 Task: Look for space in Jeypore, India from 6th September, 2023 to 18th September, 2023 for 3 adults in price range Rs.6000 to Rs.12000. Place can be entire place with 2 bedrooms having 2 beds and 2 bathrooms. Property type can be house, flat, guest house, hotel. Booking option can be shelf check-in. Required host language is English.
Action: Mouse moved to (514, 131)
Screenshot: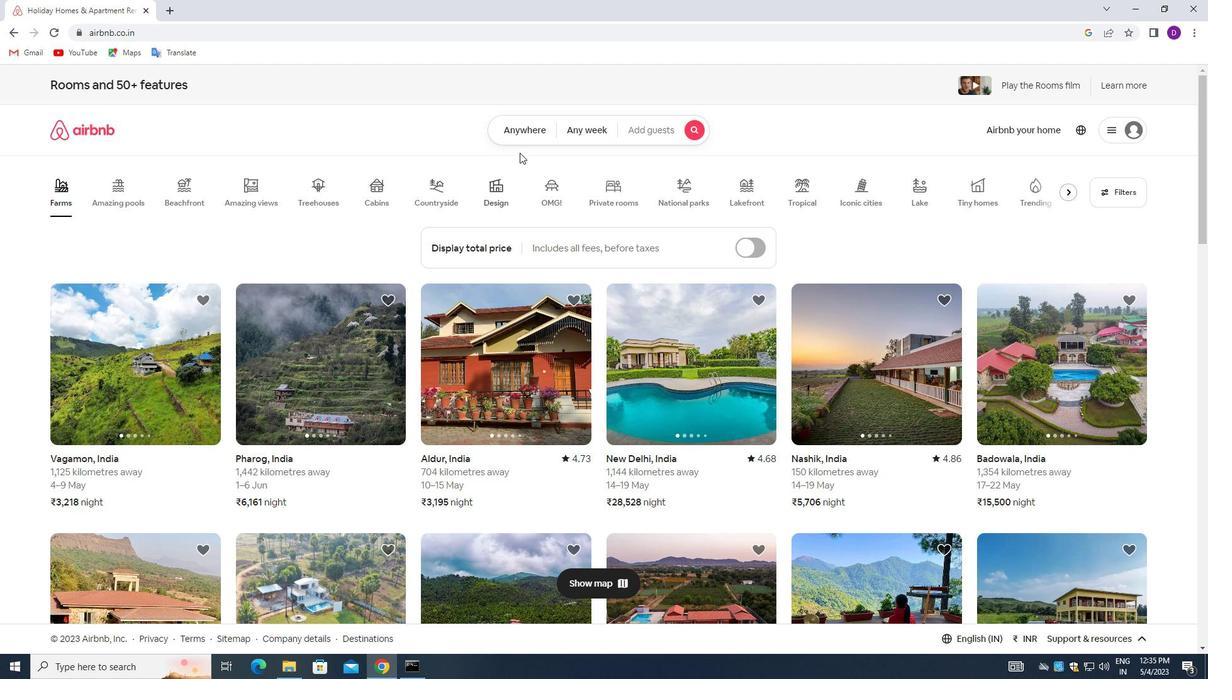 
Action: Mouse pressed left at (514, 131)
Screenshot: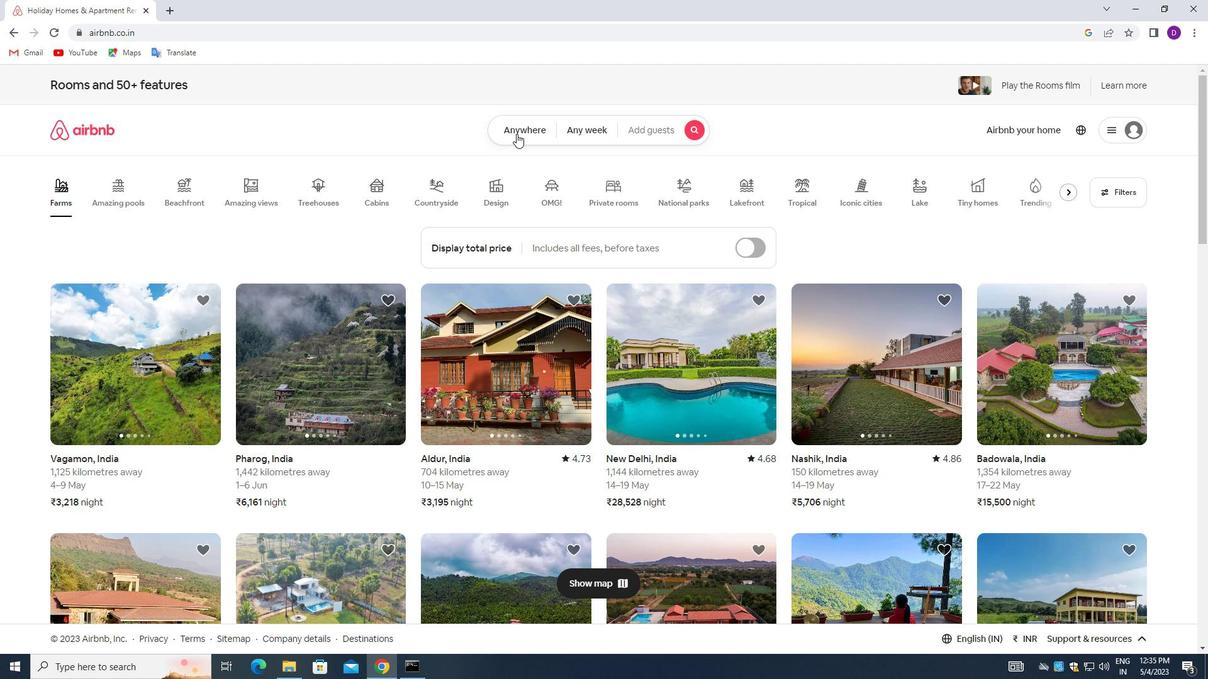 
Action: Mouse moved to (523, 171)
Screenshot: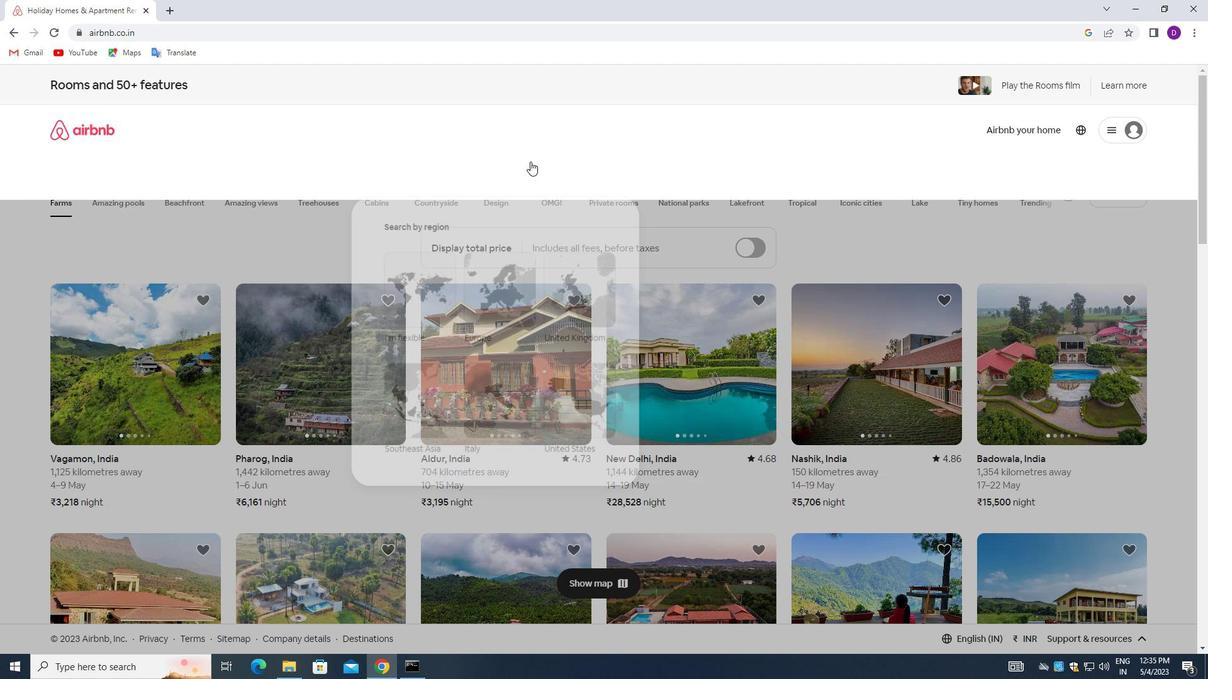 
Action: Mouse pressed left at (523, 171)
Screenshot: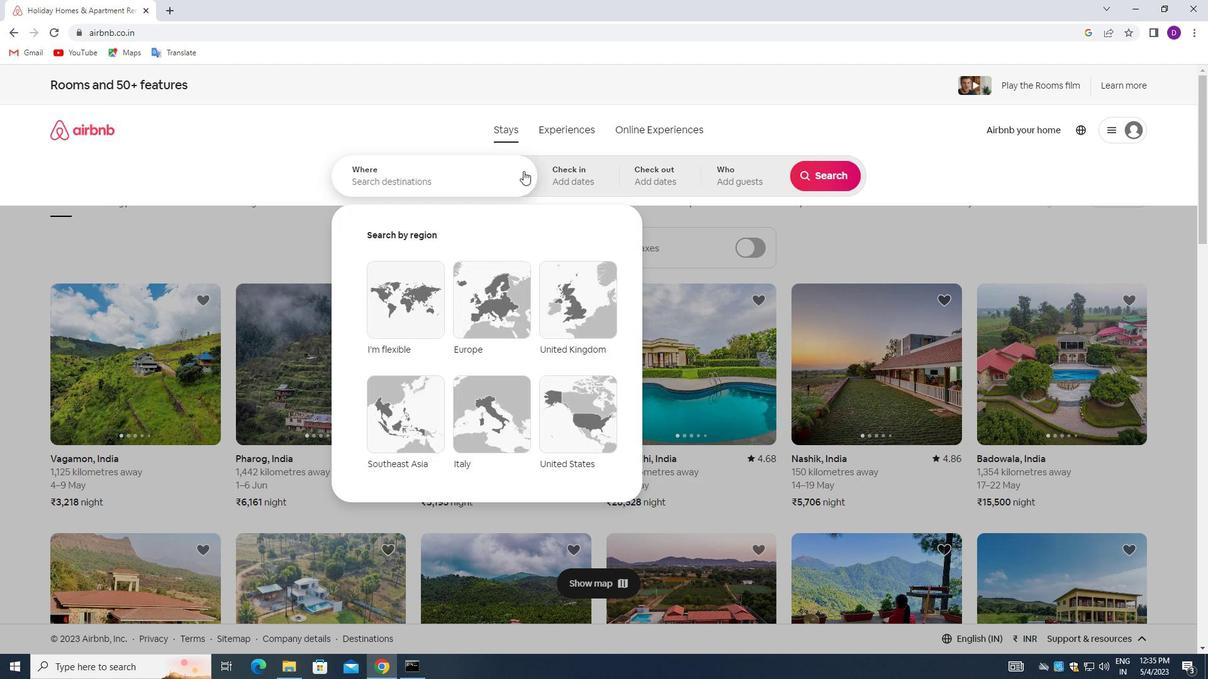 
Action: Mouse moved to (196, 170)
Screenshot: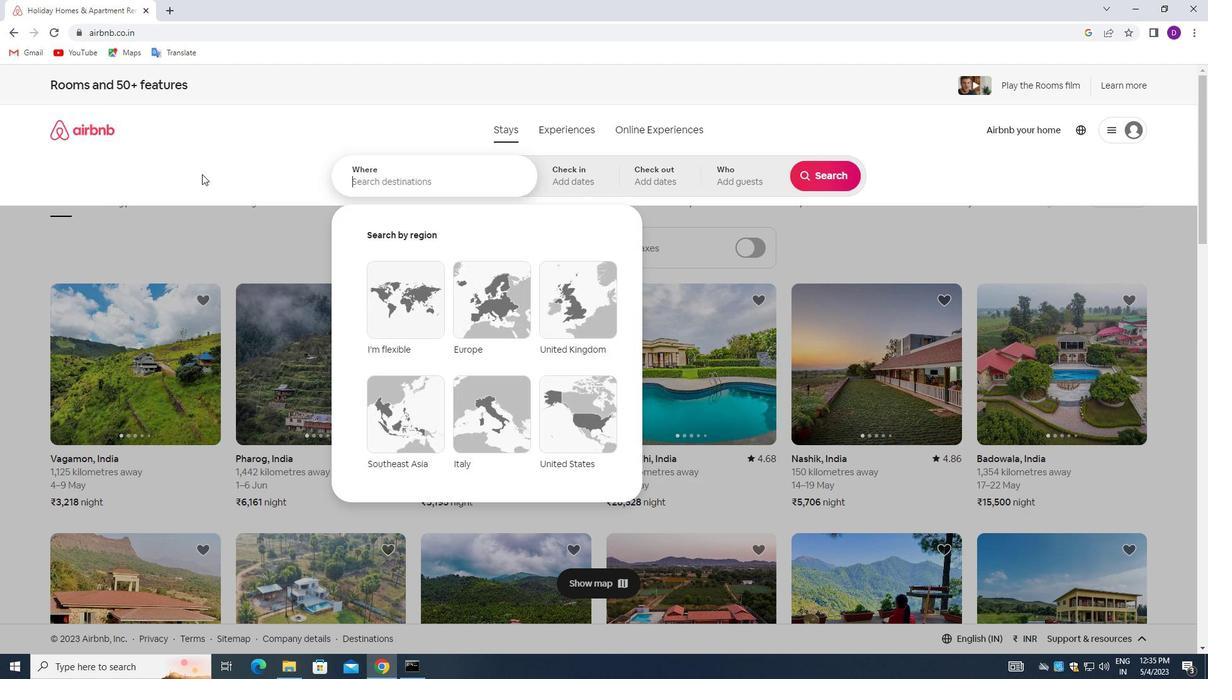 
Action: Key pressed <Key.shift>JEYPORE,<Key.space><Key.shift>INDIA<Key.enter>
Screenshot: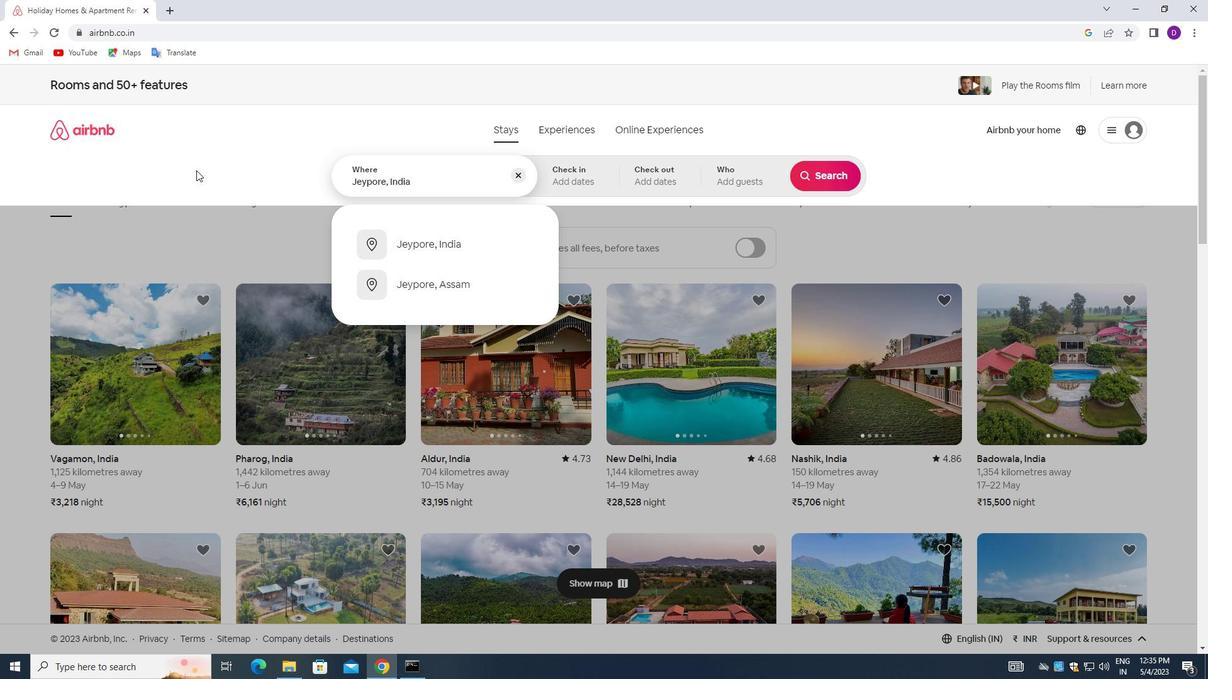 
Action: Mouse moved to (816, 277)
Screenshot: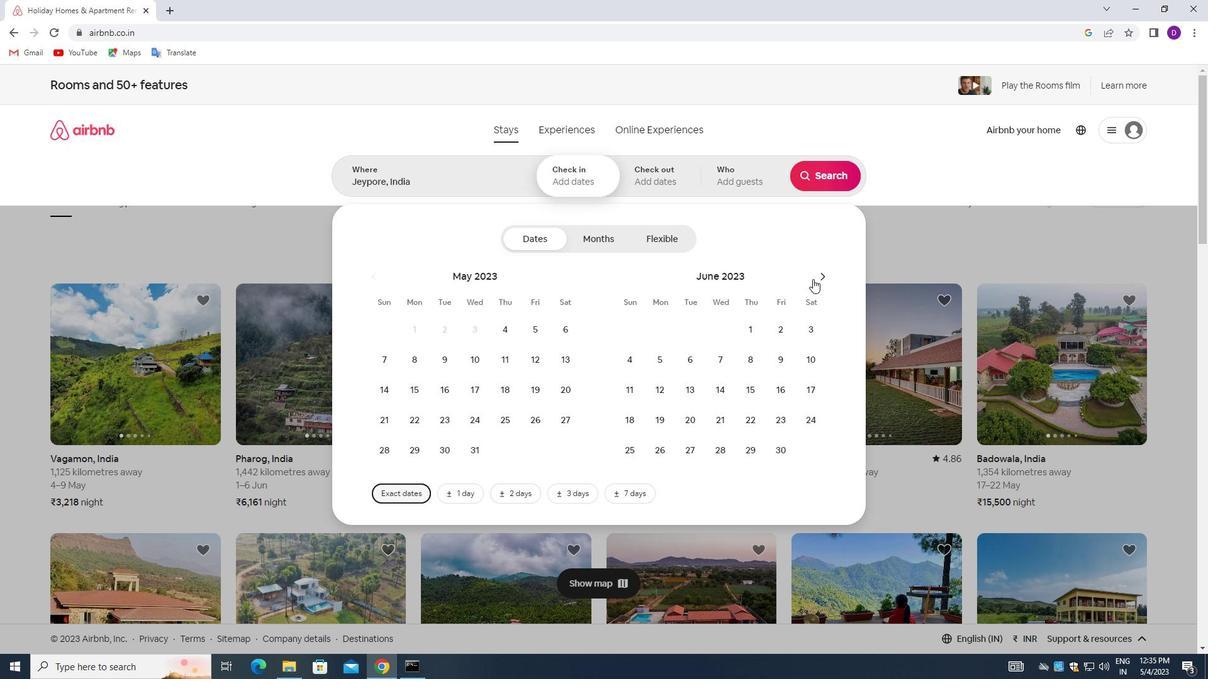 
Action: Mouse pressed left at (816, 277)
Screenshot: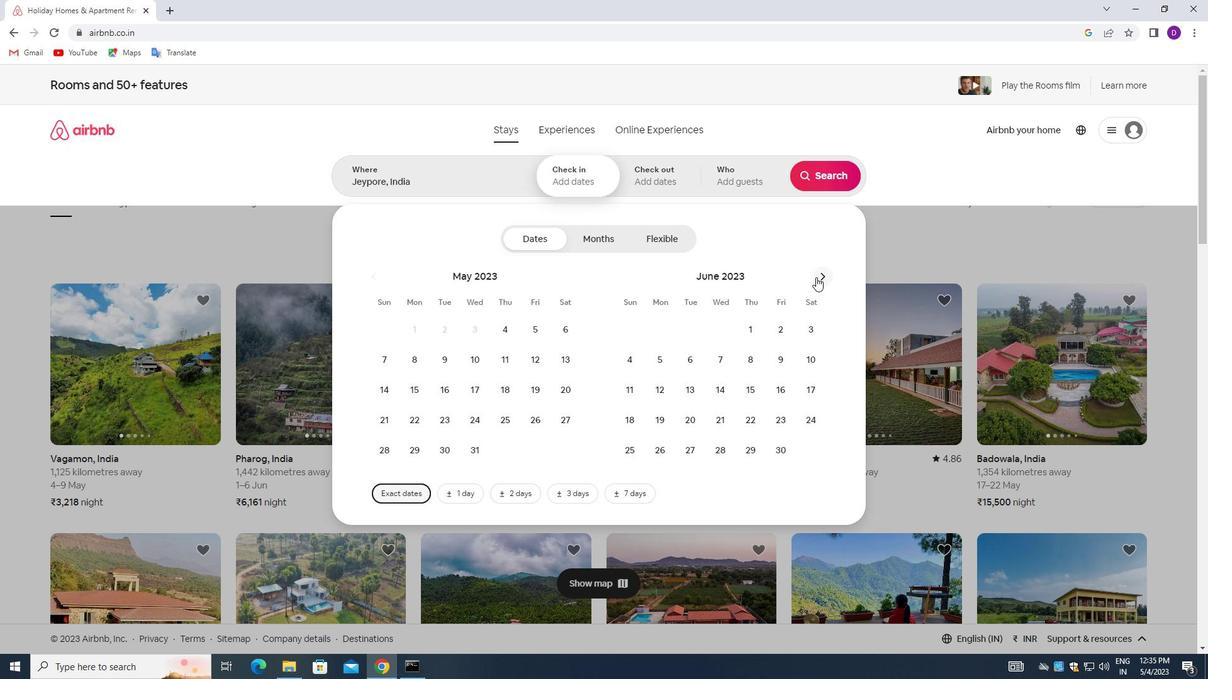 
Action: Mouse pressed left at (816, 277)
Screenshot: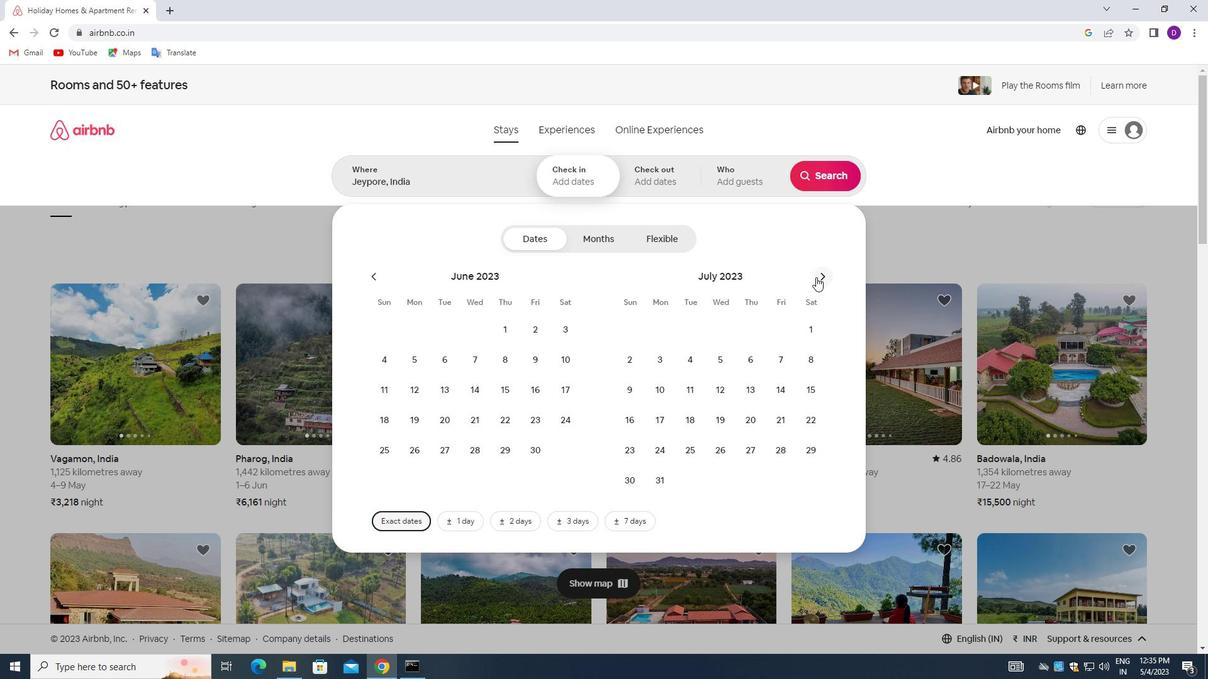 
Action: Mouse pressed left at (816, 277)
Screenshot: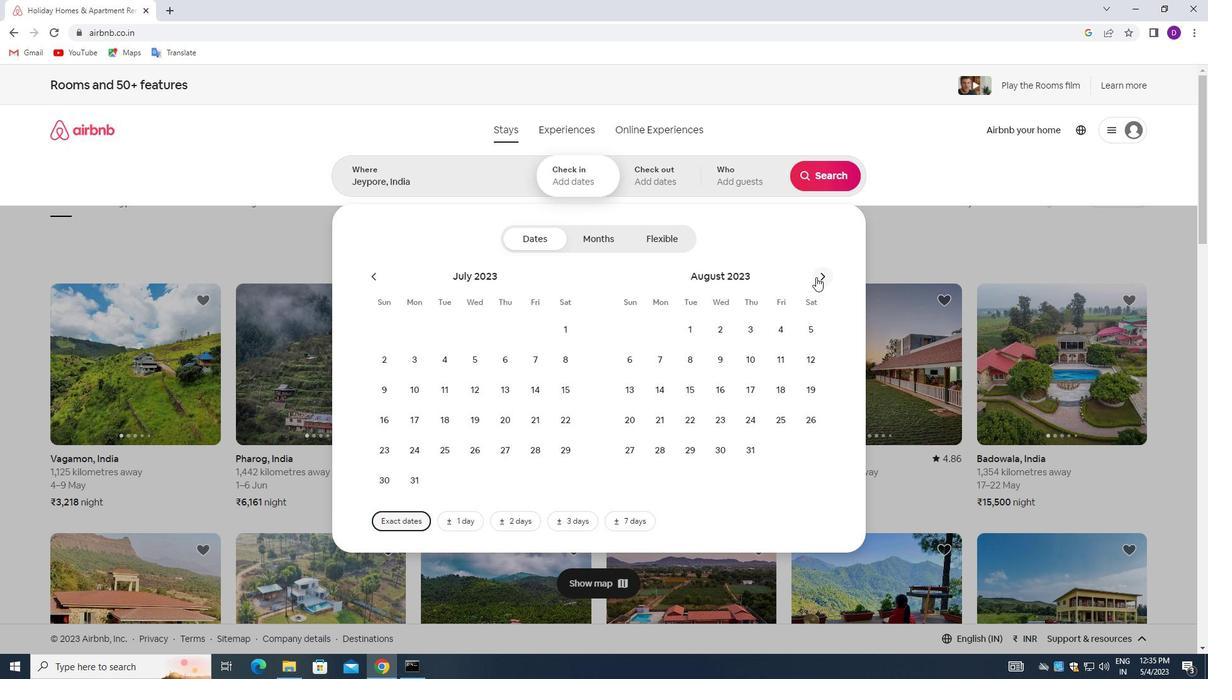 
Action: Mouse moved to (724, 363)
Screenshot: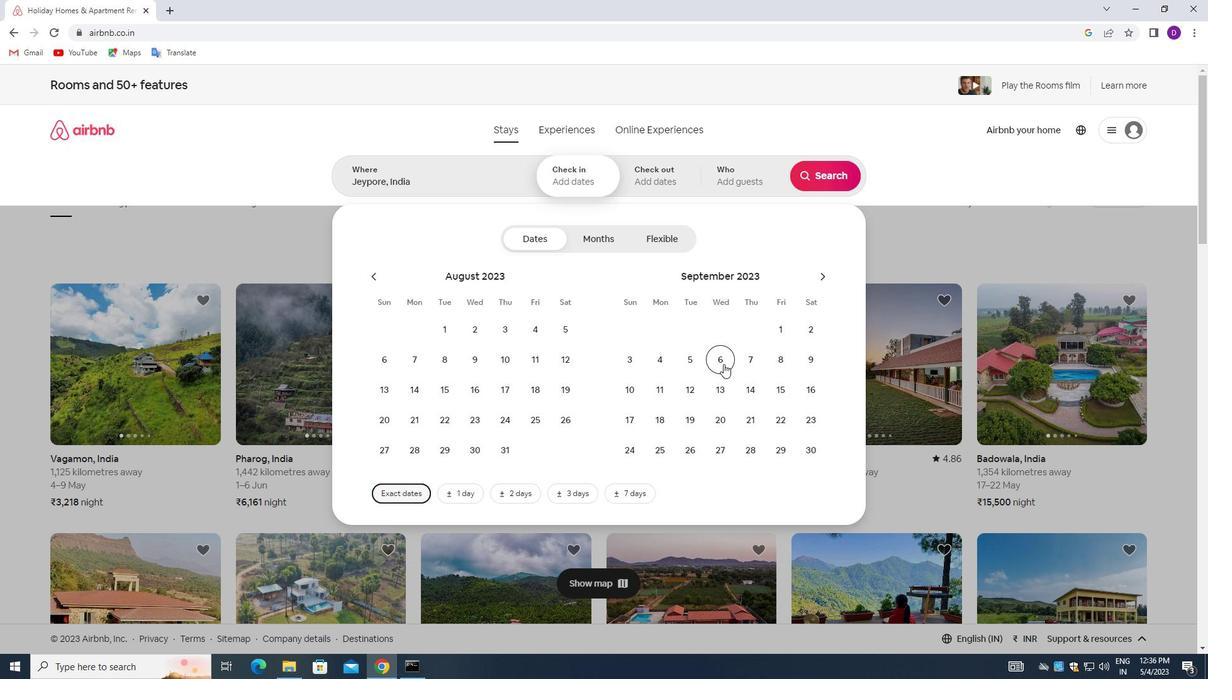 
Action: Mouse pressed left at (724, 363)
Screenshot: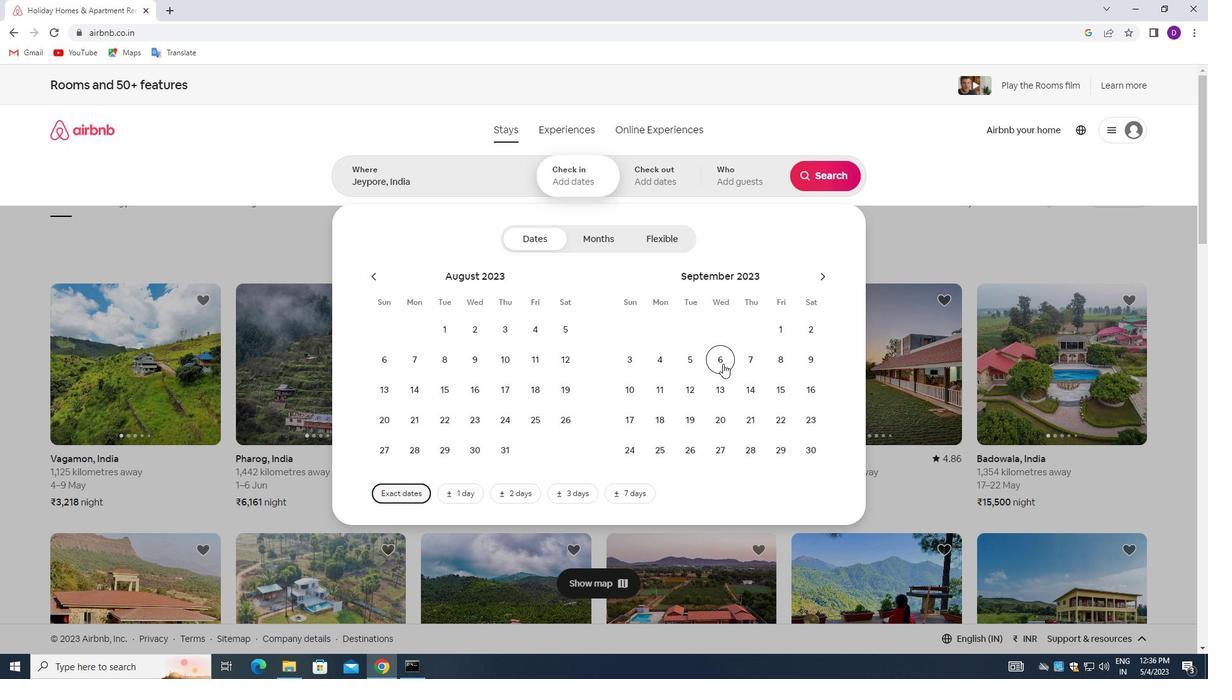 
Action: Mouse moved to (665, 410)
Screenshot: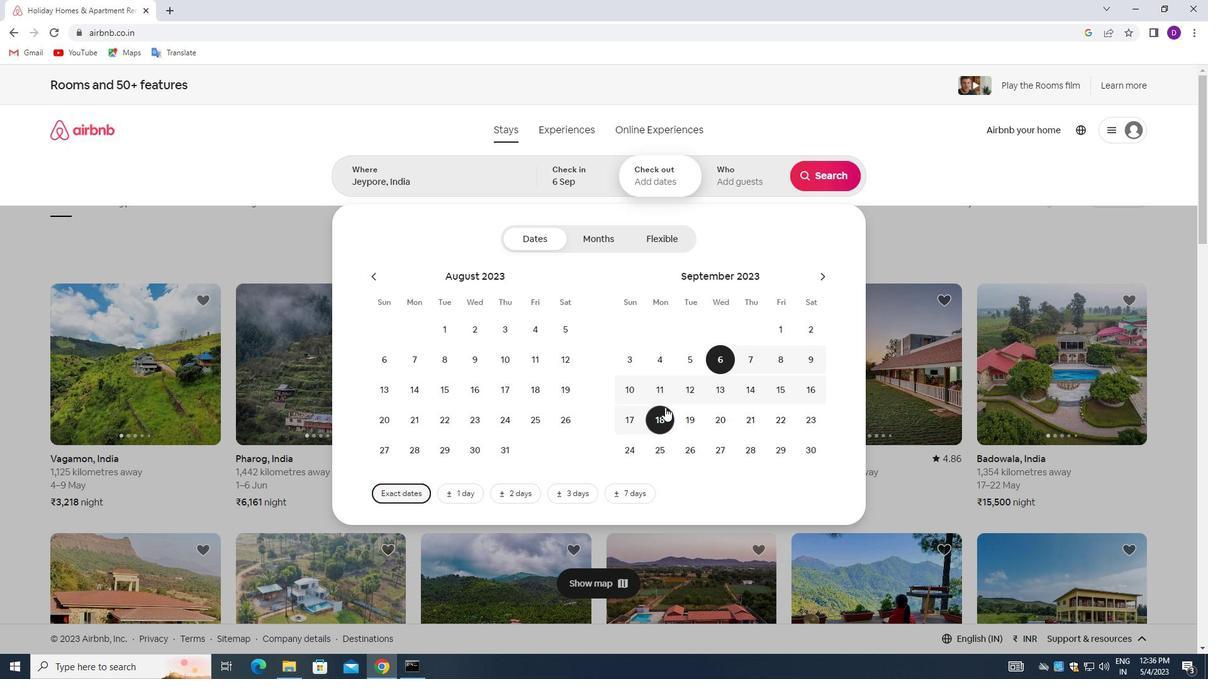 
Action: Mouse pressed left at (665, 410)
Screenshot: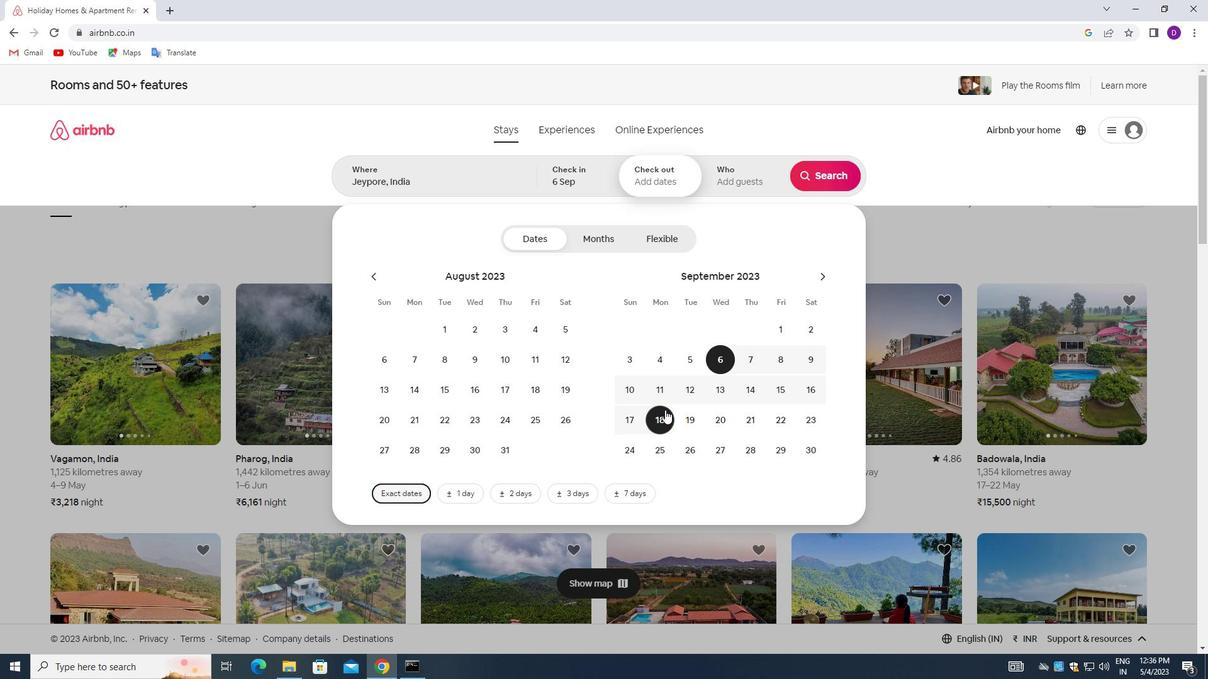 
Action: Mouse moved to (728, 178)
Screenshot: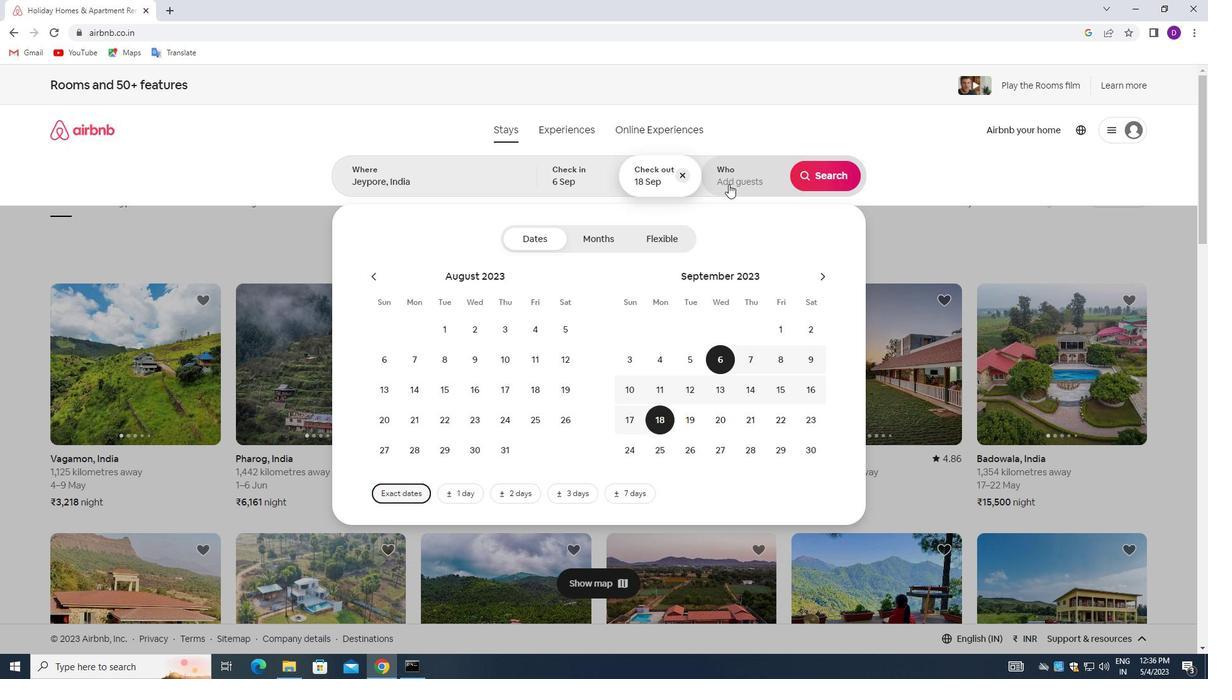 
Action: Mouse pressed left at (728, 178)
Screenshot: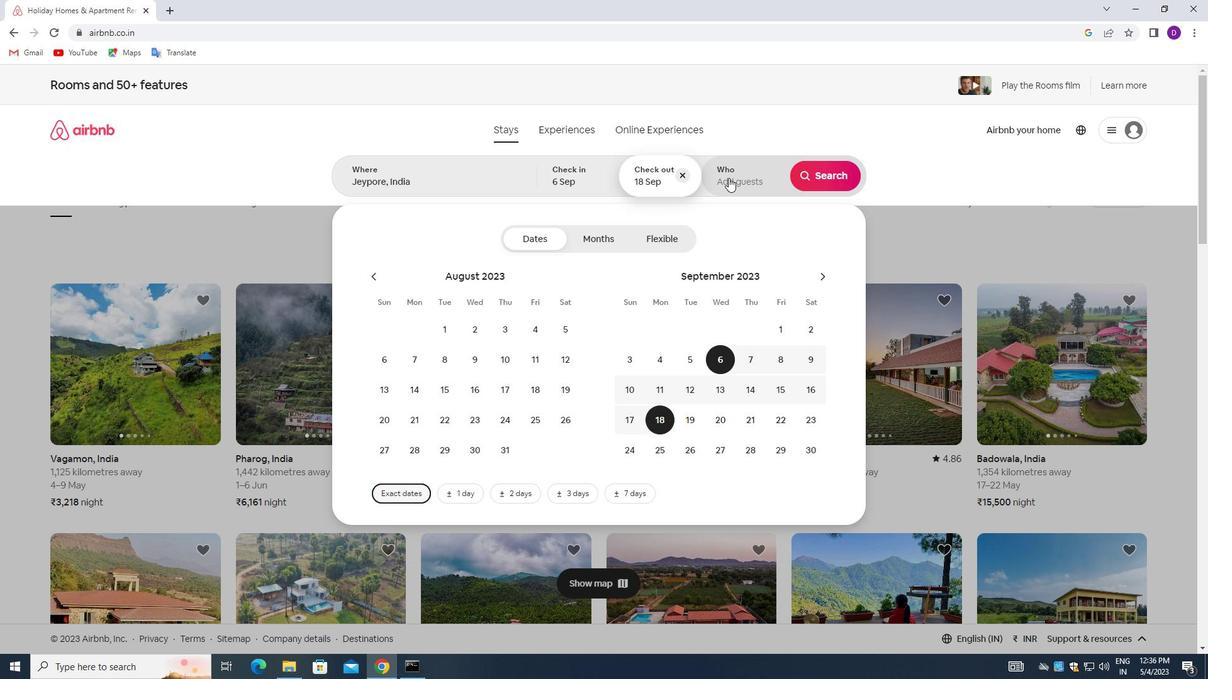 
Action: Mouse moved to (829, 244)
Screenshot: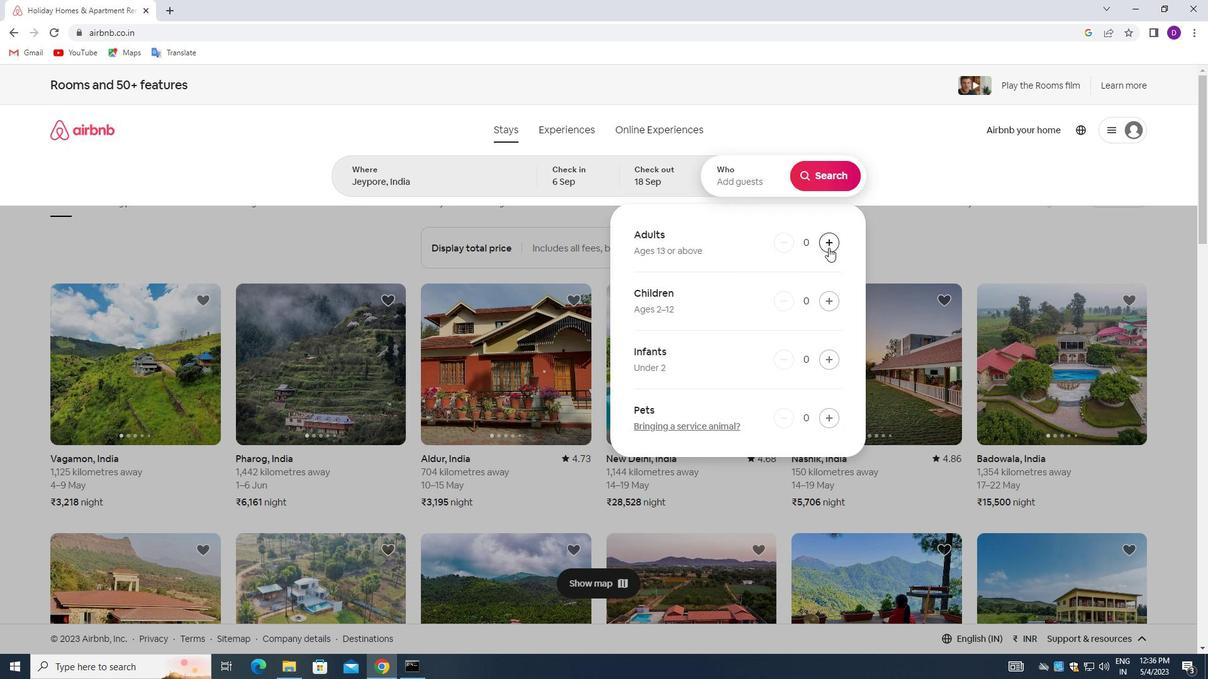
Action: Mouse pressed left at (829, 244)
Screenshot: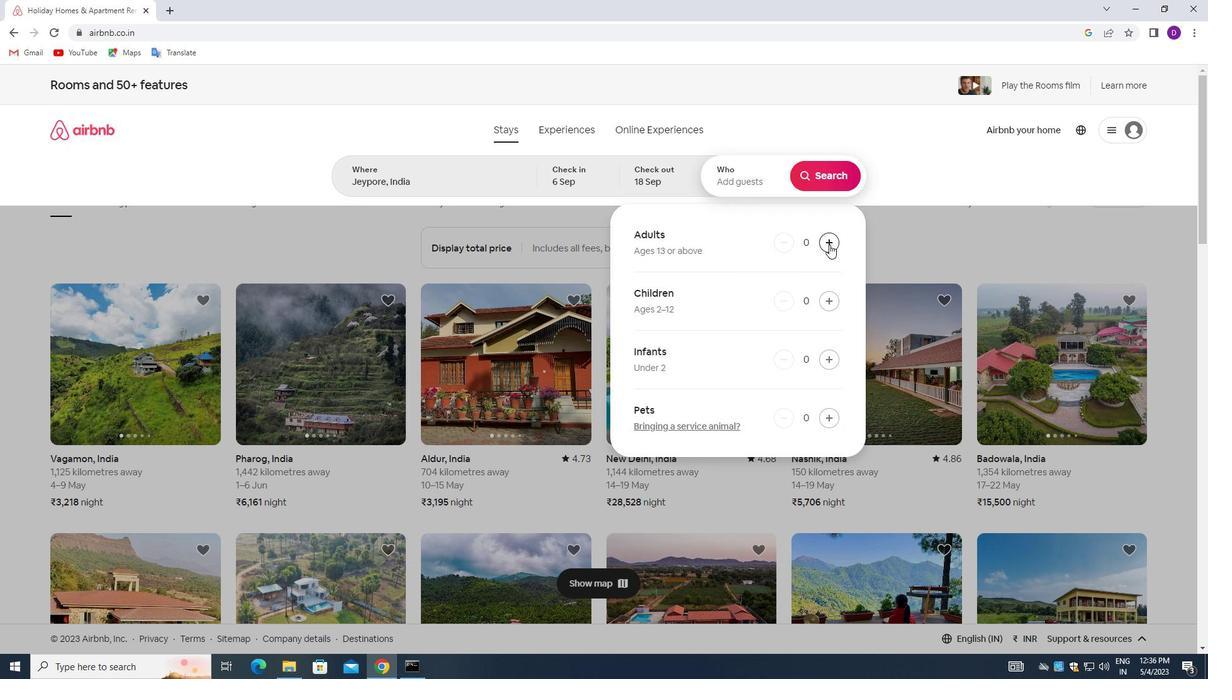 
Action: Mouse pressed left at (829, 244)
Screenshot: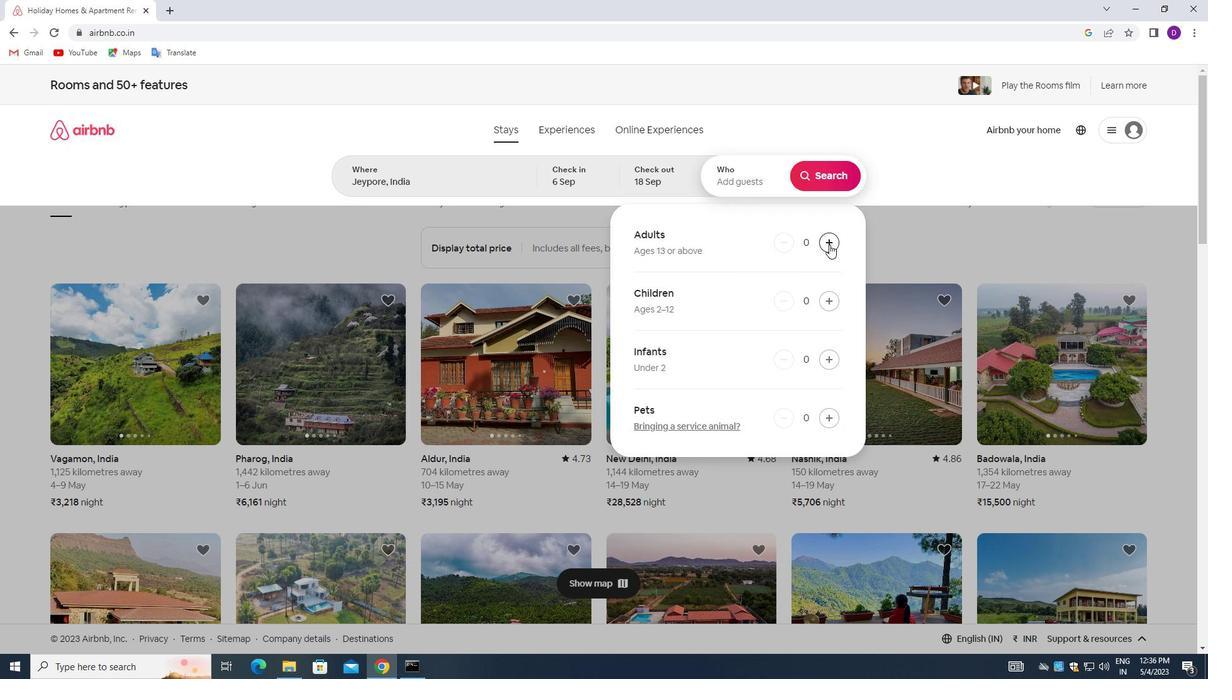 
Action: Mouse pressed left at (829, 244)
Screenshot: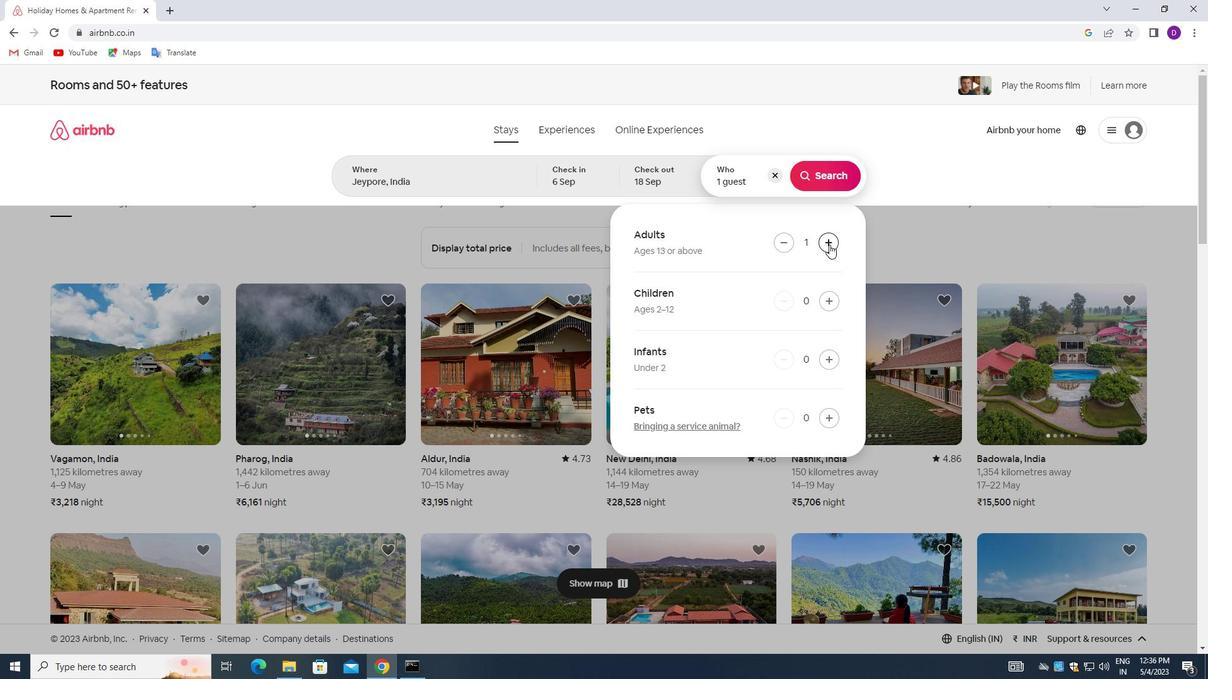 
Action: Mouse moved to (816, 176)
Screenshot: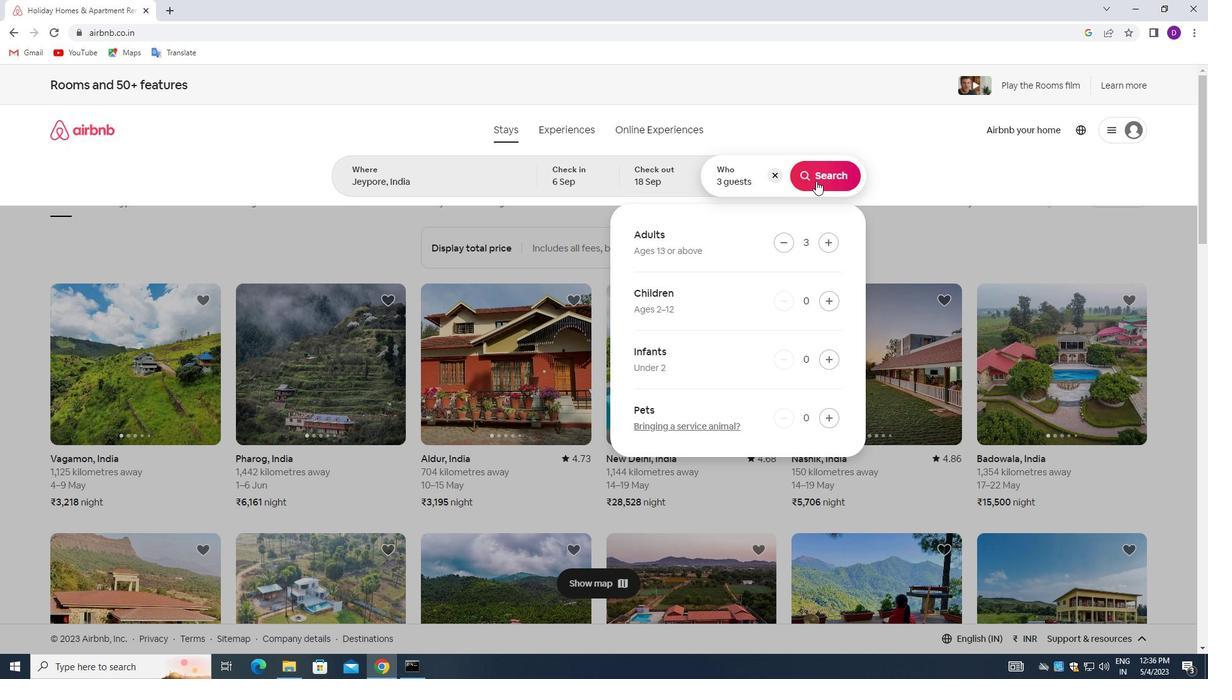 
Action: Mouse pressed left at (816, 176)
Screenshot: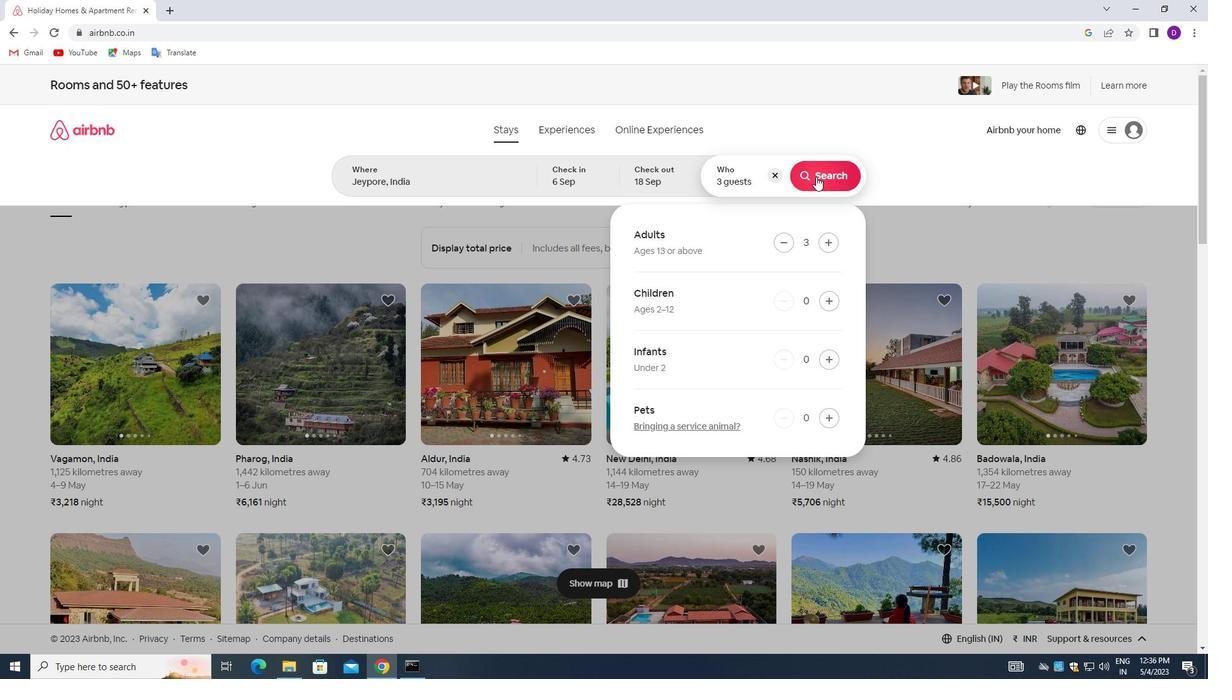 
Action: Mouse moved to (1143, 136)
Screenshot: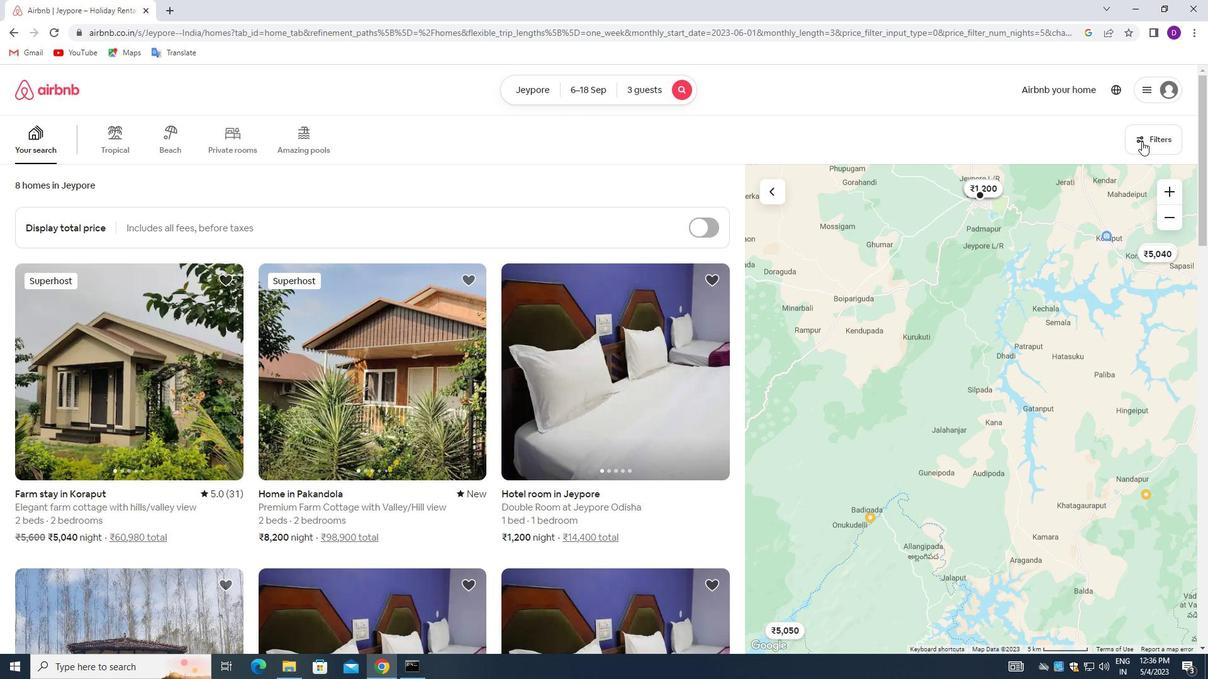 
Action: Mouse pressed left at (1143, 136)
Screenshot: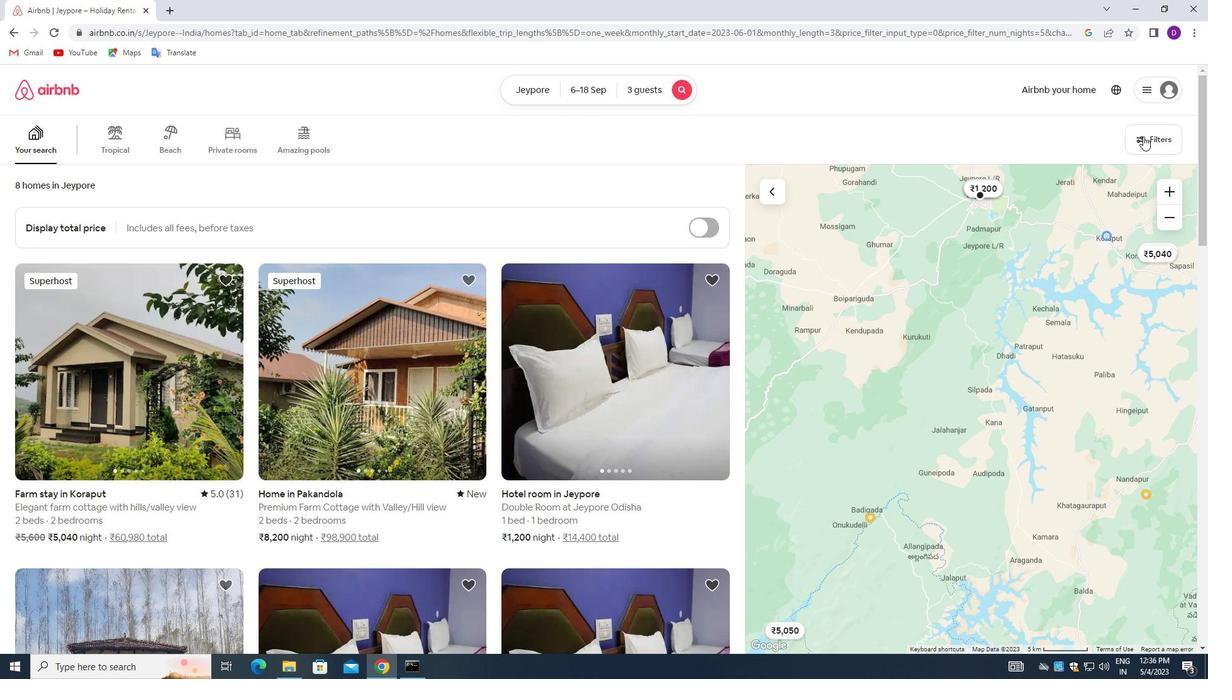 
Action: Mouse moved to (456, 302)
Screenshot: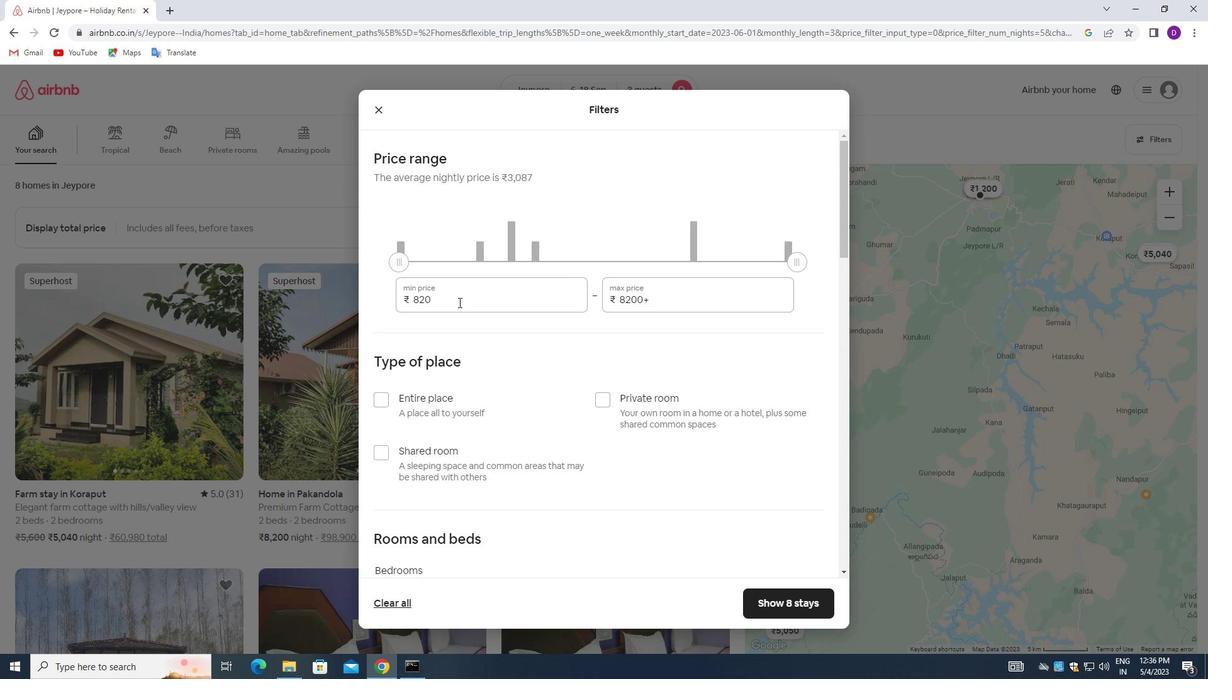 
Action: Mouse pressed left at (456, 302)
Screenshot: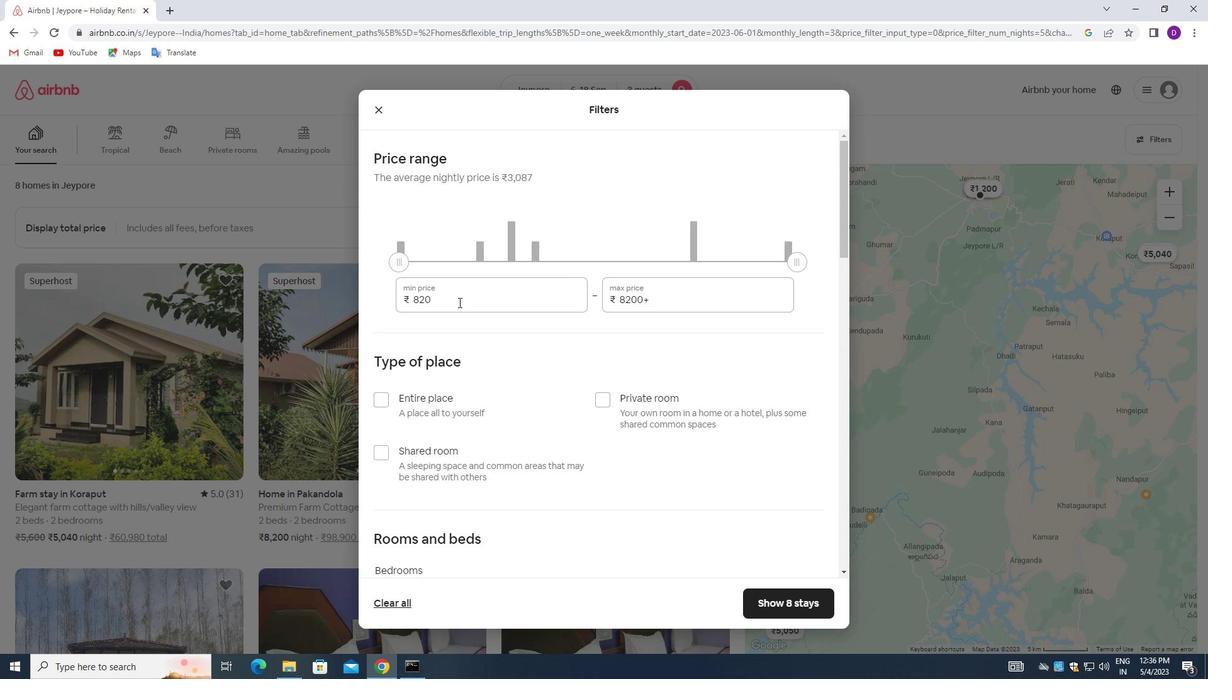 
Action: Mouse pressed left at (456, 302)
Screenshot: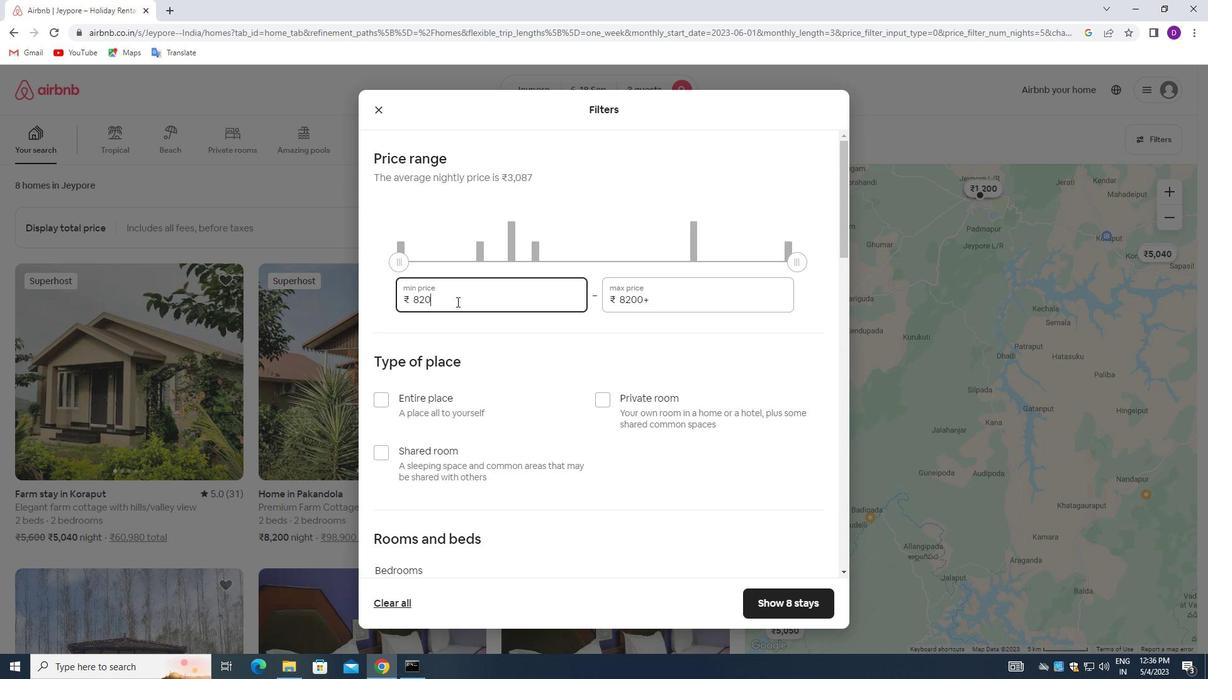 
Action: Key pressed 6000<Key.tab>1<Key.backspace><Key.backspace><Key.backspace><Key.backspace><Key.backspace><Key.backspace><Key.backspace><Key.backspace><Key.backspace>12000
Screenshot: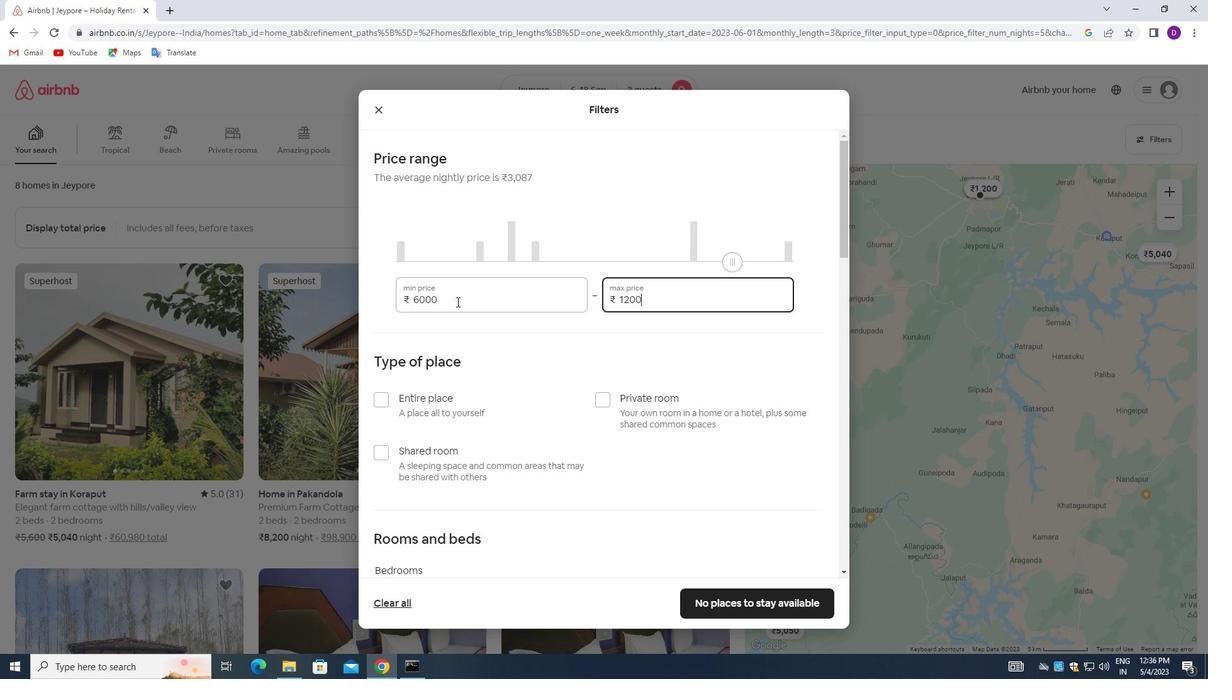 
Action: Mouse moved to (382, 399)
Screenshot: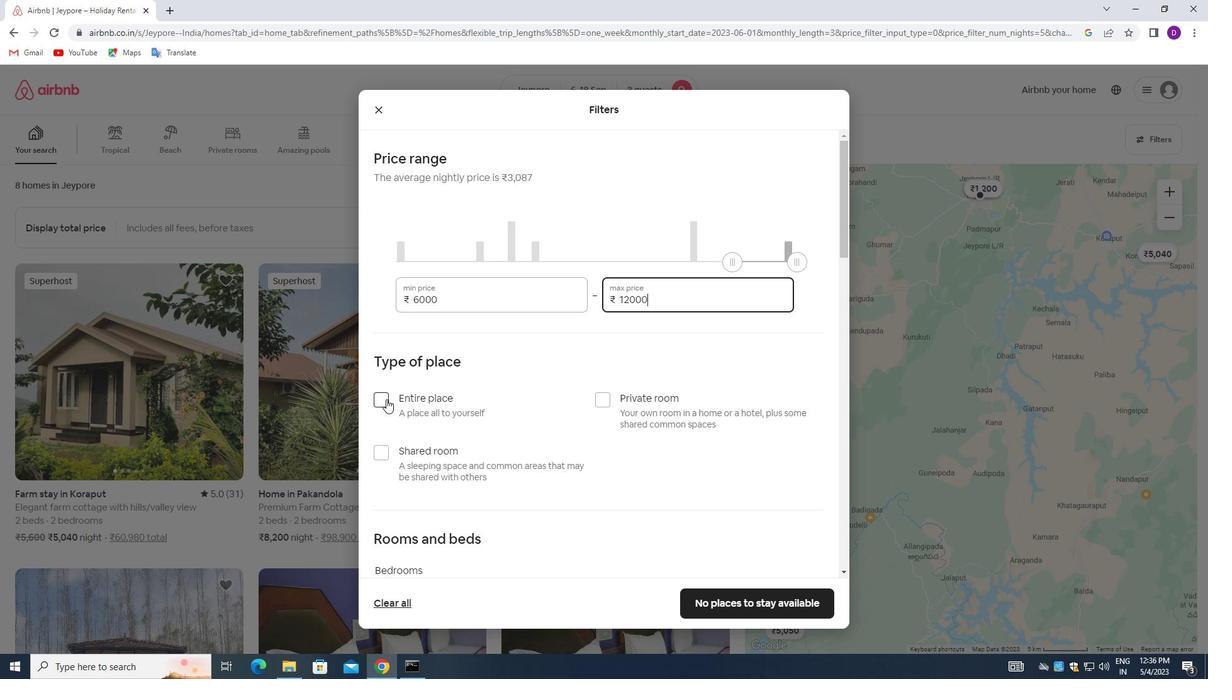 
Action: Mouse pressed left at (382, 399)
Screenshot: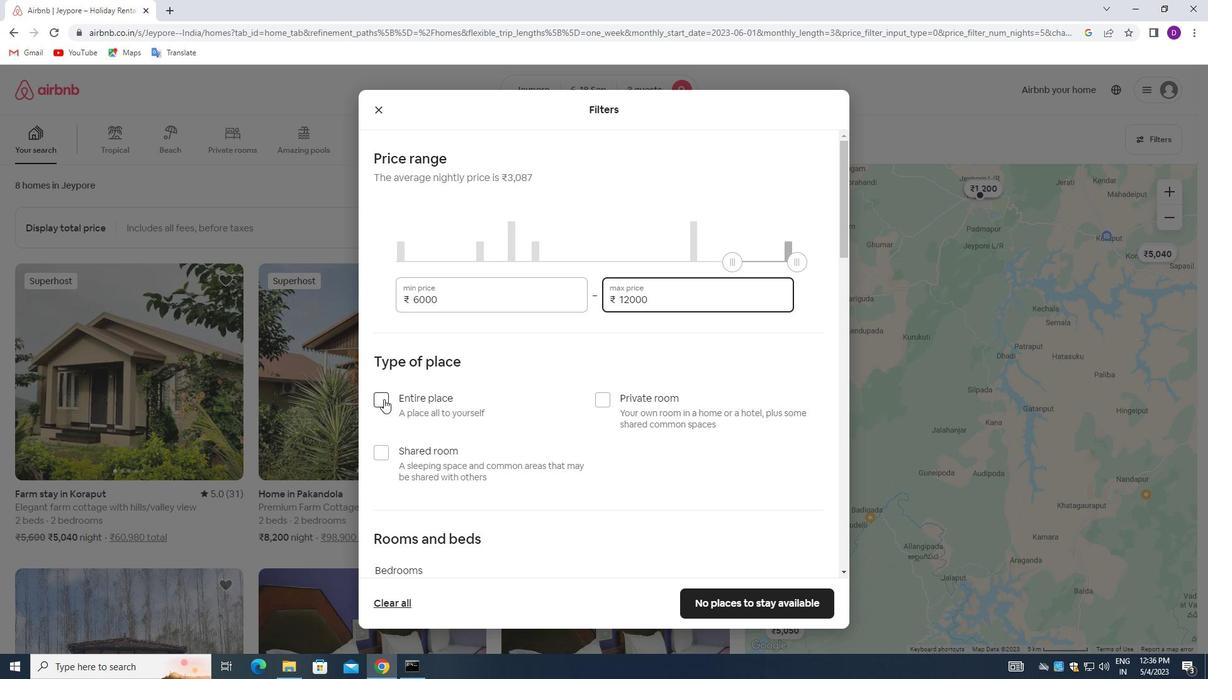 
Action: Mouse moved to (530, 410)
Screenshot: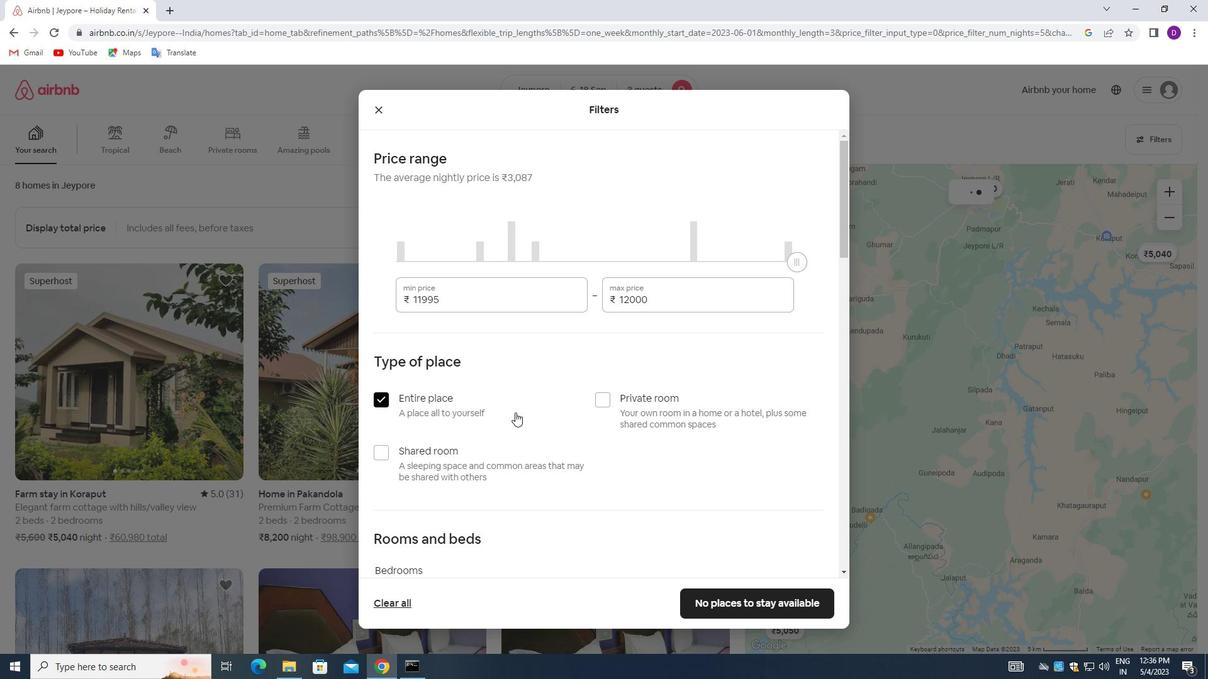 
Action: Mouse scrolled (530, 409) with delta (0, 0)
Screenshot: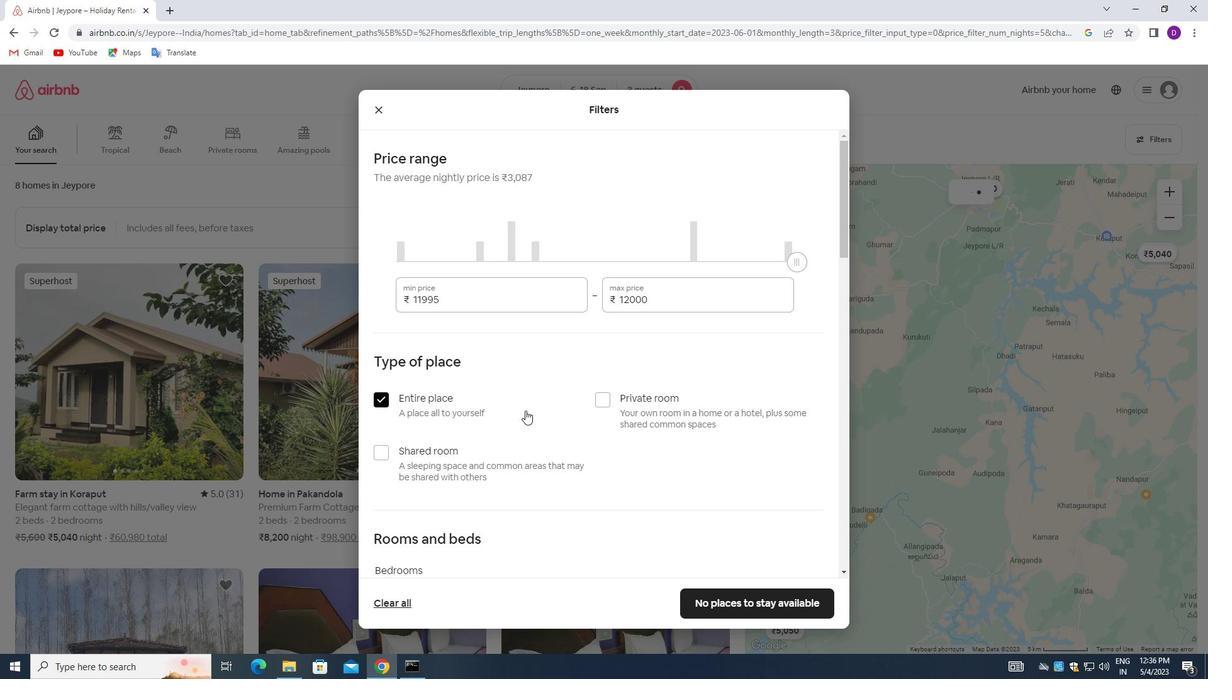 
Action: Mouse moved to (530, 410)
Screenshot: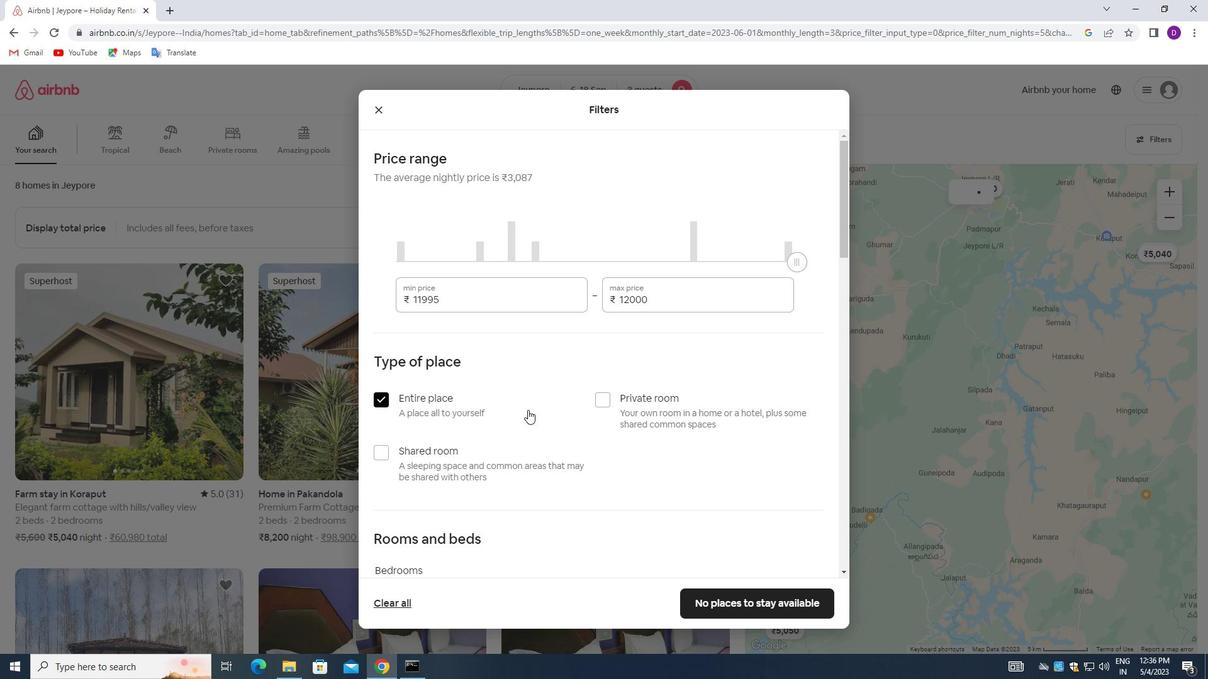
Action: Mouse scrolled (530, 409) with delta (0, 0)
Screenshot: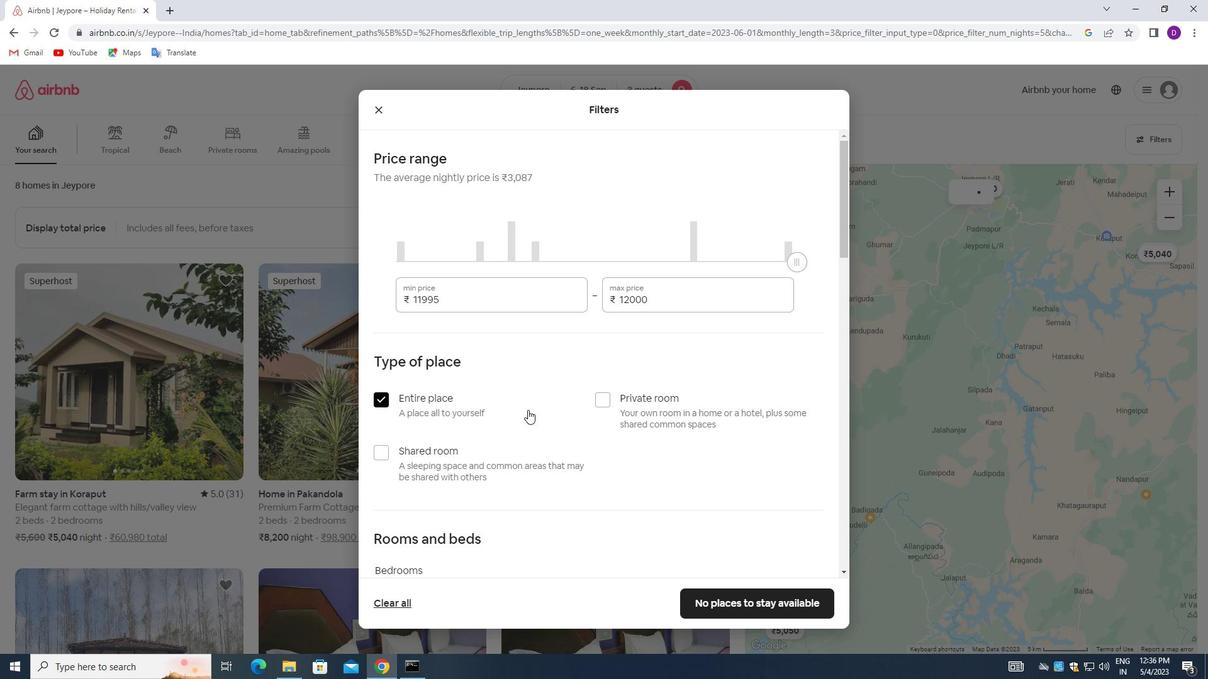
Action: Mouse moved to (532, 410)
Screenshot: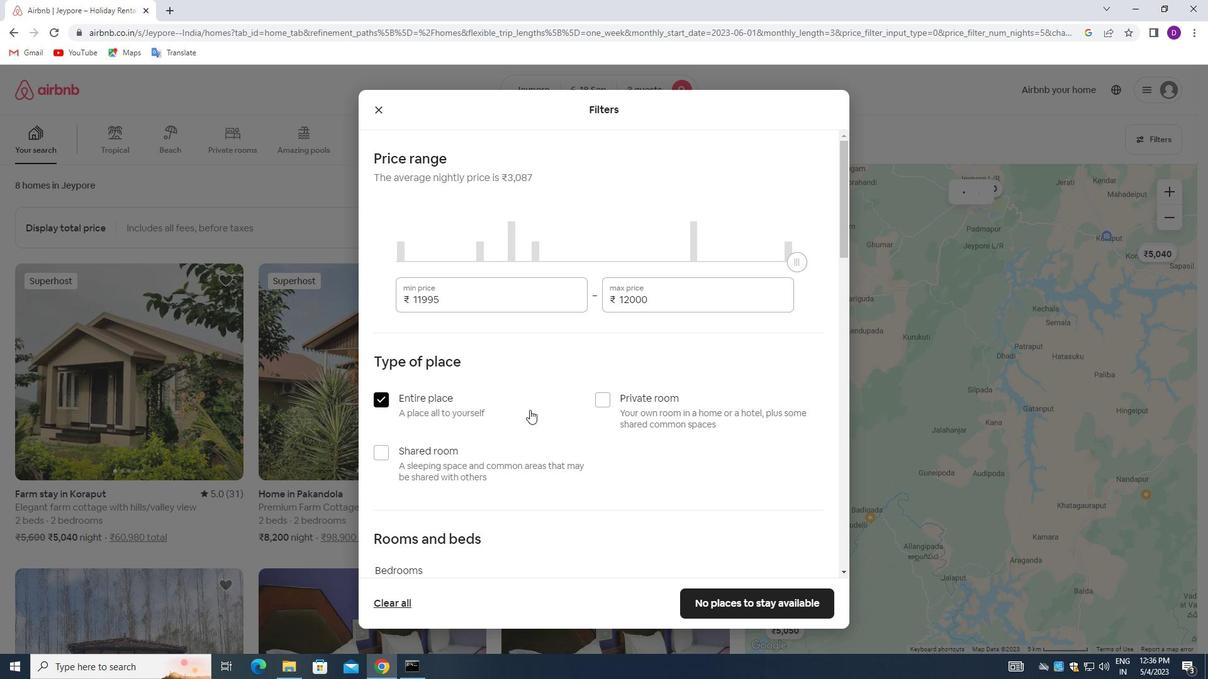 
Action: Mouse scrolled (532, 409) with delta (0, 0)
Screenshot: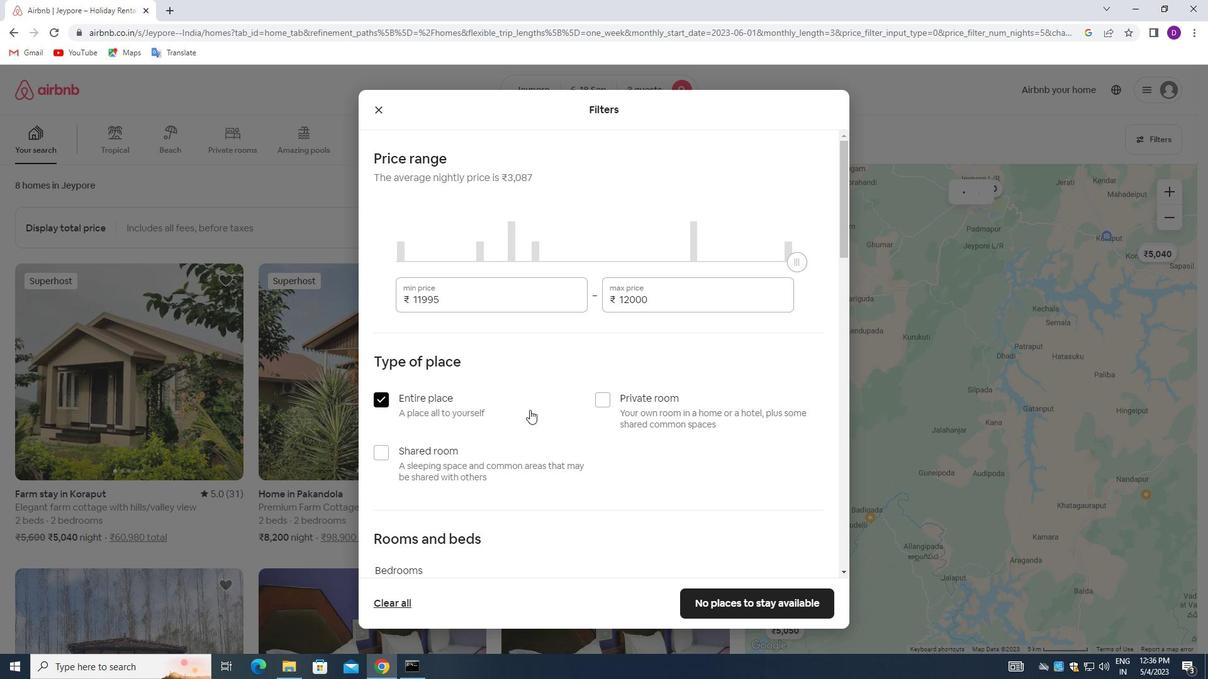 
Action: Mouse moved to (502, 416)
Screenshot: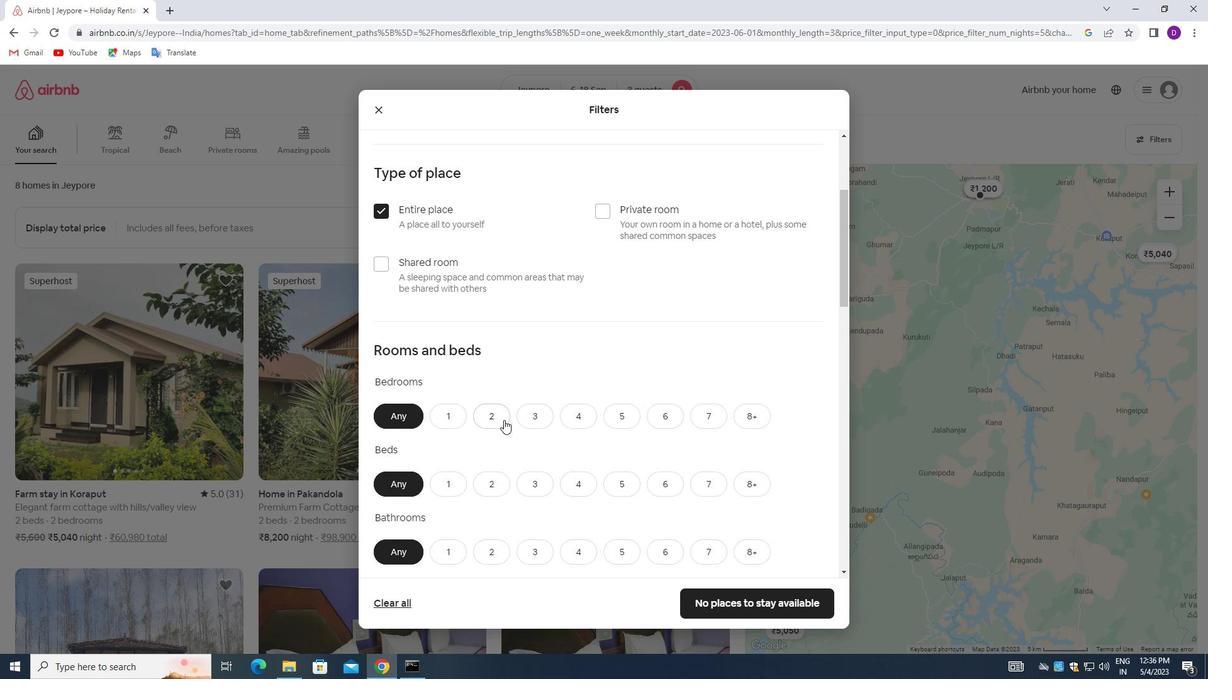 
Action: Mouse pressed left at (502, 416)
Screenshot: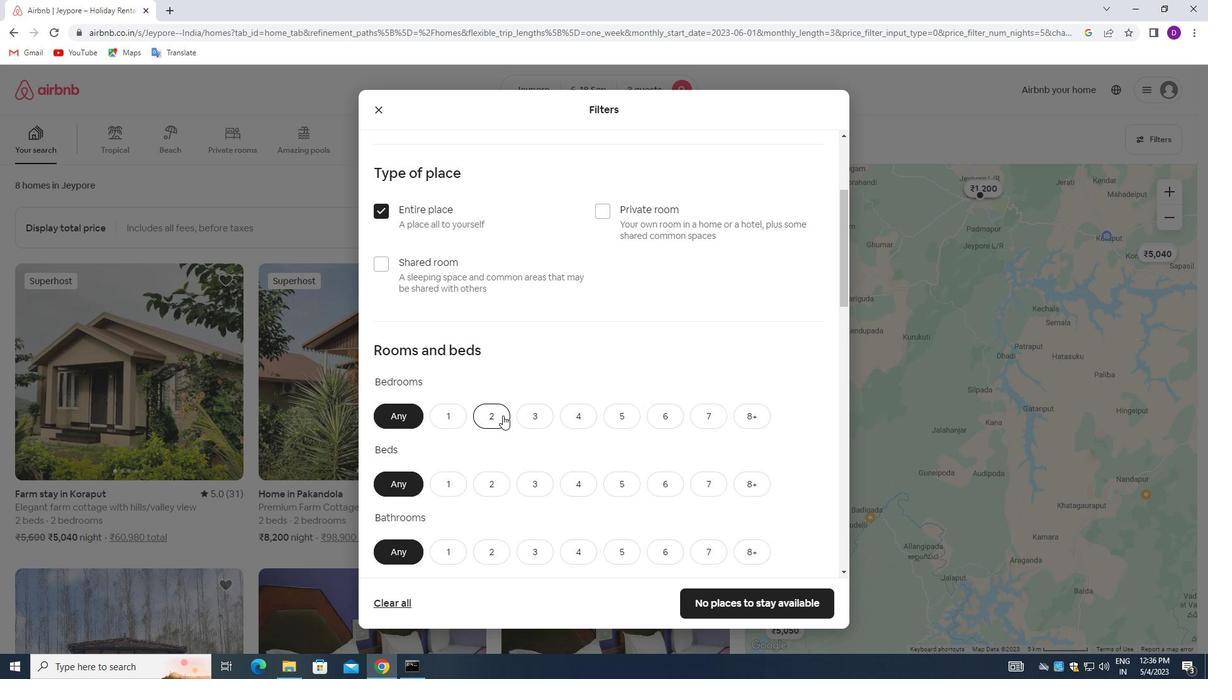 
Action: Mouse moved to (504, 485)
Screenshot: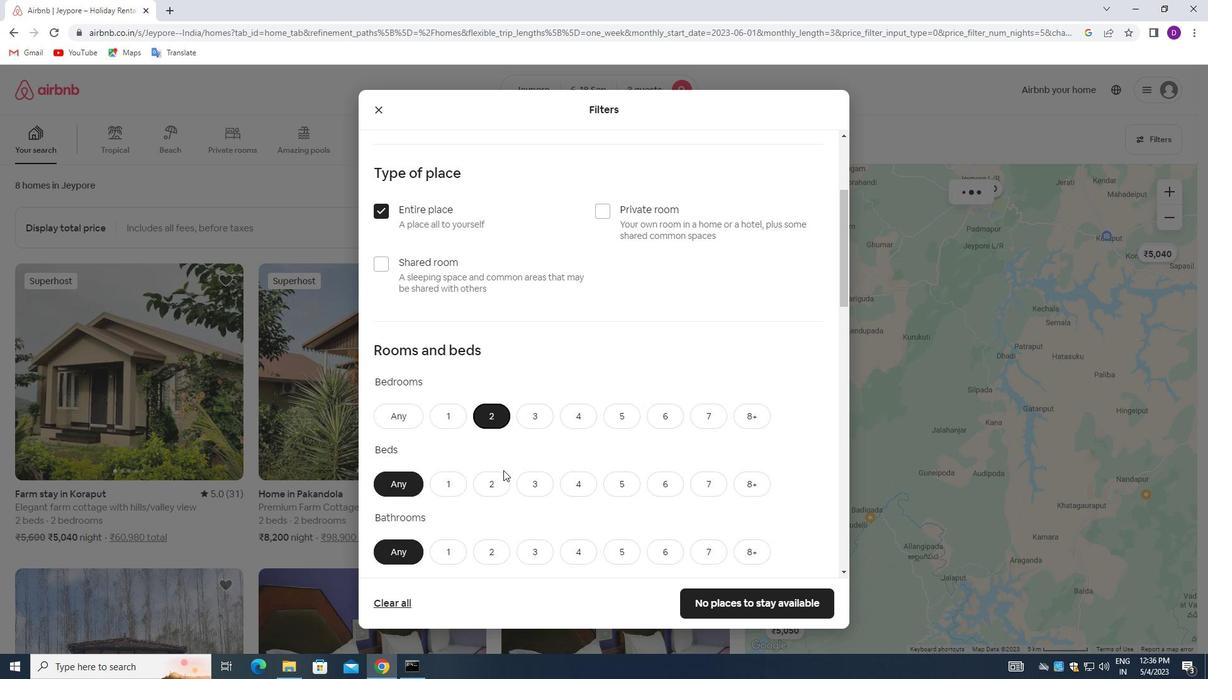 
Action: Mouse pressed left at (504, 485)
Screenshot: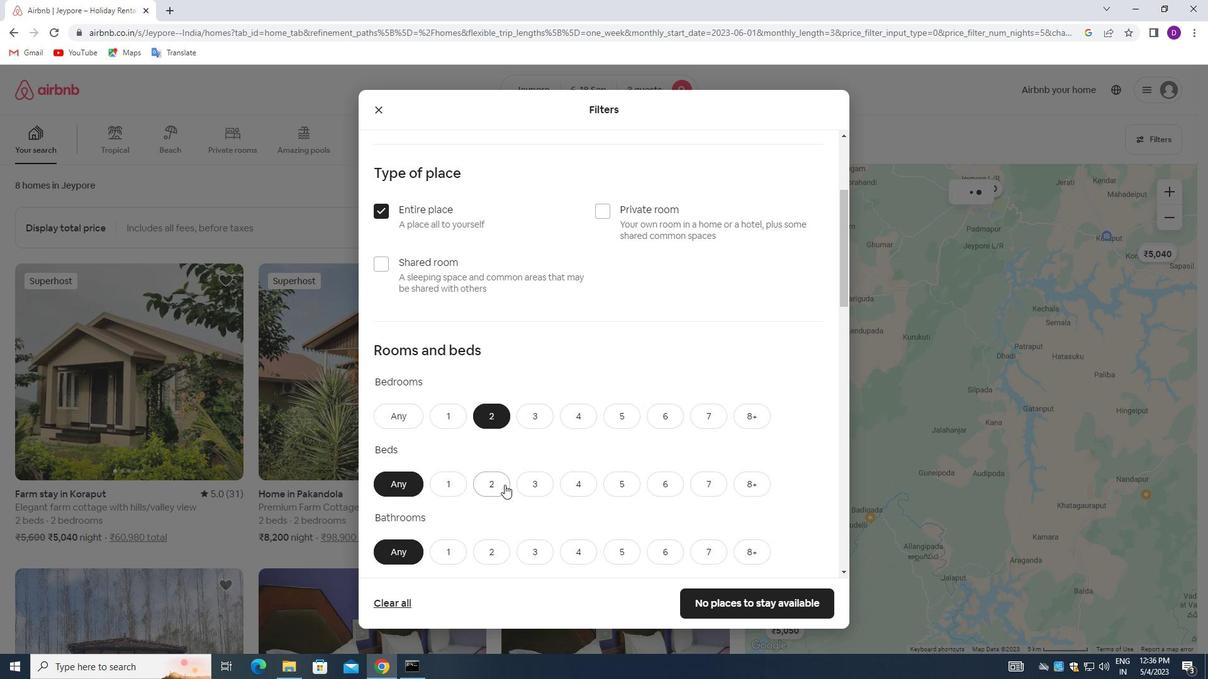 
Action: Mouse moved to (490, 546)
Screenshot: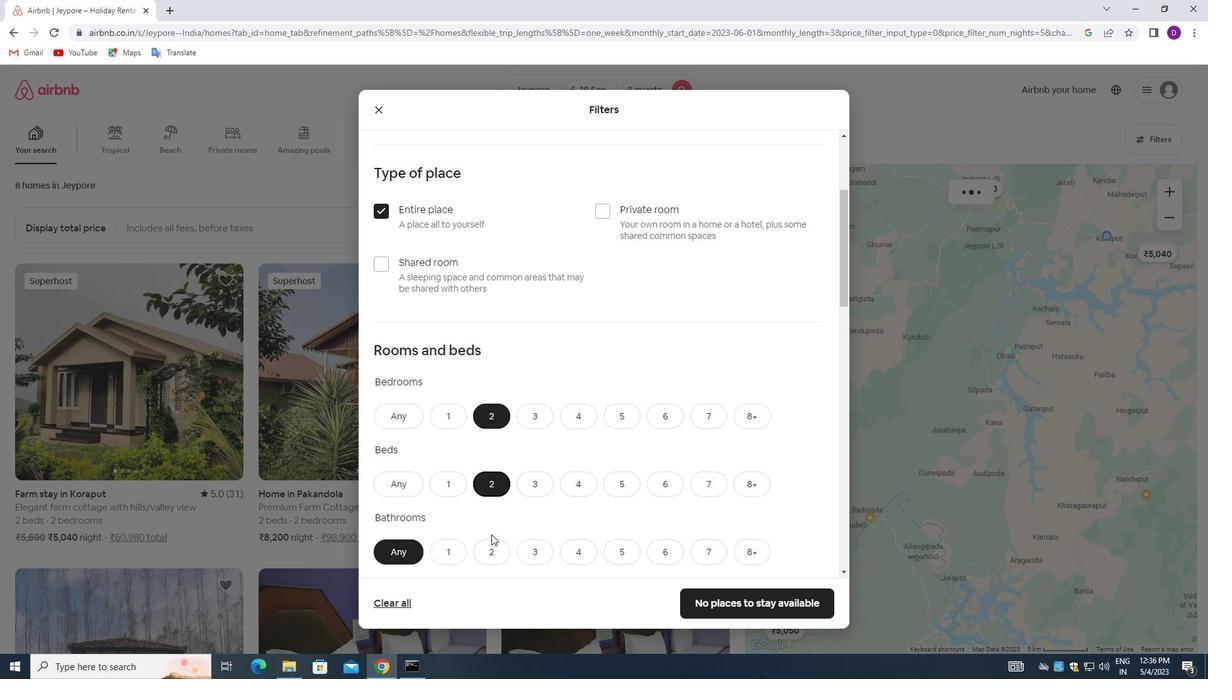 
Action: Mouse pressed left at (490, 546)
Screenshot: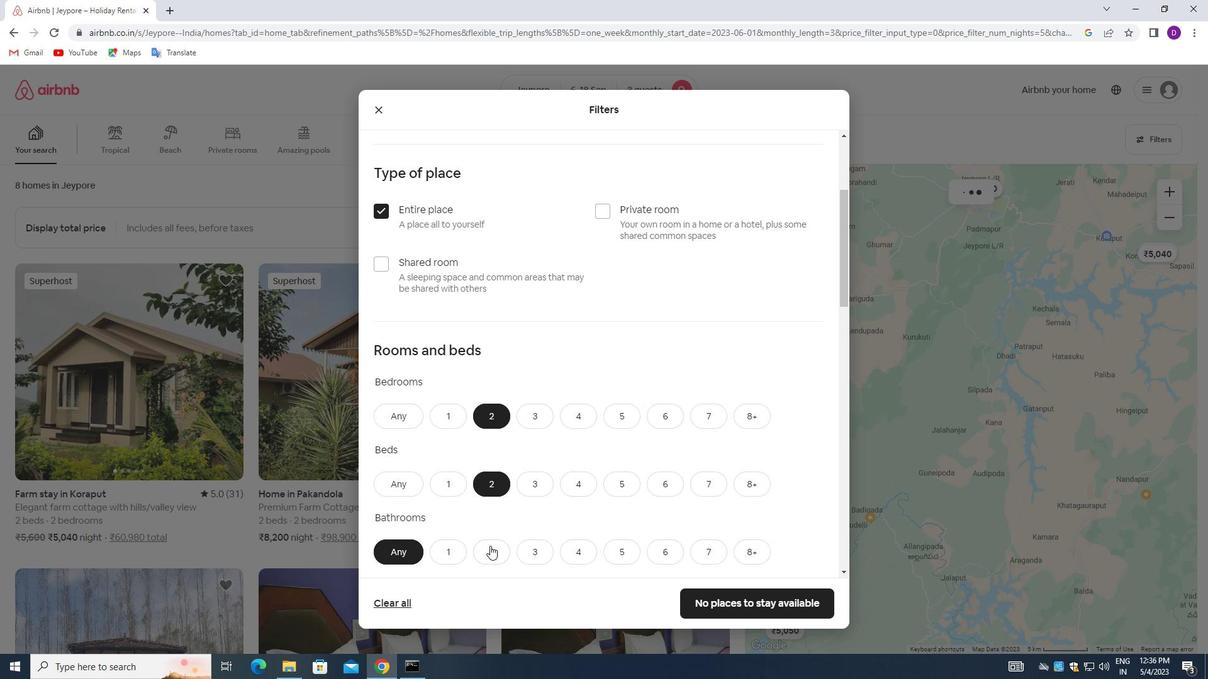 
Action: Mouse moved to (511, 442)
Screenshot: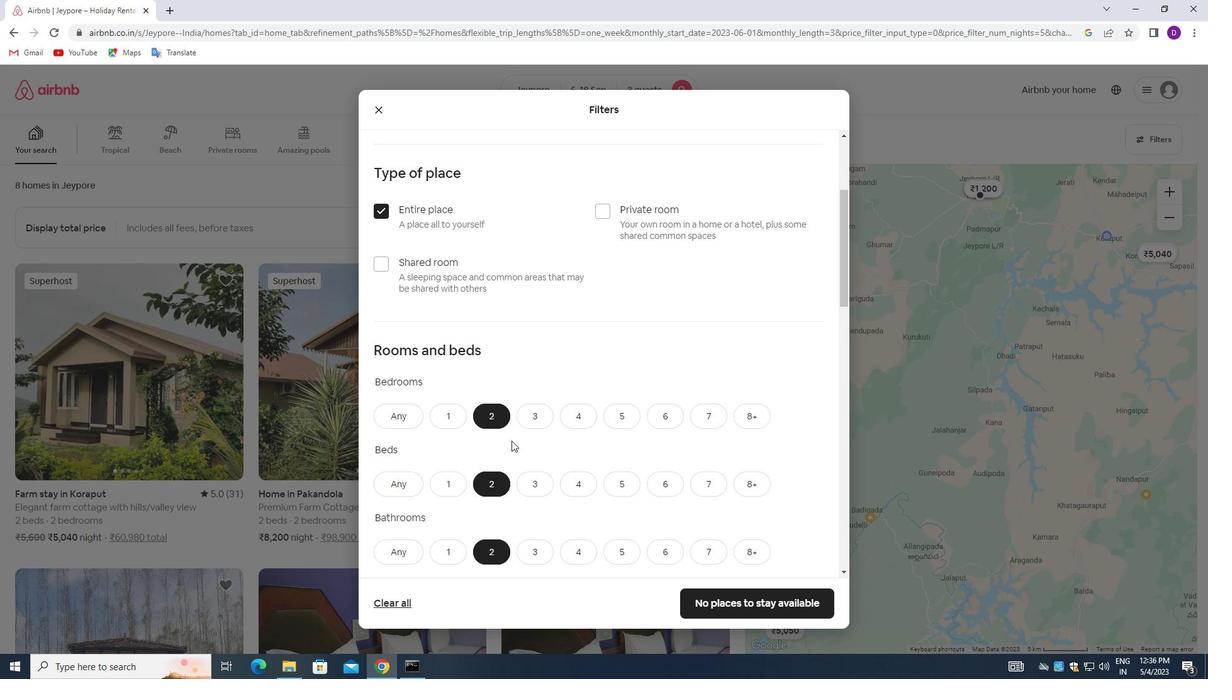 
Action: Mouse scrolled (511, 441) with delta (0, 0)
Screenshot: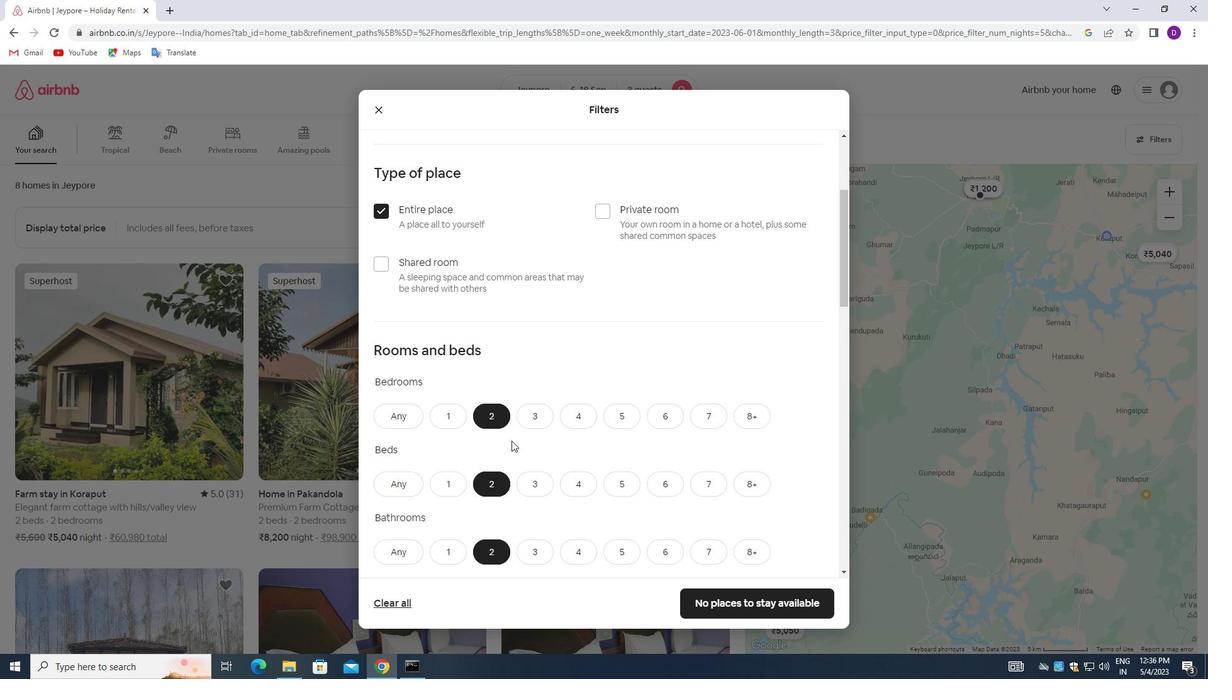 
Action: Mouse moved to (511, 443)
Screenshot: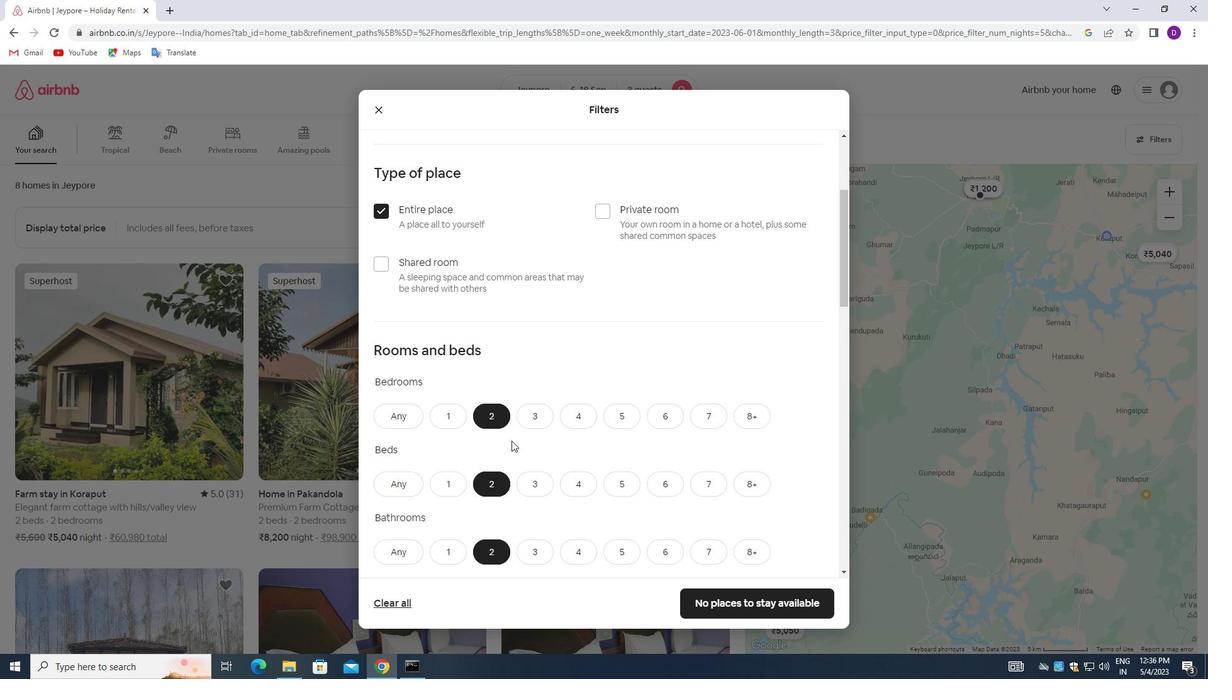
Action: Mouse scrolled (511, 442) with delta (0, 0)
Screenshot: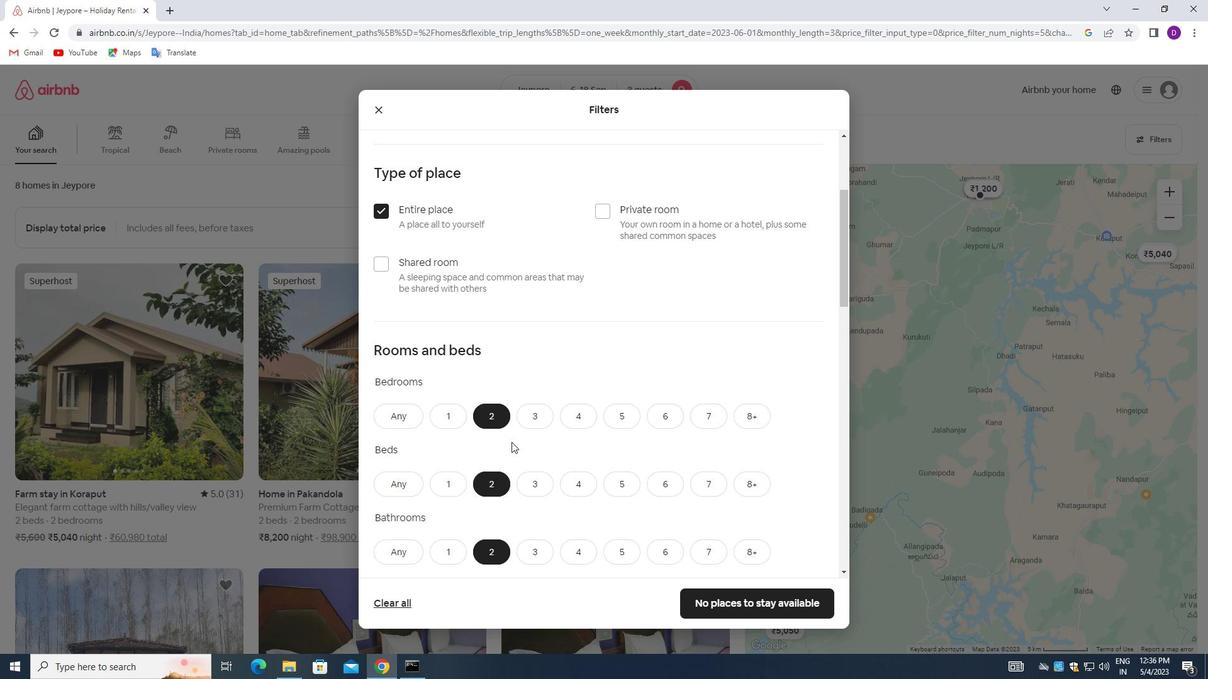 
Action: Mouse scrolled (511, 442) with delta (0, 0)
Screenshot: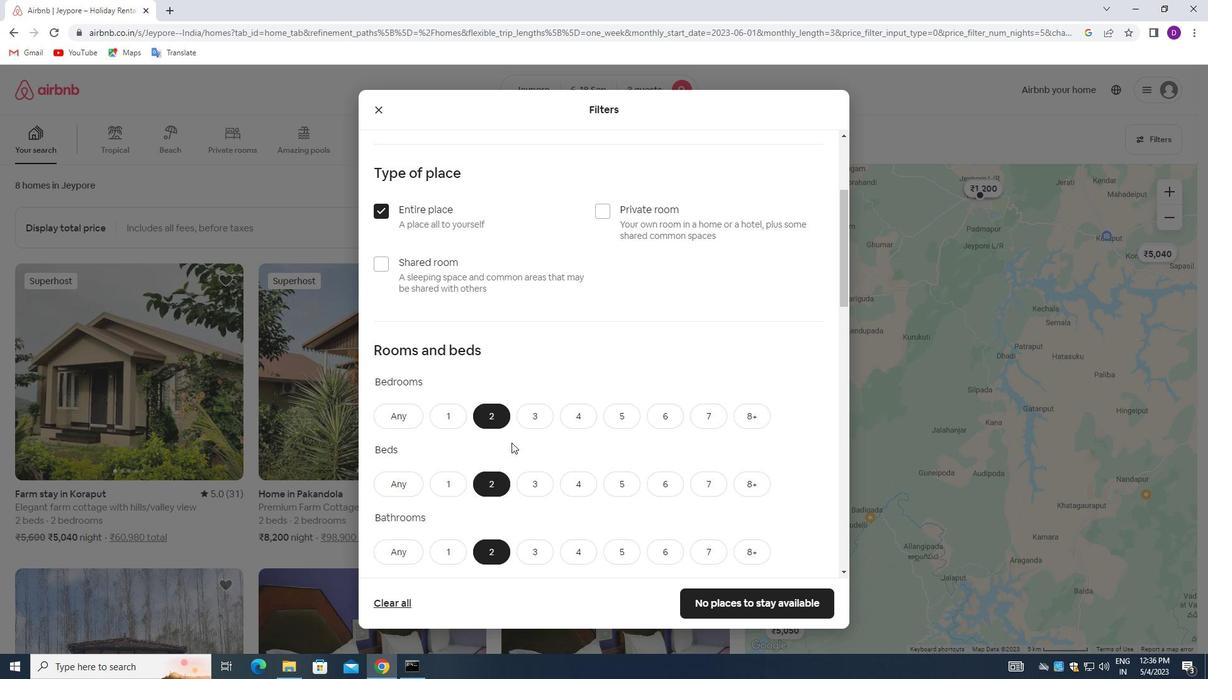 
Action: Mouse moved to (511, 443)
Screenshot: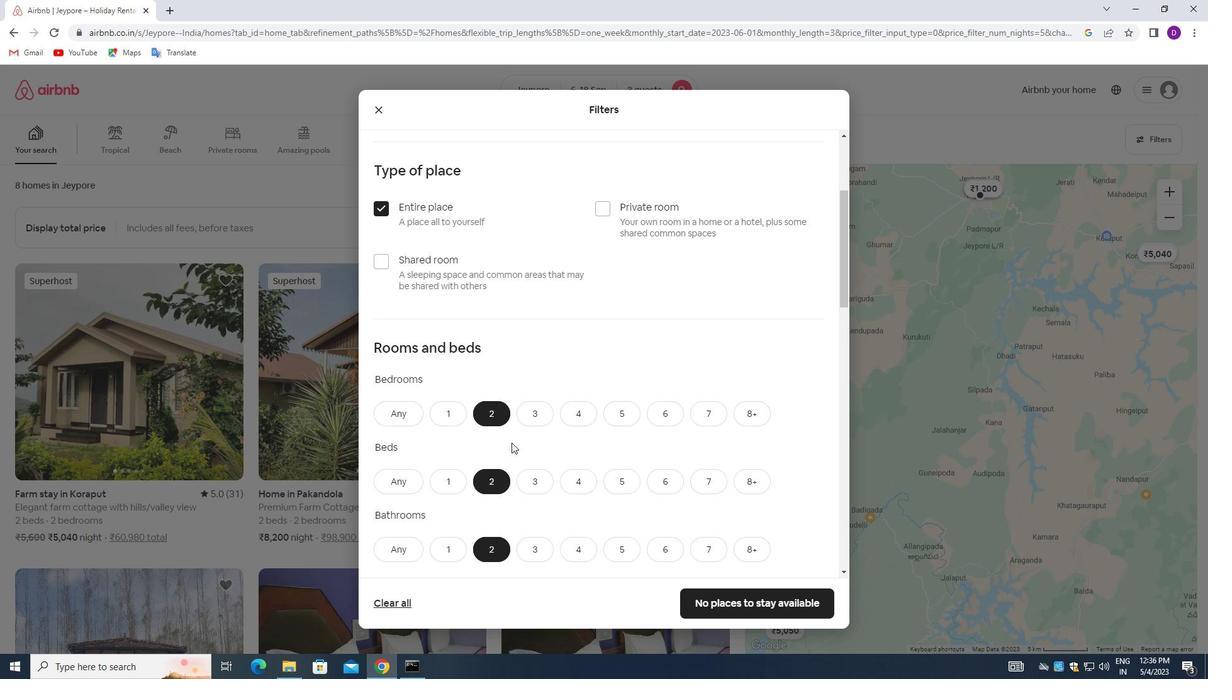 
Action: Mouse scrolled (511, 442) with delta (0, 0)
Screenshot: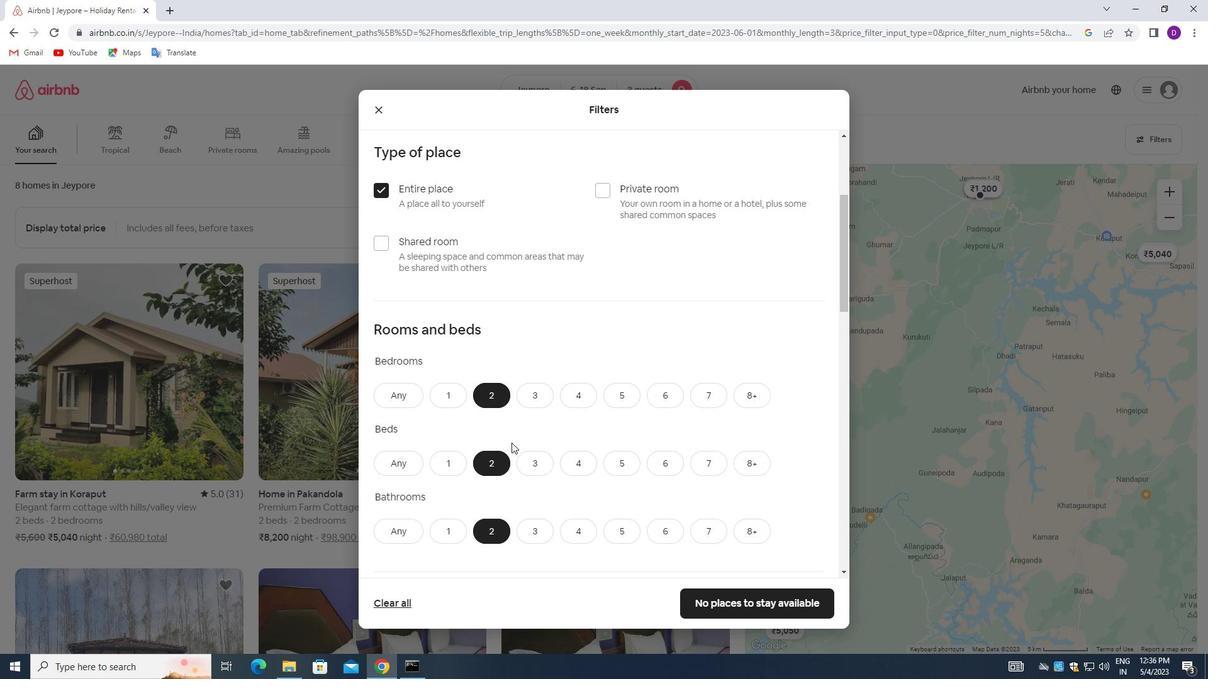 
Action: Mouse moved to (443, 434)
Screenshot: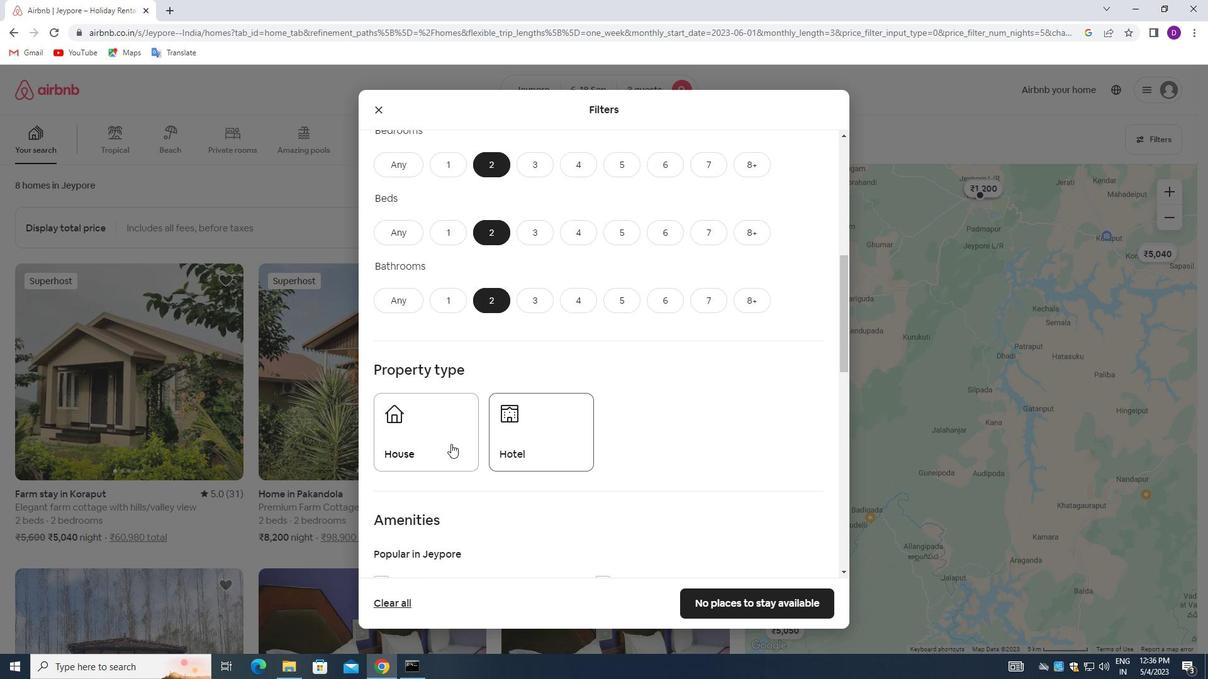 
Action: Mouse pressed left at (443, 434)
Screenshot: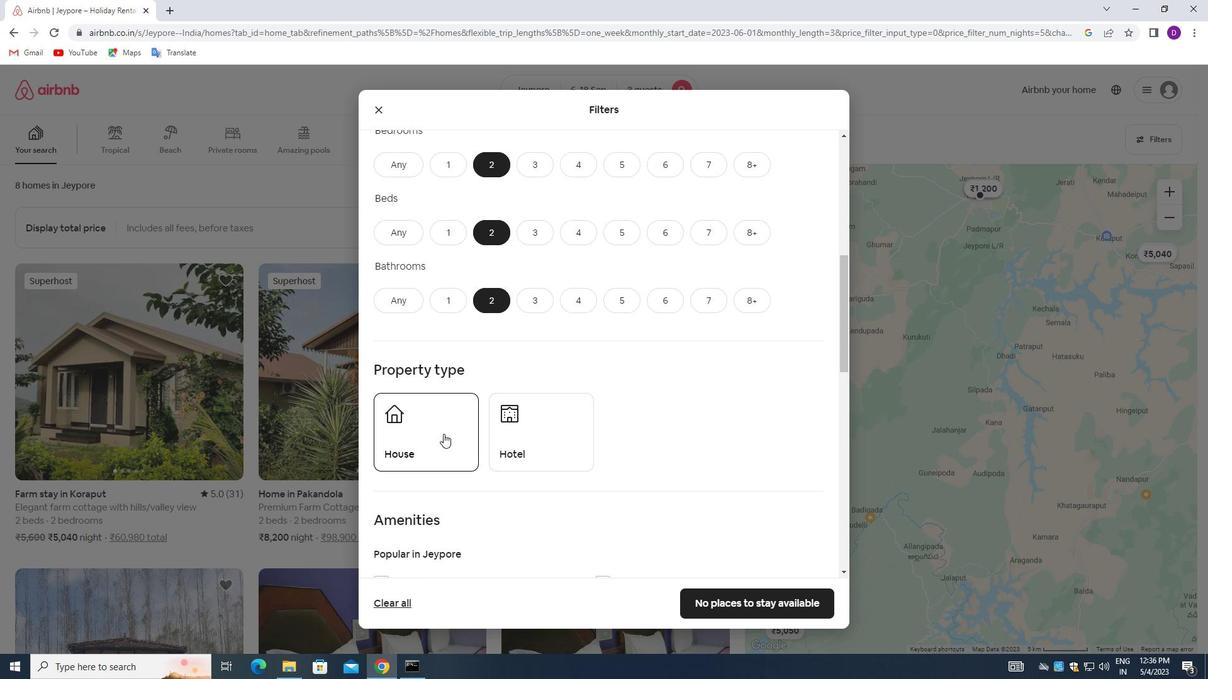 
Action: Mouse moved to (536, 436)
Screenshot: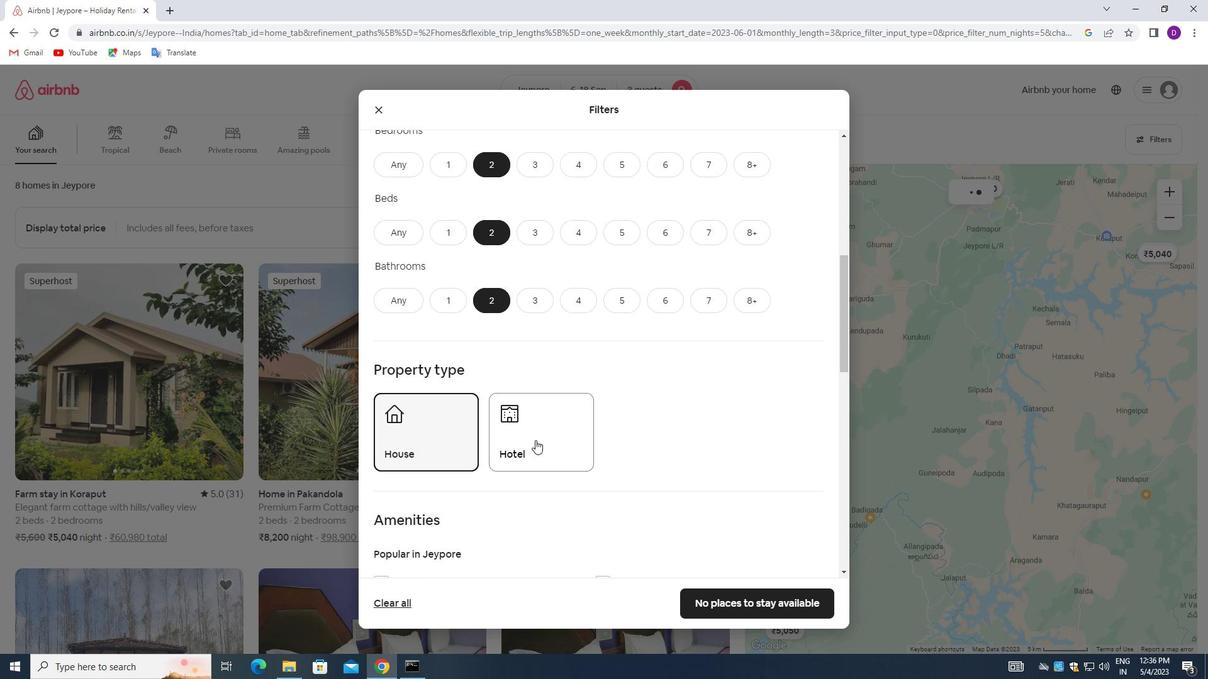 
Action: Mouse pressed left at (536, 436)
Screenshot: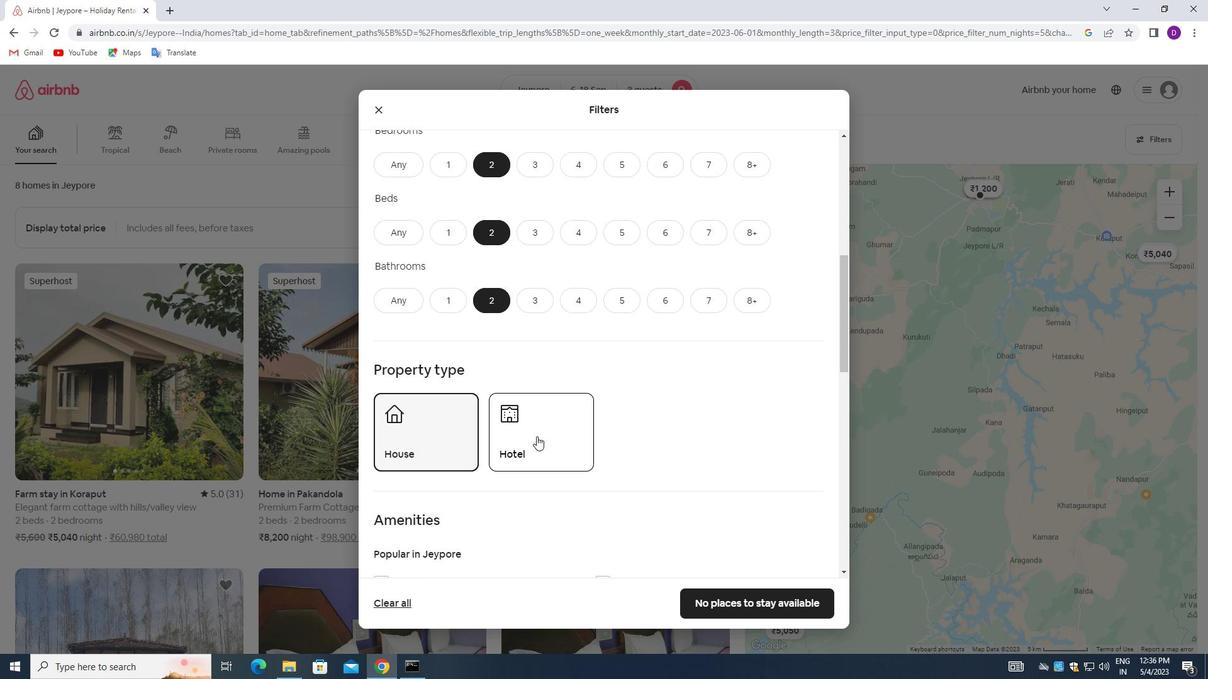 
Action: Mouse moved to (536, 436)
Screenshot: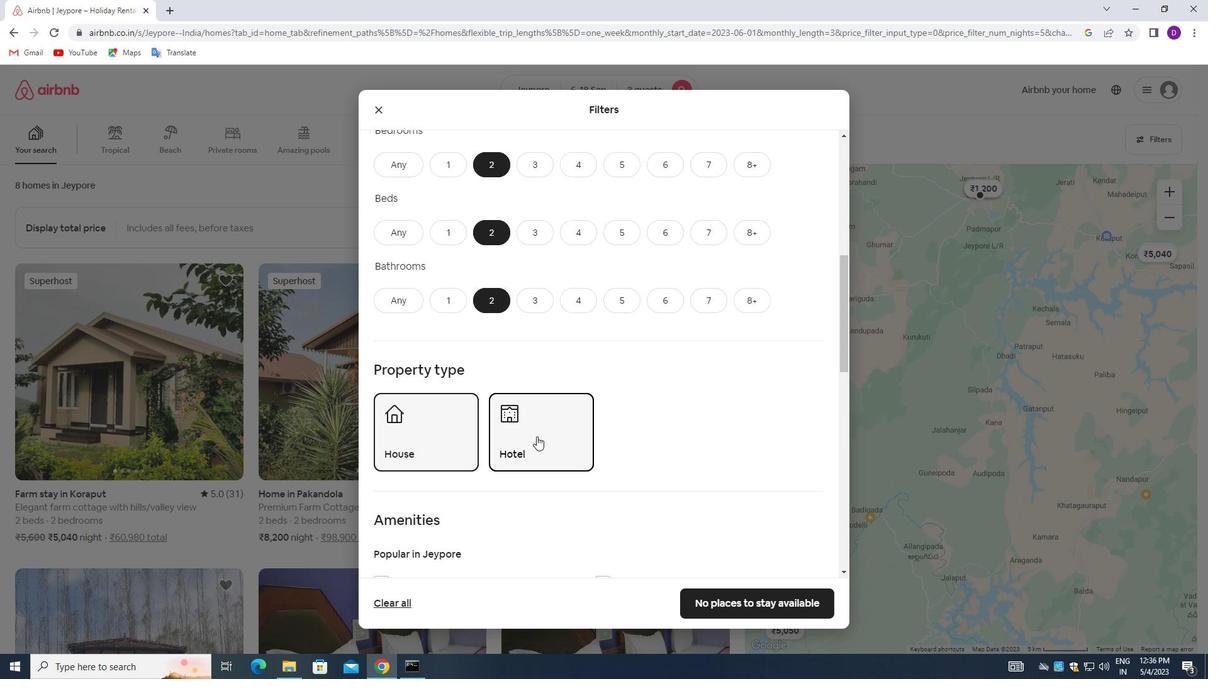 
Action: Mouse scrolled (536, 435) with delta (0, 0)
Screenshot: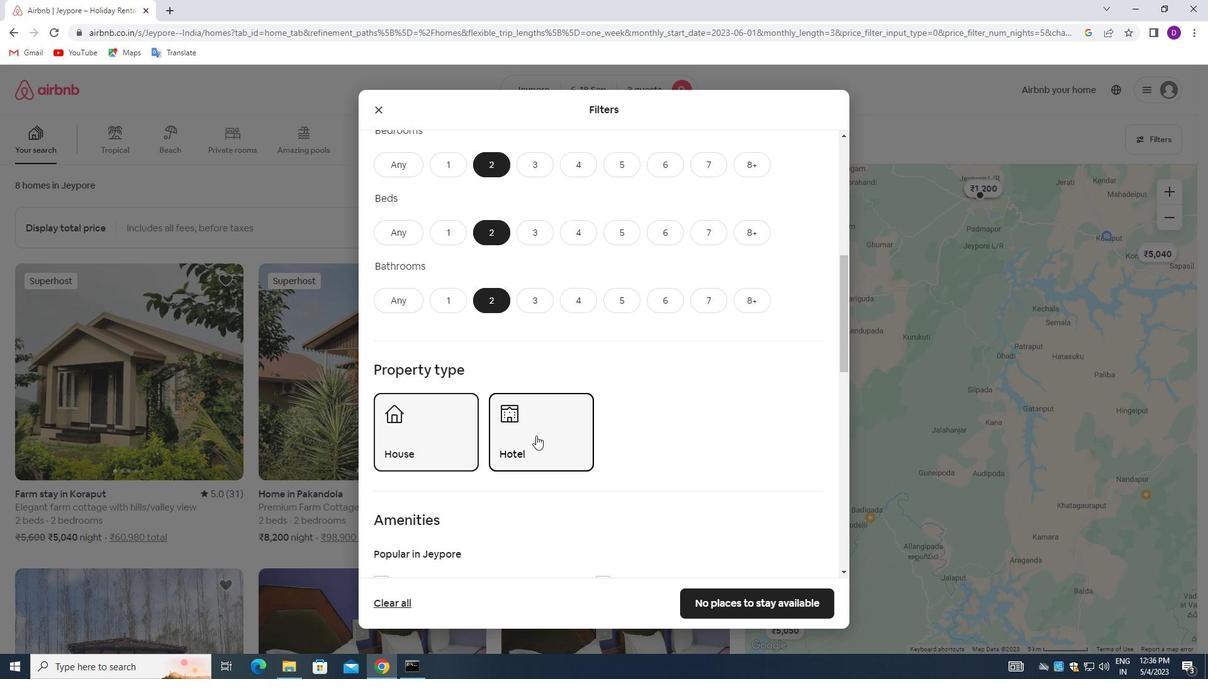 
Action: Mouse scrolled (536, 435) with delta (0, 0)
Screenshot: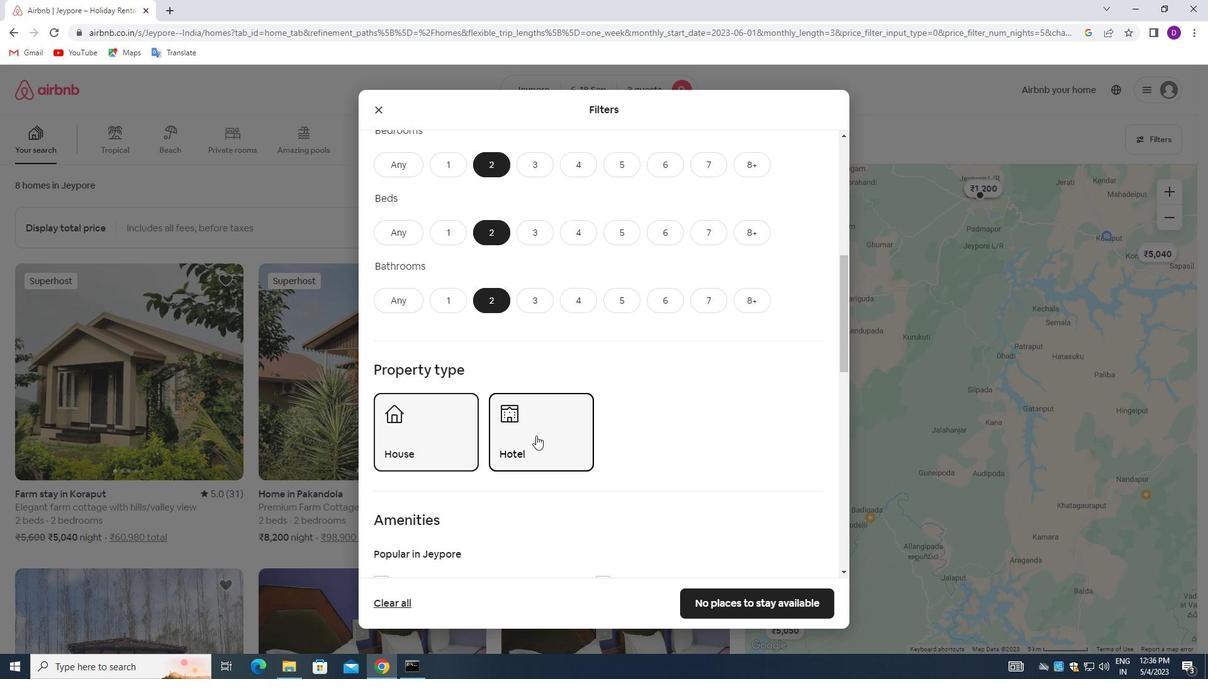 
Action: Mouse moved to (536, 436)
Screenshot: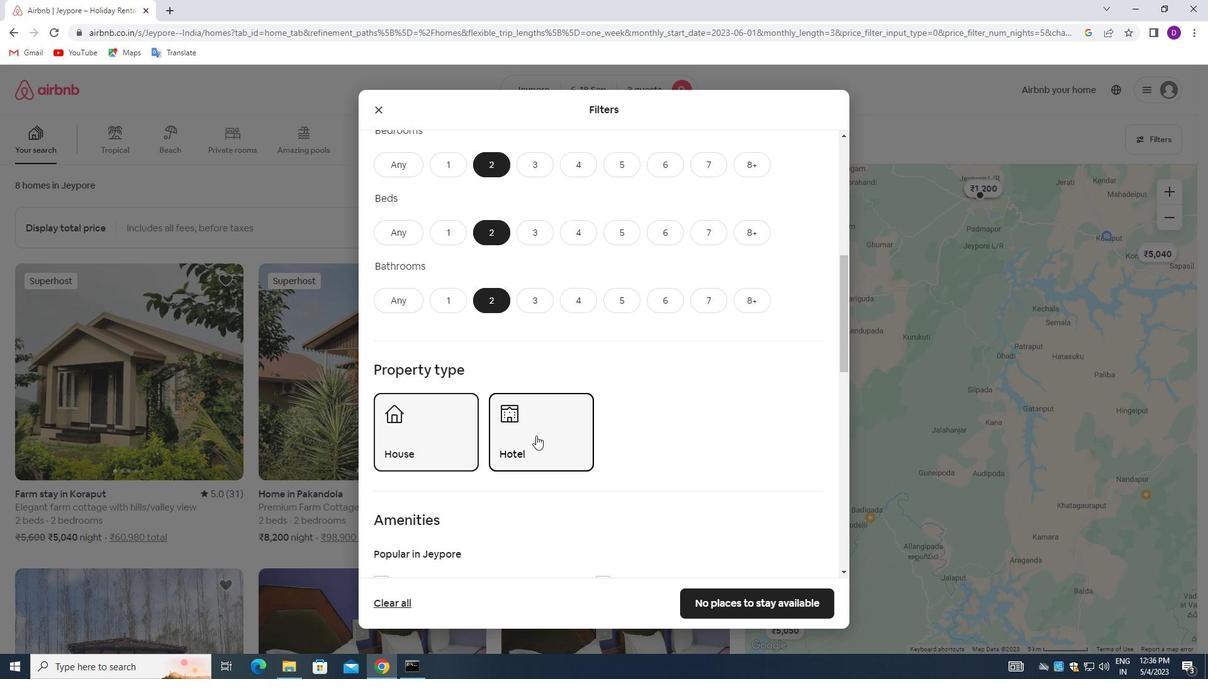 
Action: Mouse scrolled (536, 435) with delta (0, 0)
Screenshot: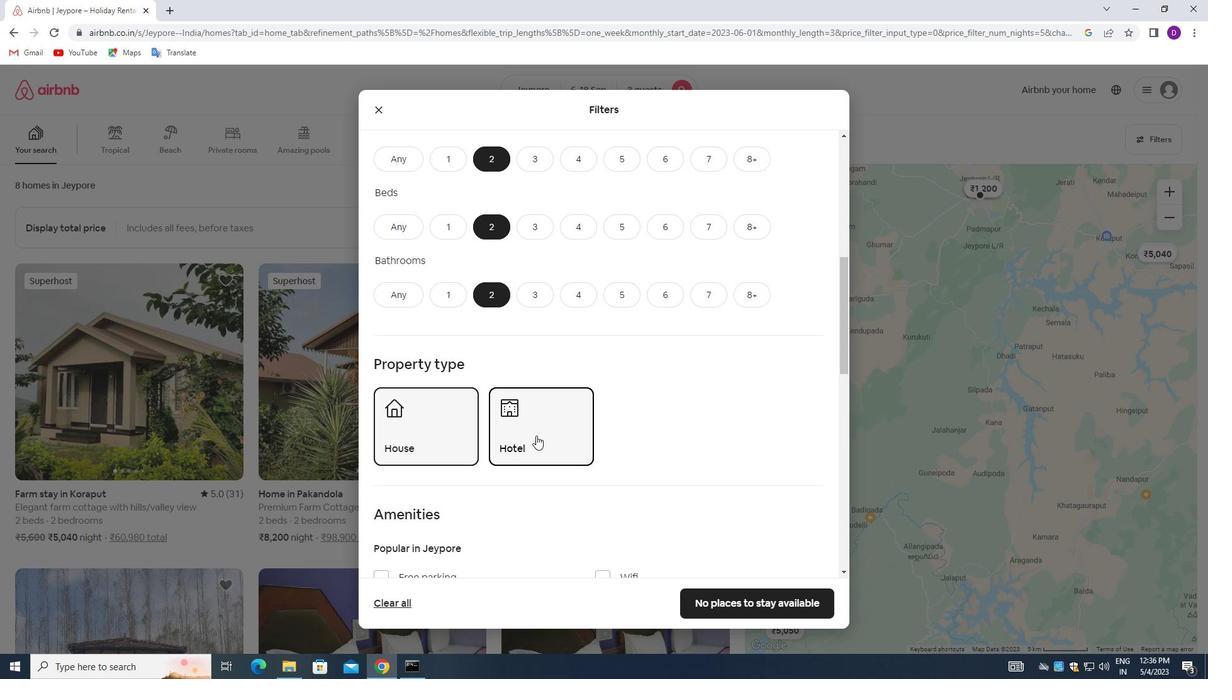 
Action: Mouse moved to (535, 436)
Screenshot: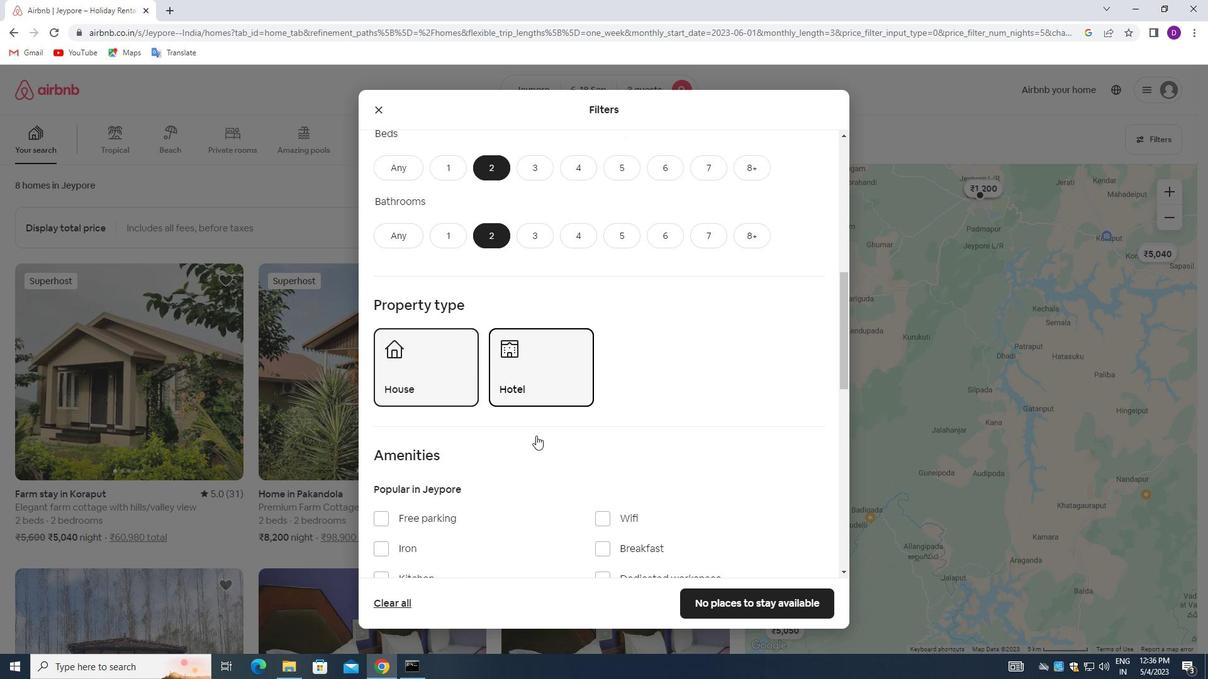 
Action: Mouse scrolled (535, 435) with delta (0, 0)
Screenshot: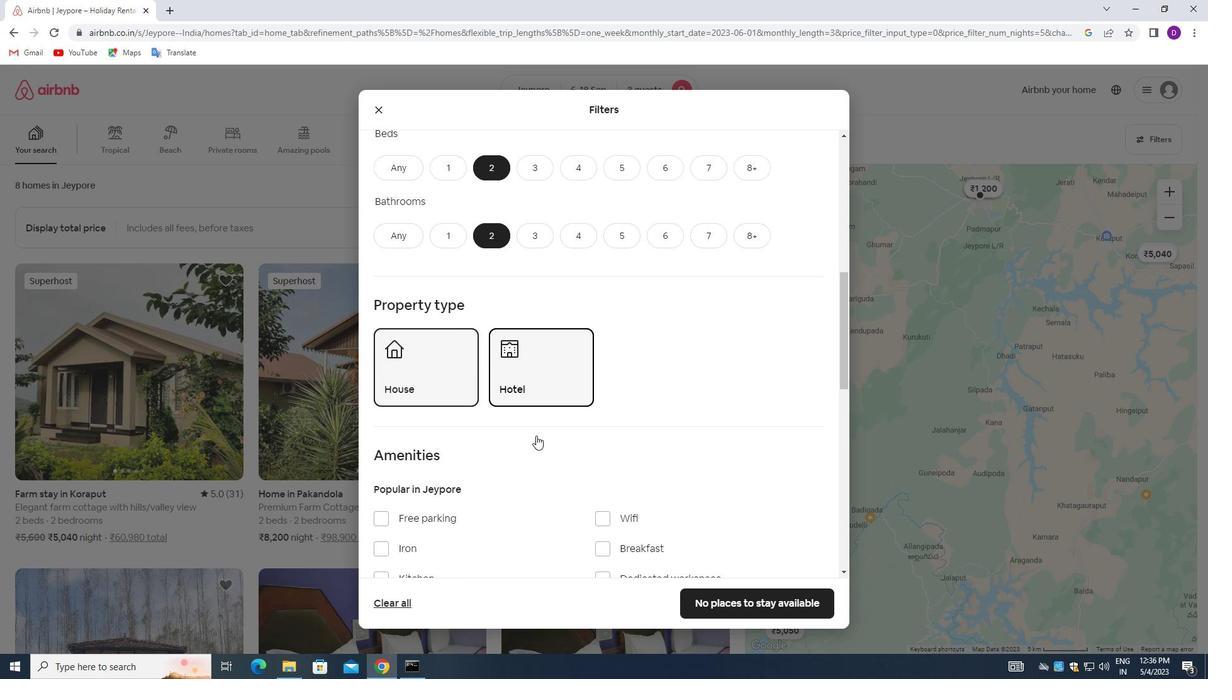 
Action: Mouse moved to (535, 436)
Screenshot: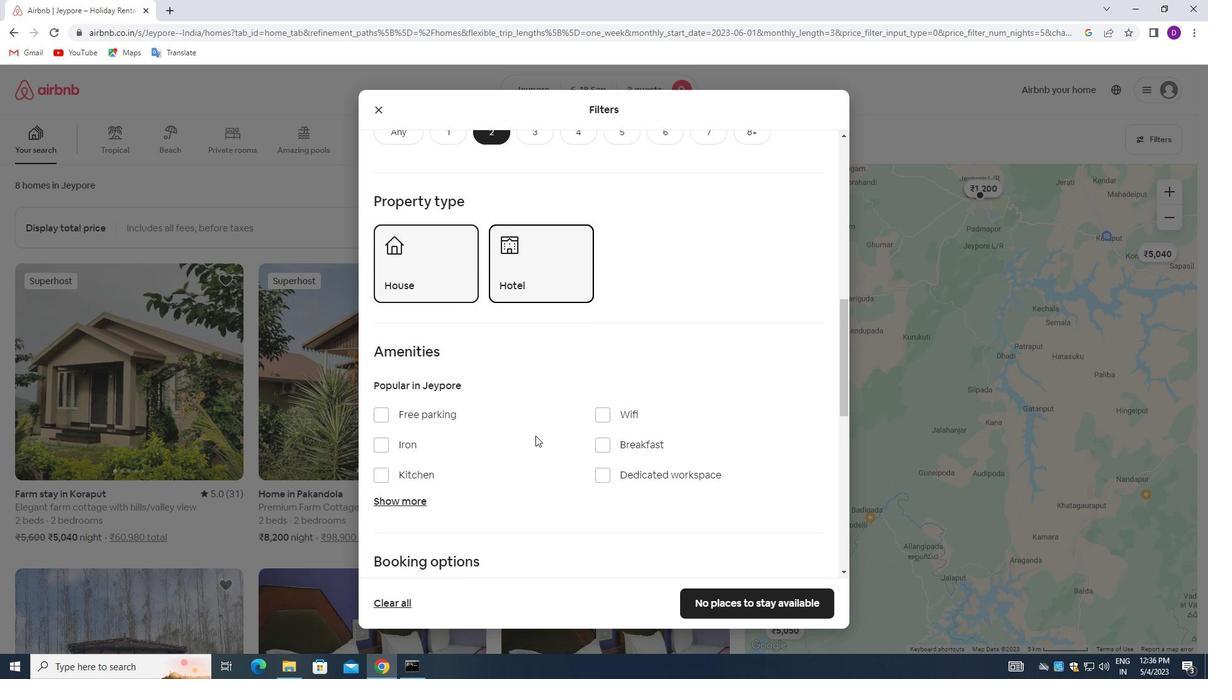 
Action: Mouse scrolled (535, 435) with delta (0, 0)
Screenshot: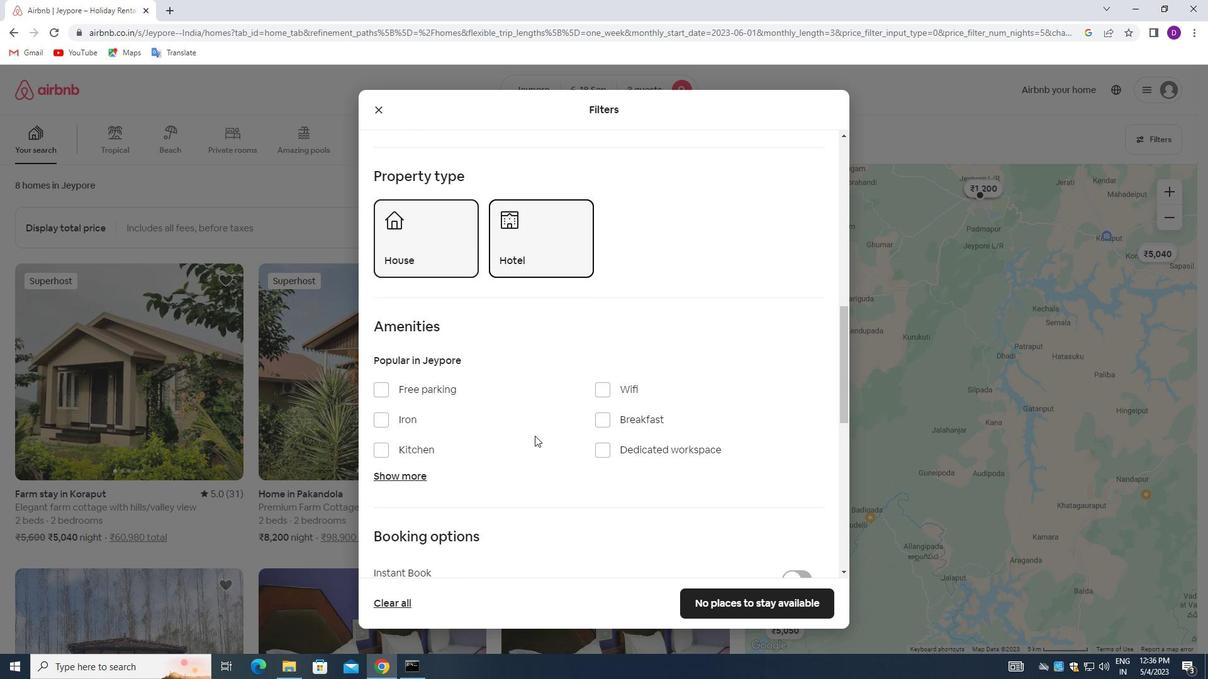 
Action: Mouse moved to (534, 436)
Screenshot: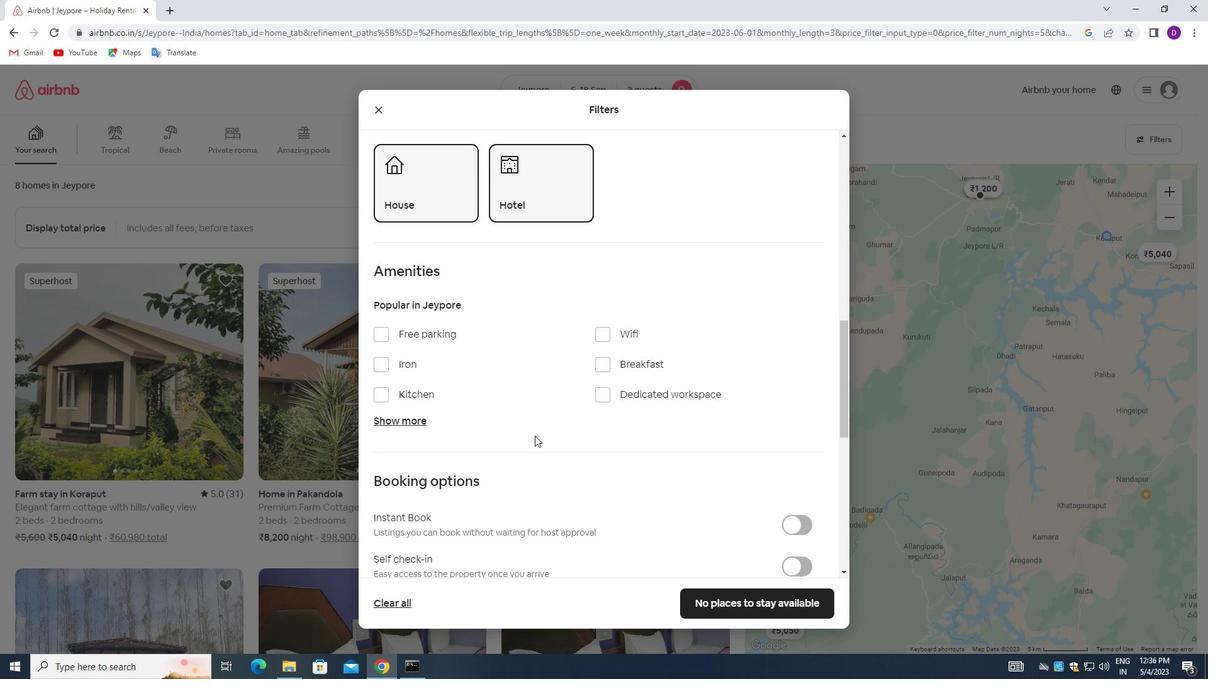 
Action: Mouse scrolled (534, 436) with delta (0, 0)
Screenshot: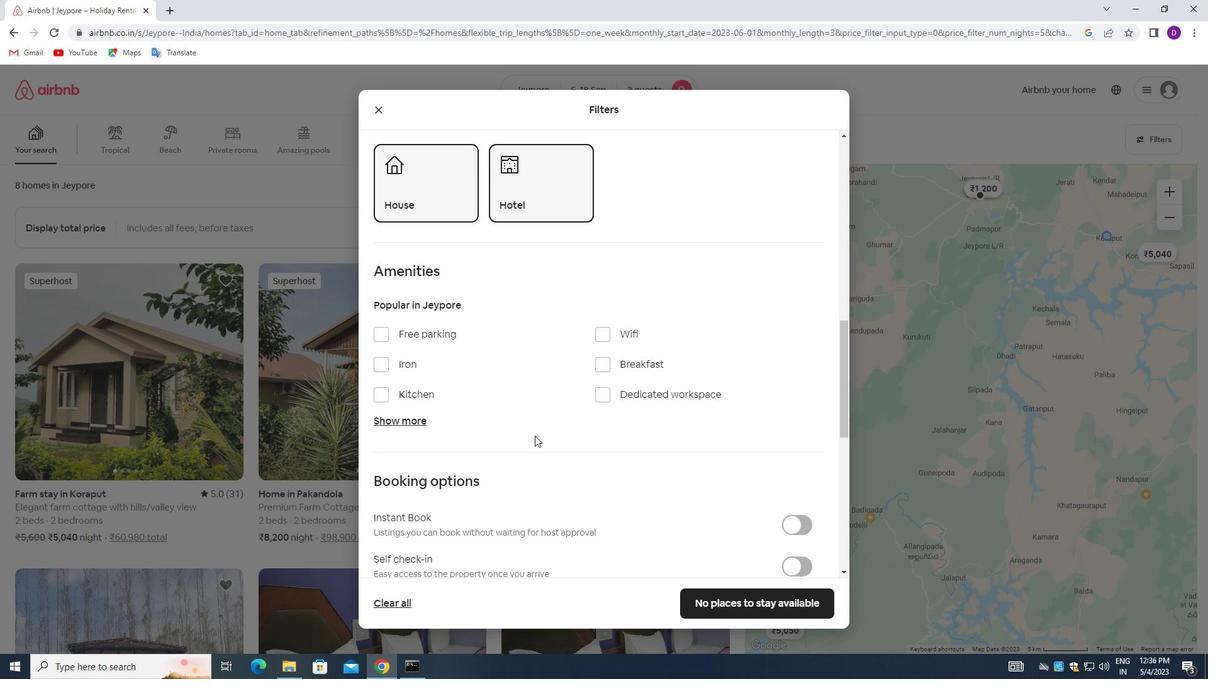 
Action: Mouse moved to (788, 436)
Screenshot: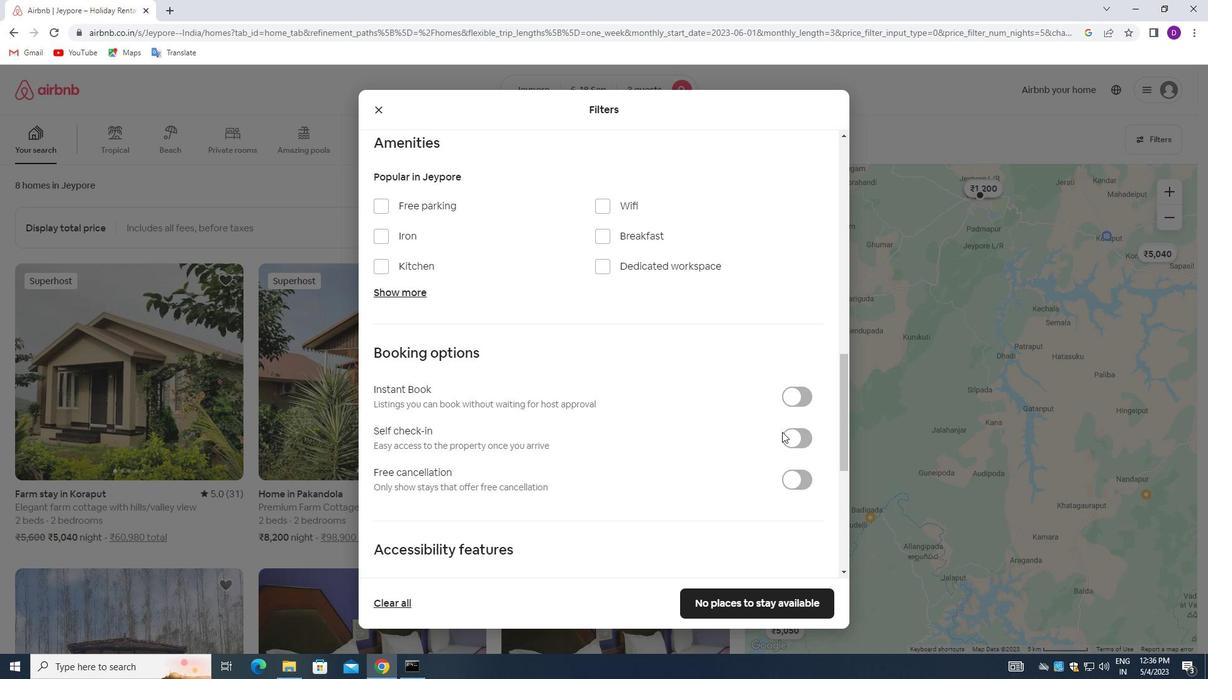 
Action: Mouse pressed left at (788, 436)
Screenshot: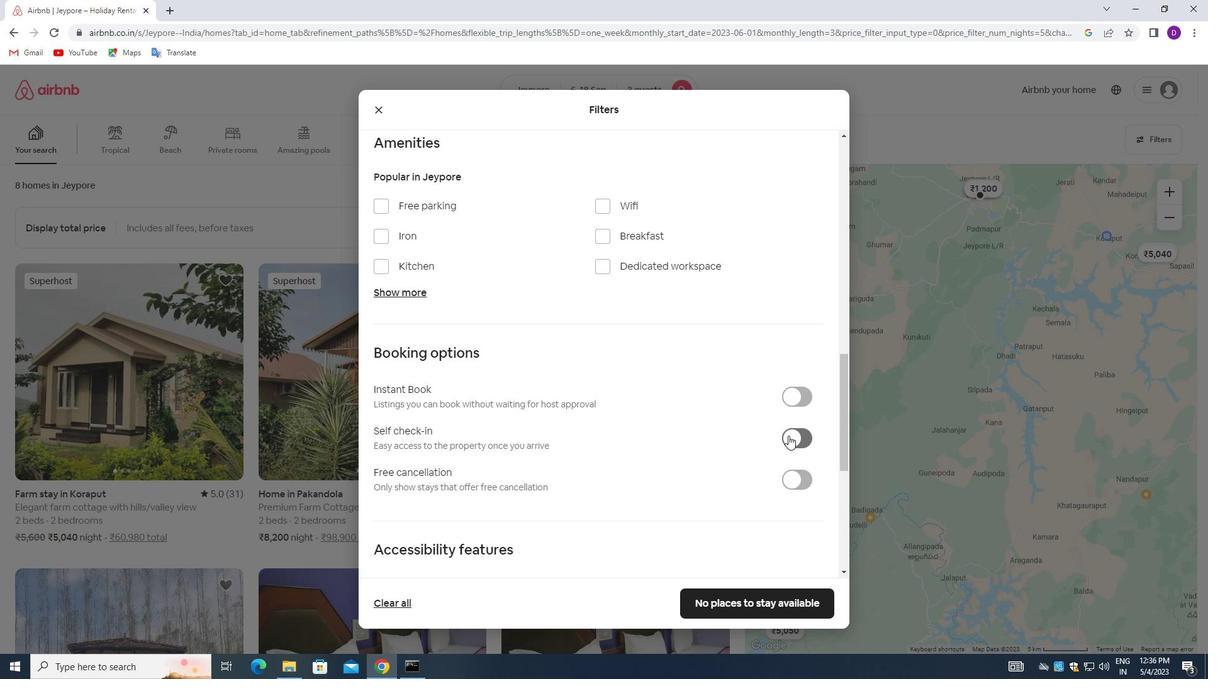
Action: Mouse moved to (536, 443)
Screenshot: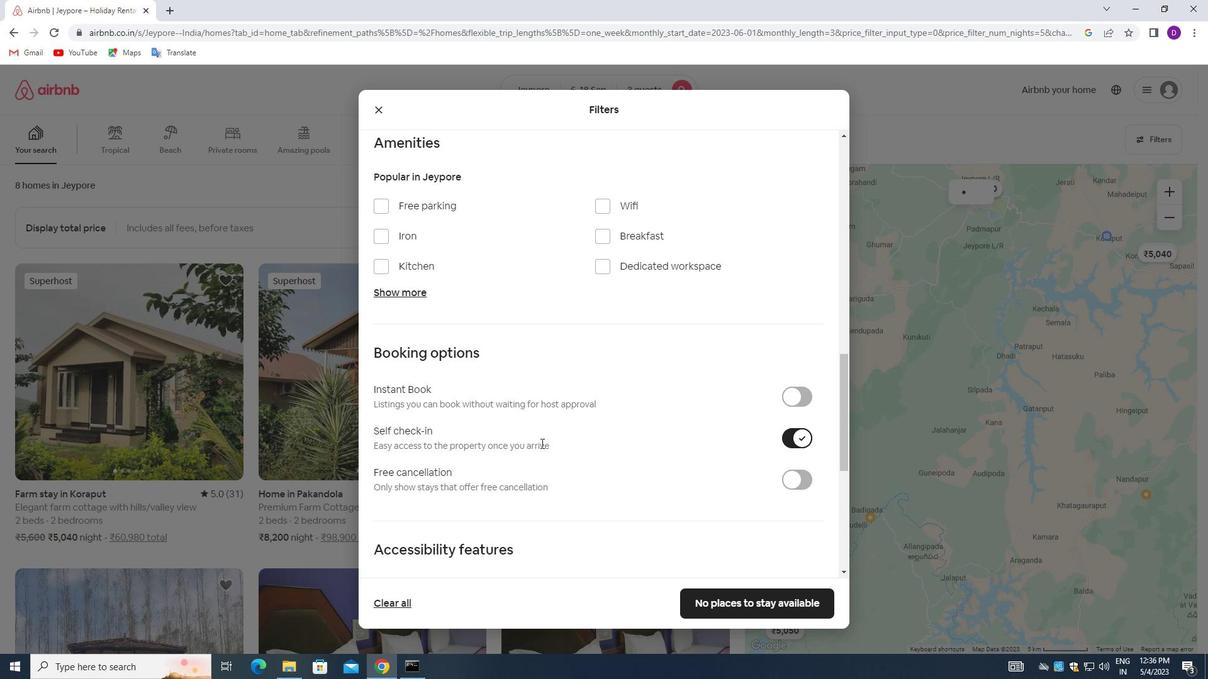 
Action: Mouse scrolled (536, 443) with delta (0, 0)
Screenshot: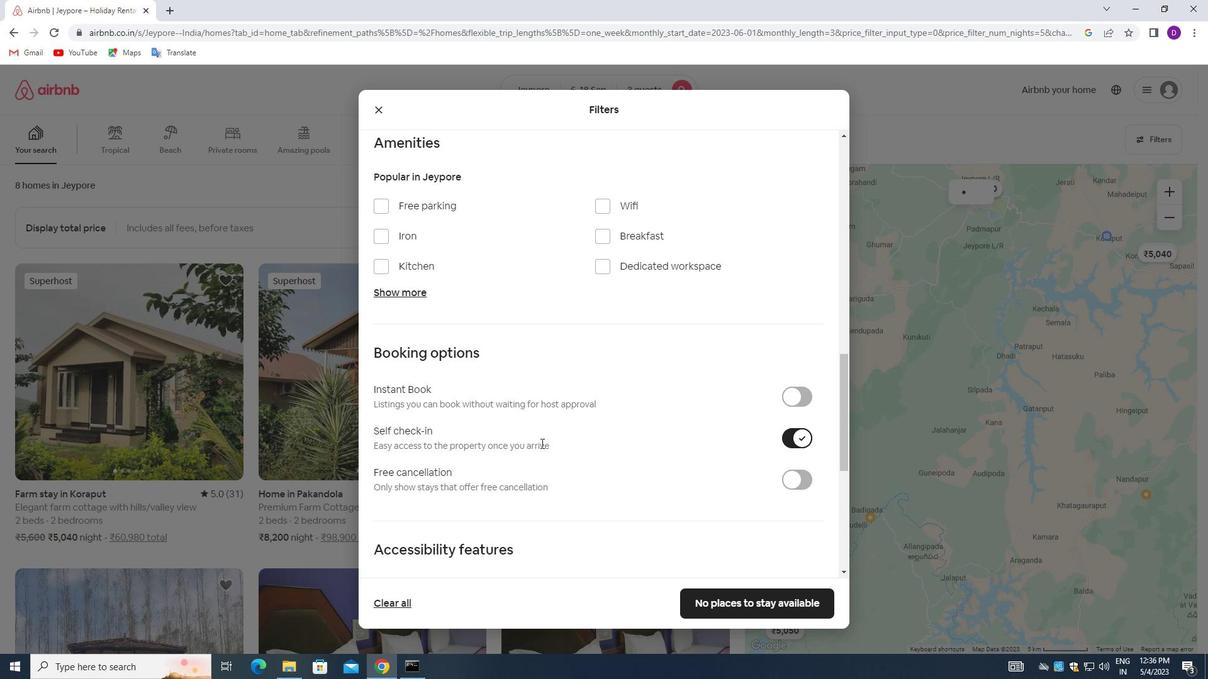 
Action: Mouse moved to (536, 443)
Screenshot: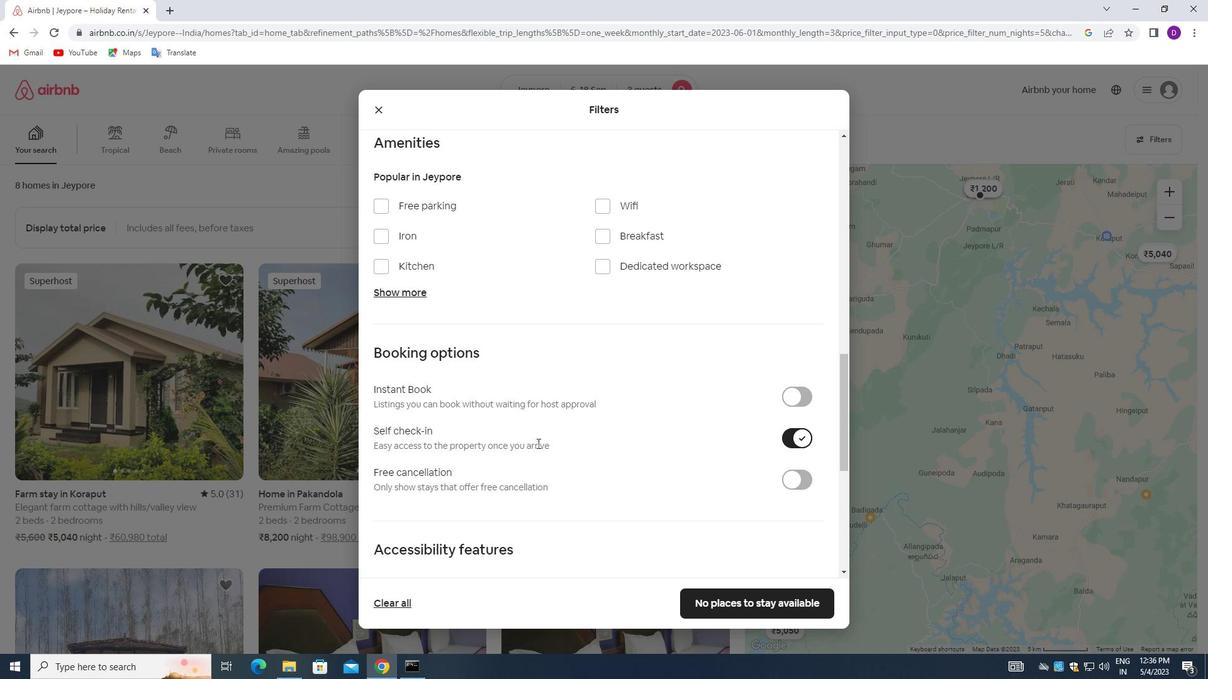 
Action: Mouse scrolled (536, 443) with delta (0, 0)
Screenshot: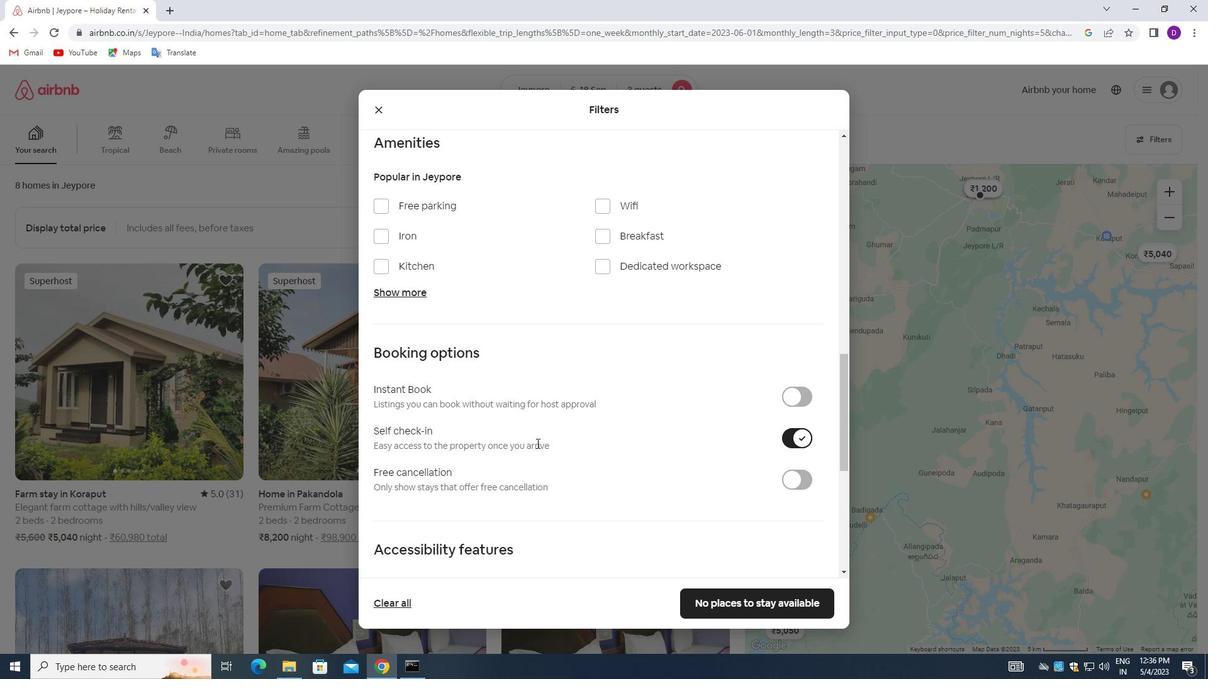 
Action: Mouse moved to (535, 443)
Screenshot: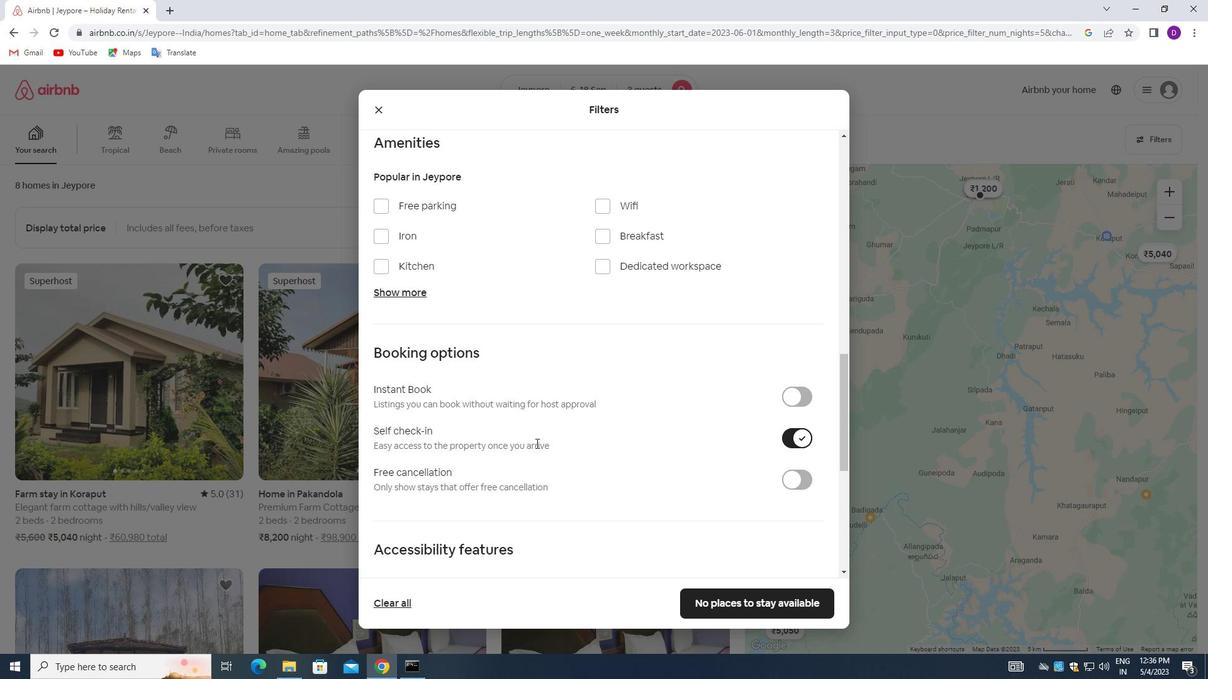 
Action: Mouse scrolled (535, 443) with delta (0, 0)
Screenshot: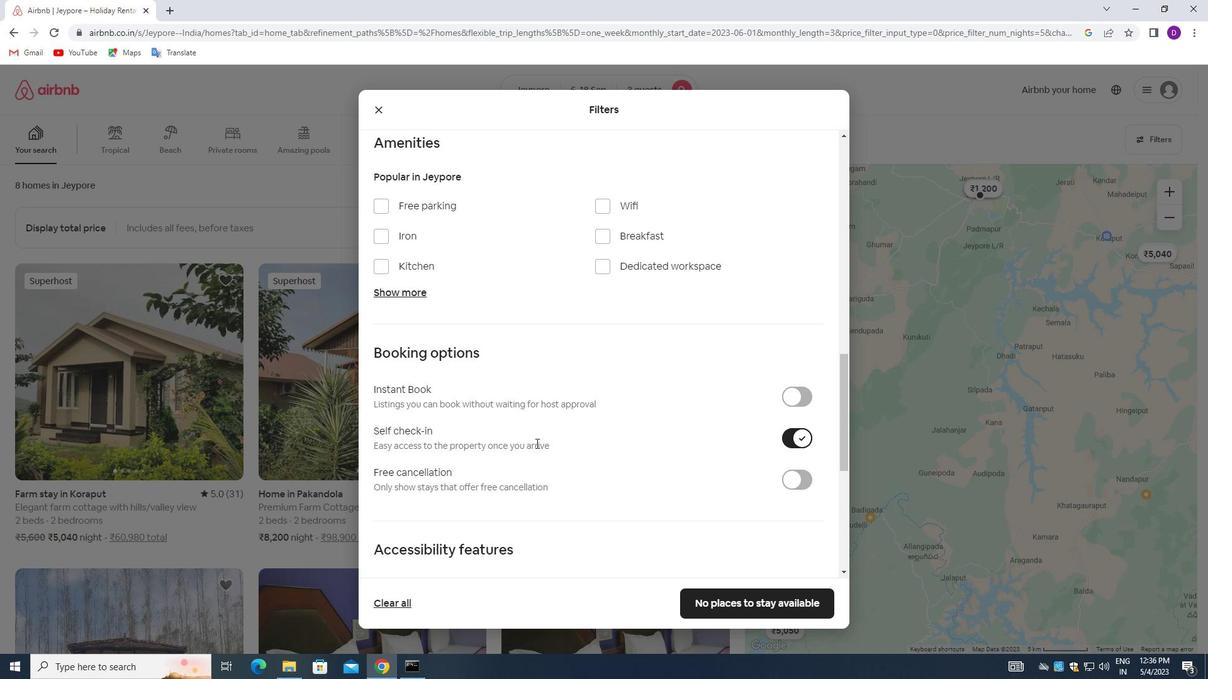 
Action: Mouse moved to (535, 443)
Screenshot: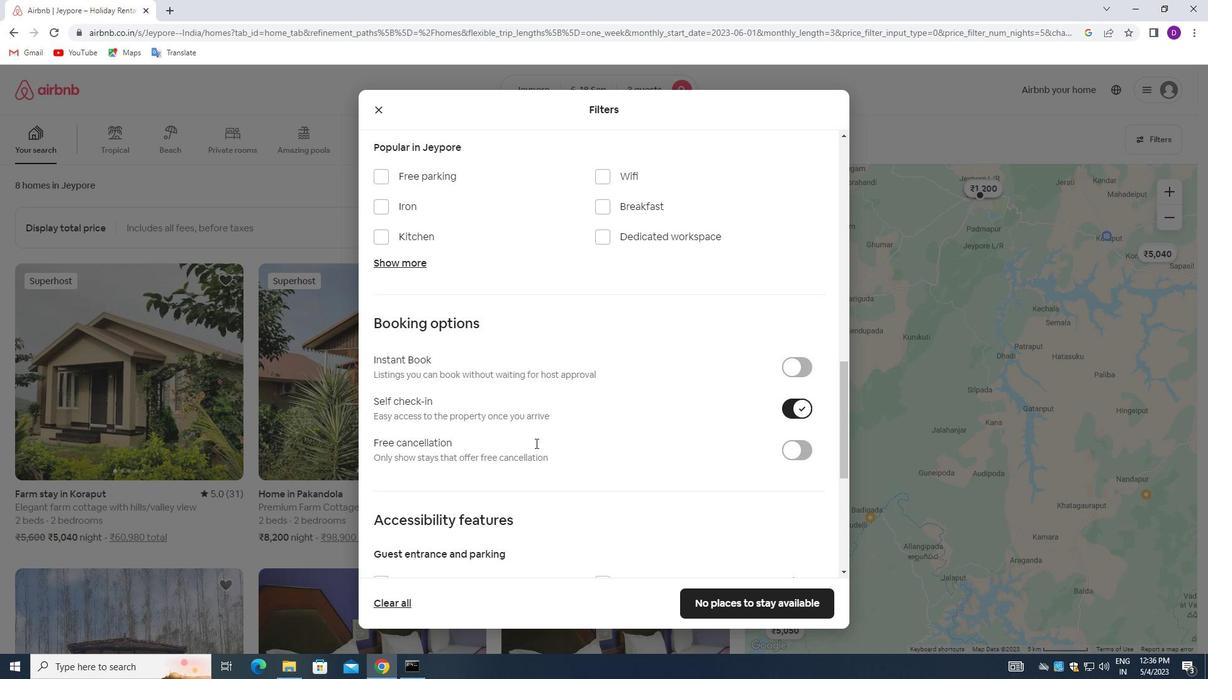 
Action: Mouse scrolled (535, 443) with delta (0, 0)
Screenshot: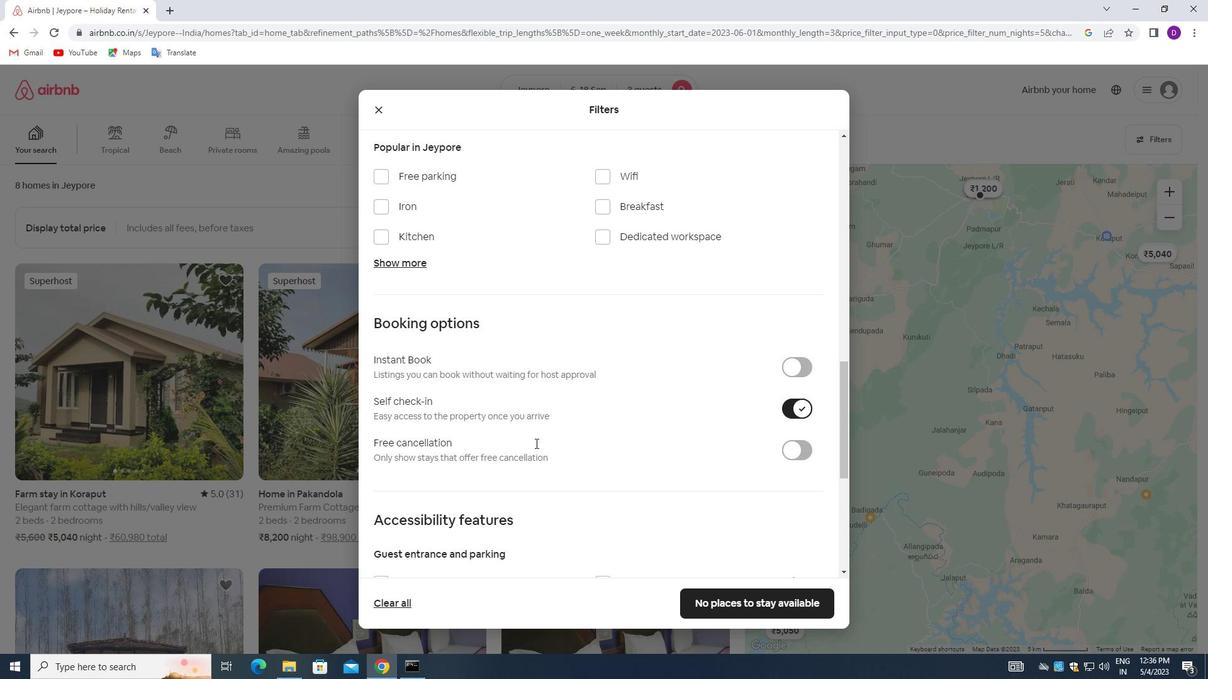
Action: Mouse moved to (536, 450)
Screenshot: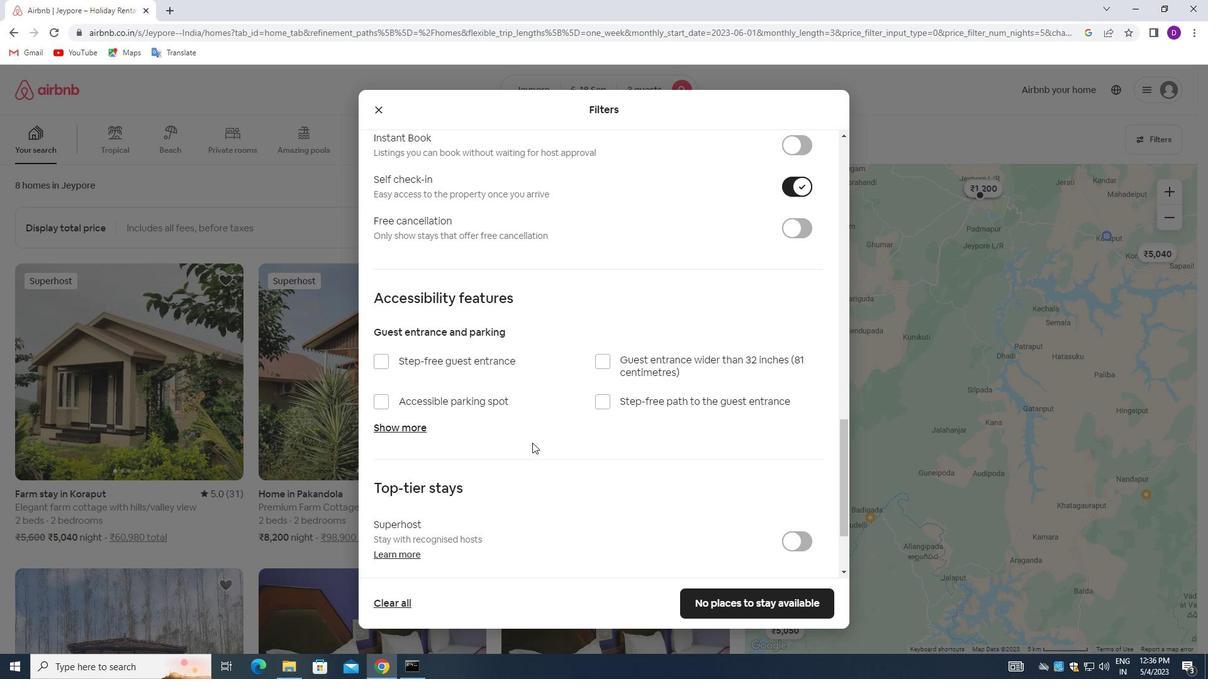 
Action: Mouse scrolled (536, 449) with delta (0, 0)
Screenshot: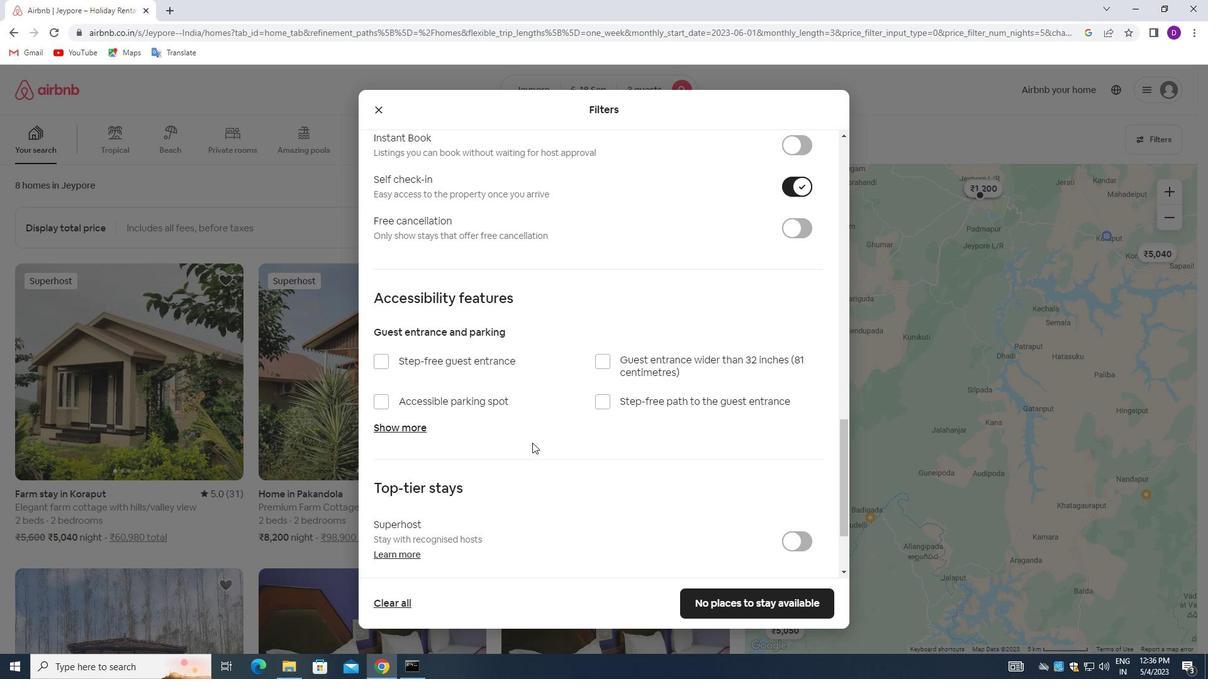 
Action: Mouse moved to (536, 450)
Screenshot: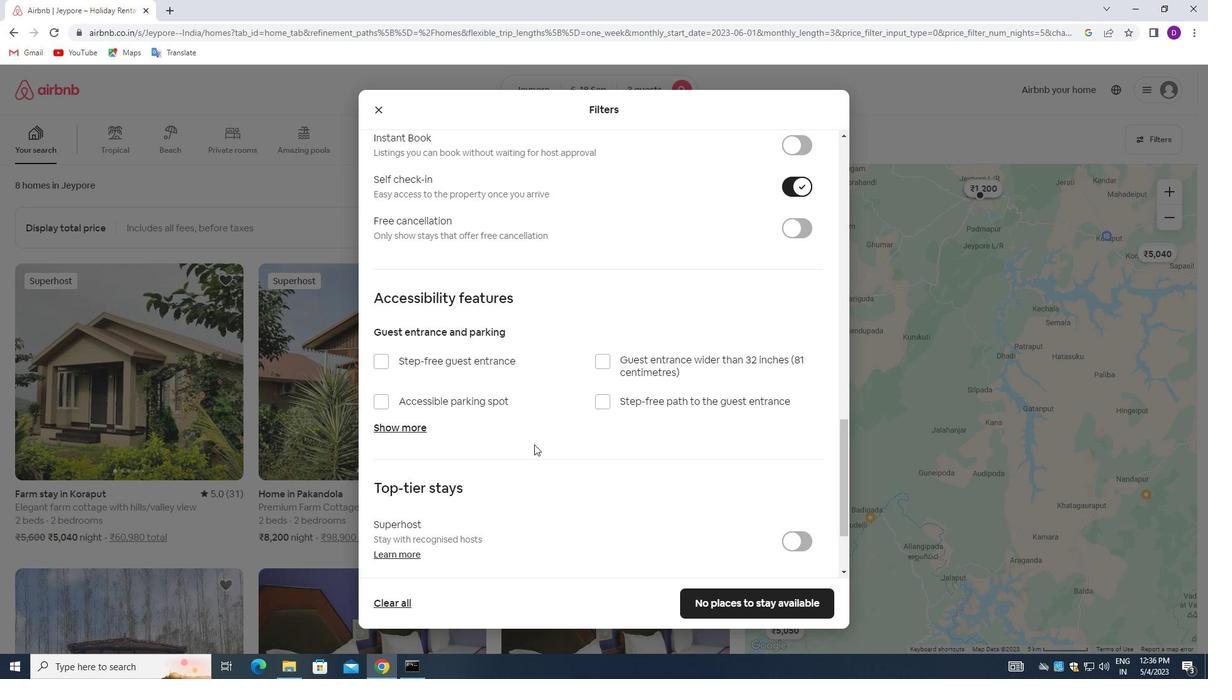 
Action: Mouse scrolled (536, 450) with delta (0, 0)
Screenshot: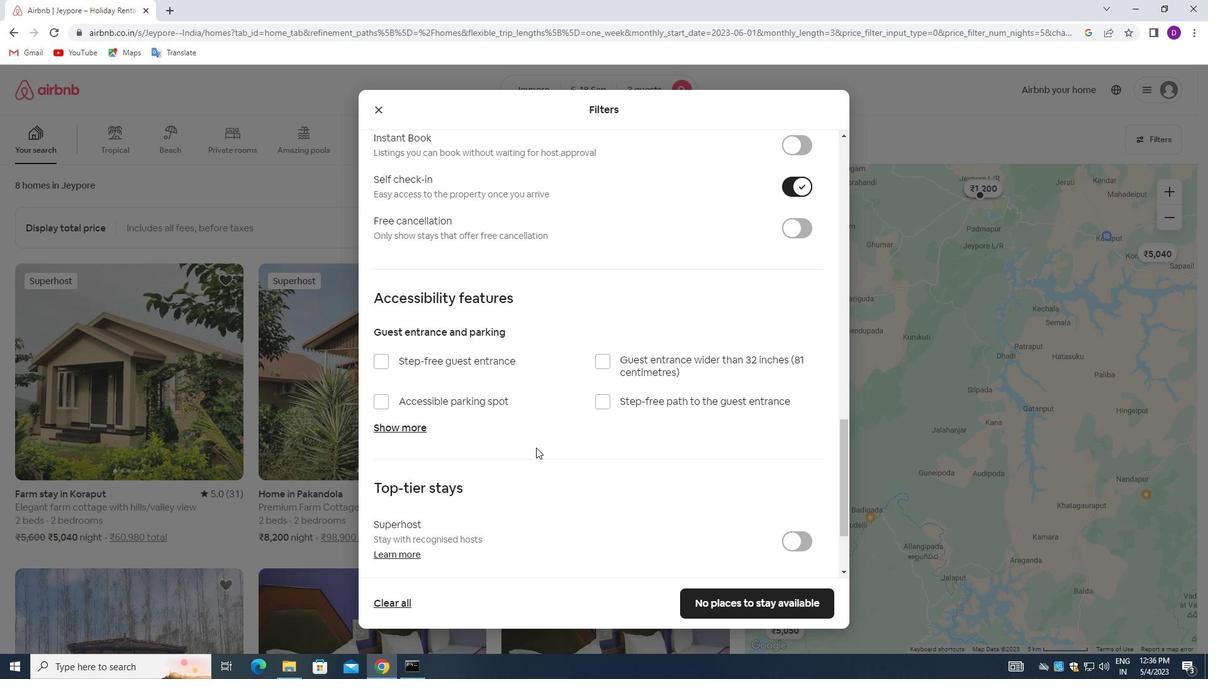 
Action: Mouse scrolled (536, 450) with delta (0, 0)
Screenshot: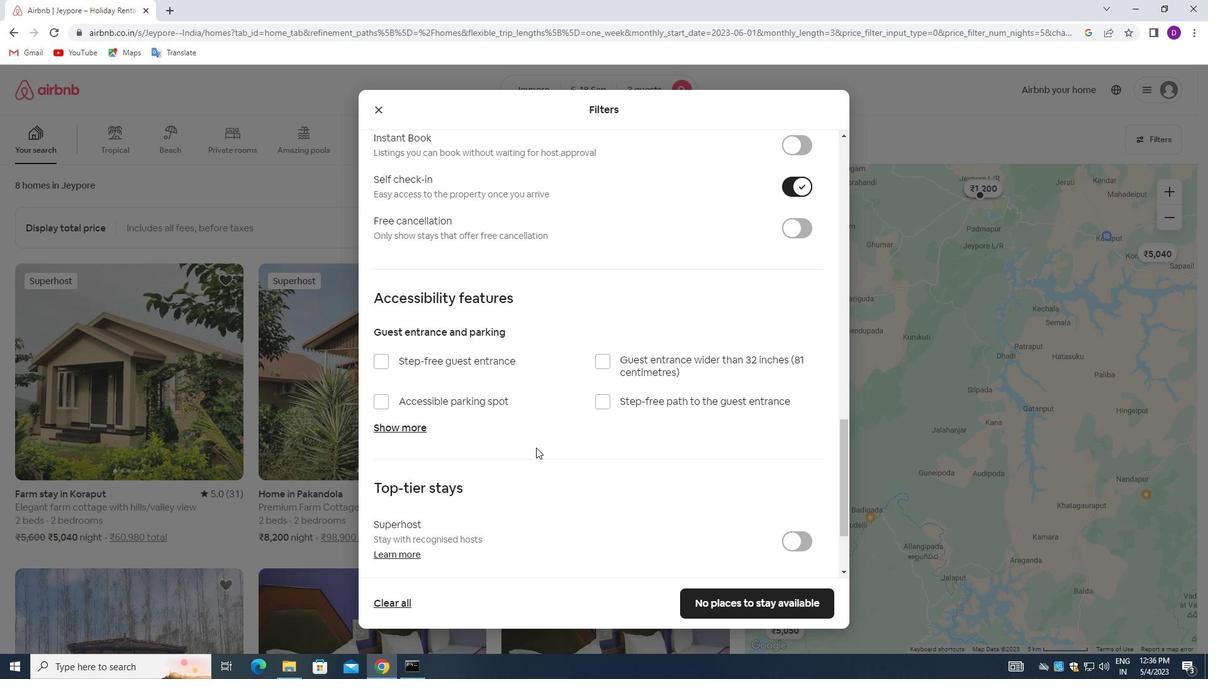 
Action: Mouse scrolled (536, 450) with delta (0, 0)
Screenshot: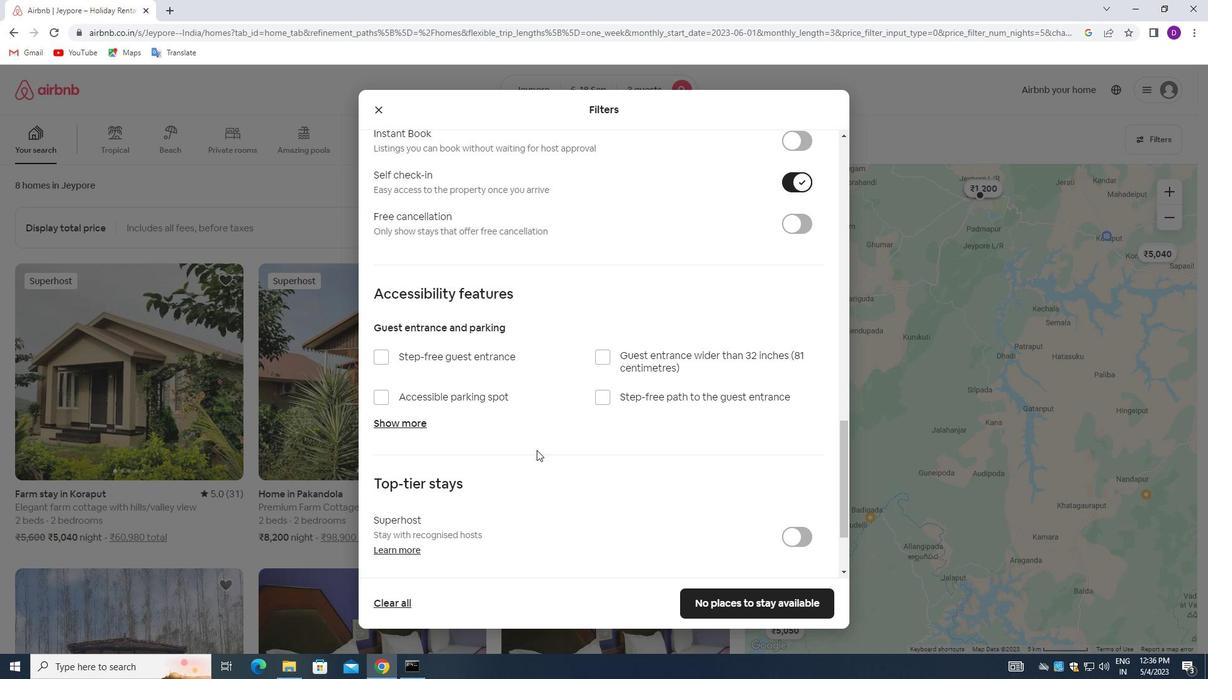 
Action: Mouse scrolled (536, 450) with delta (0, 0)
Screenshot: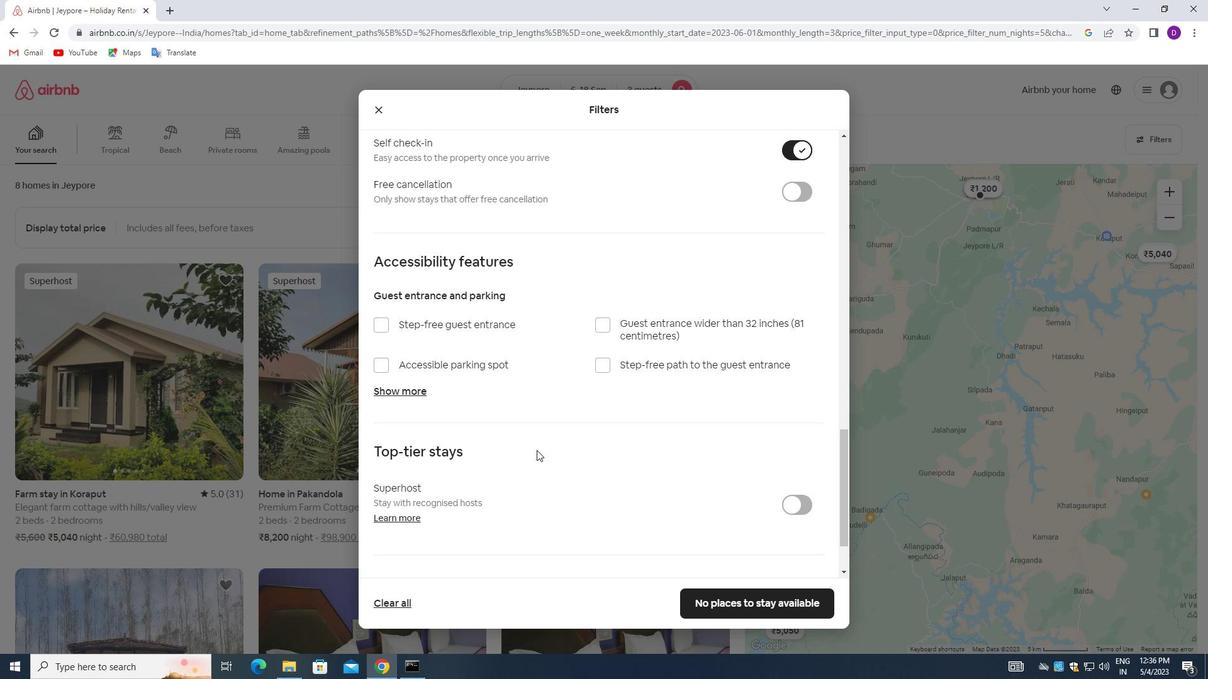 
Action: Mouse scrolled (536, 450) with delta (0, 0)
Screenshot: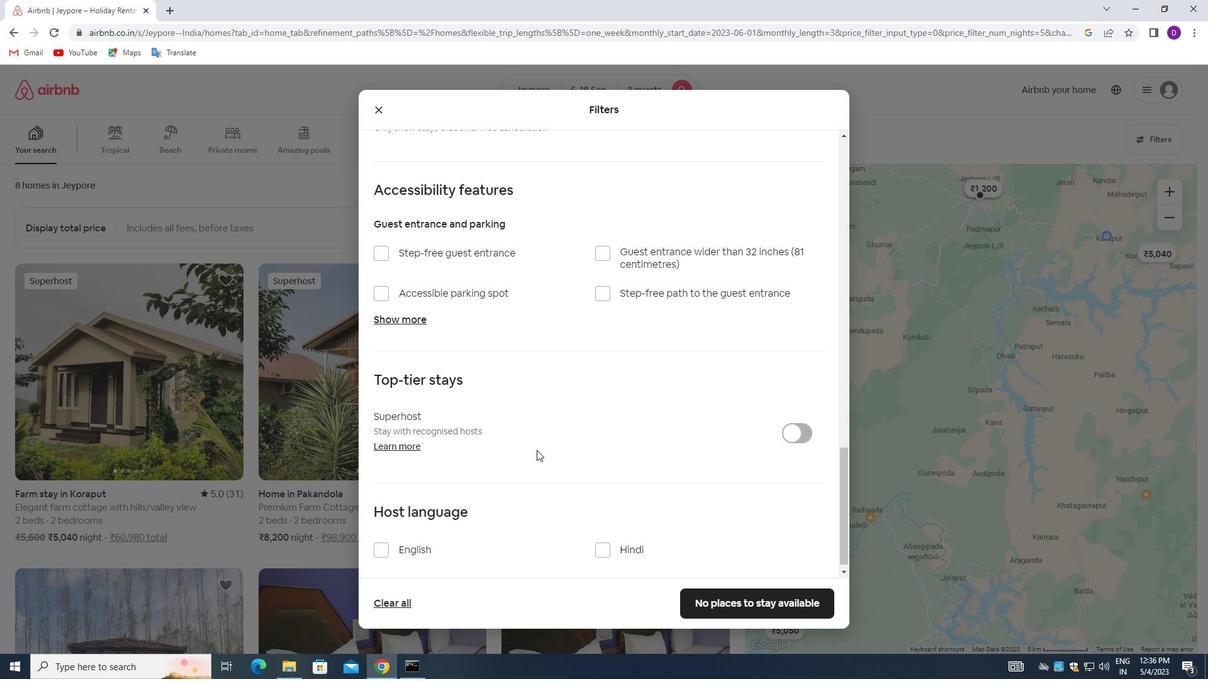 
Action: Mouse moved to (380, 541)
Screenshot: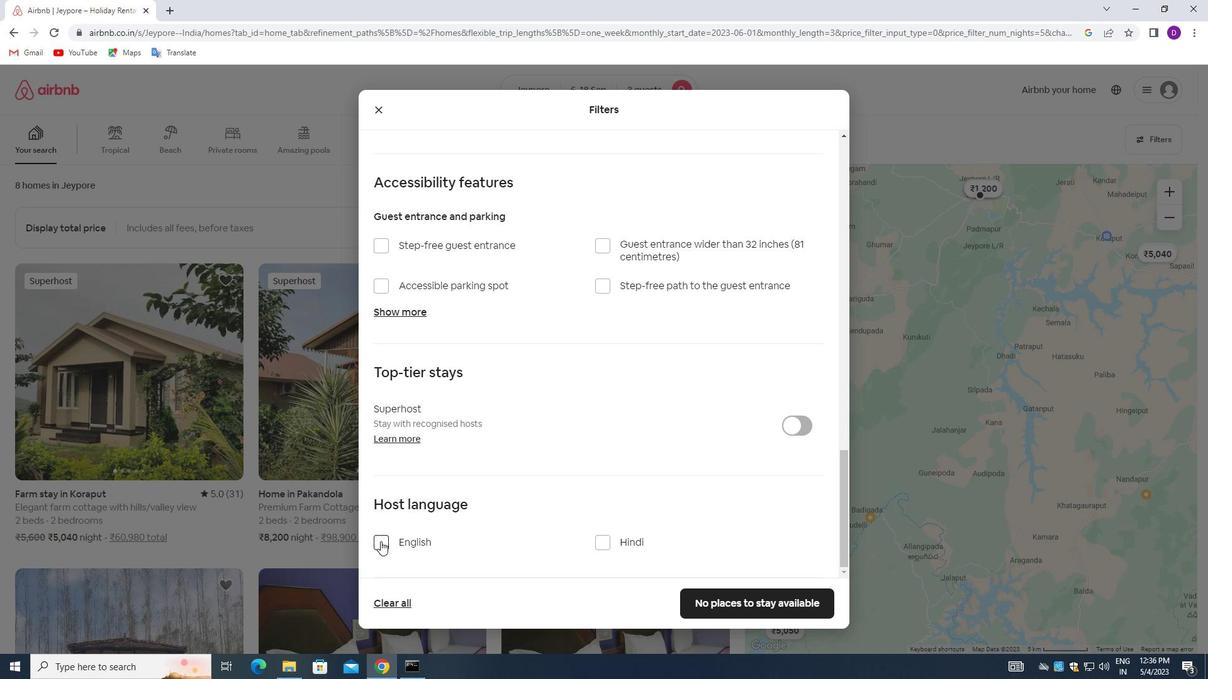 
Action: Mouse pressed left at (380, 541)
Screenshot: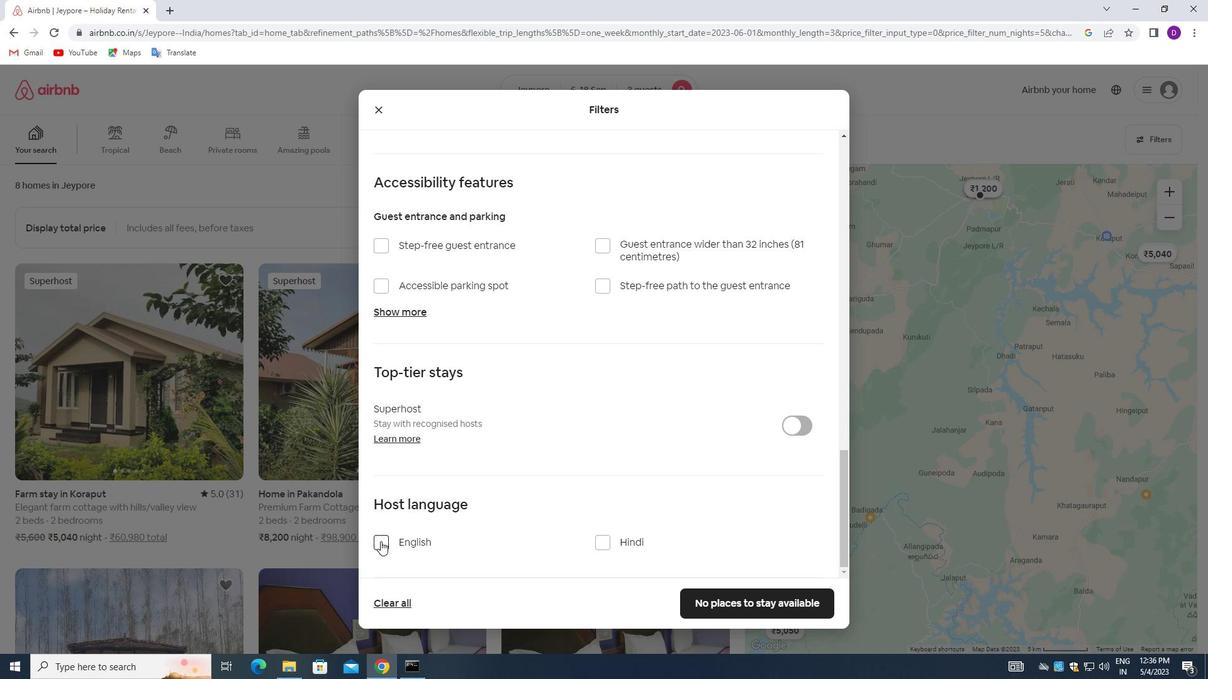 
Action: Mouse moved to (755, 596)
Screenshot: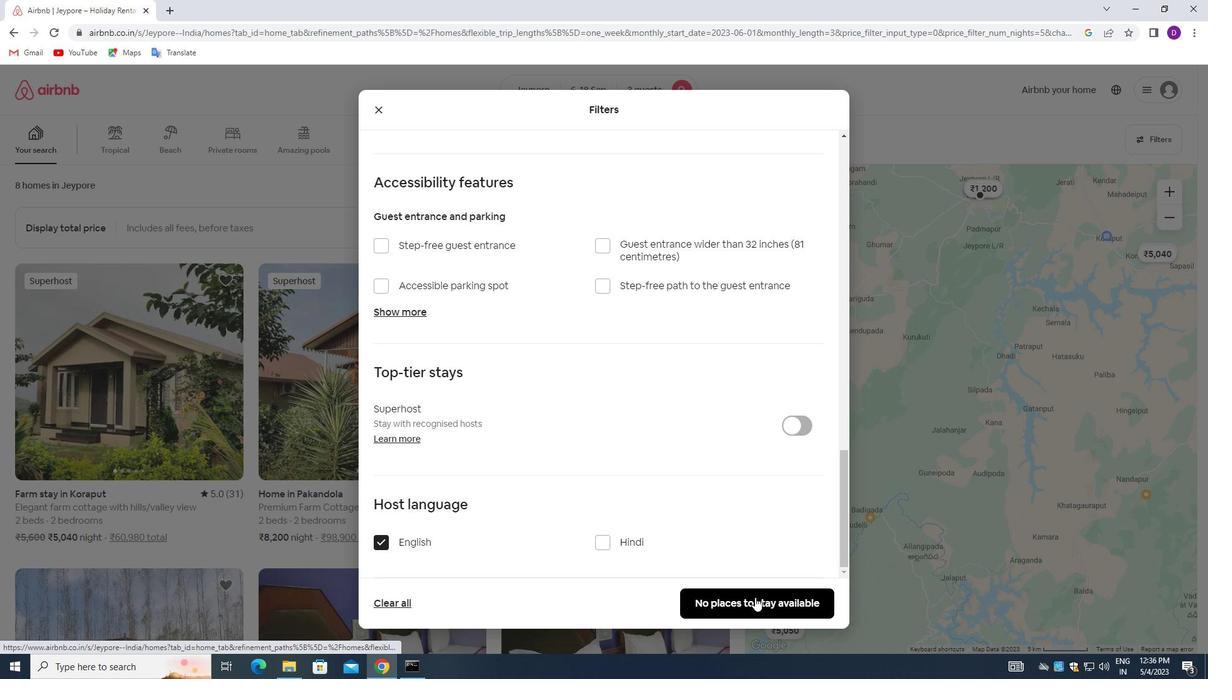 
Action: Mouse pressed left at (755, 596)
Screenshot: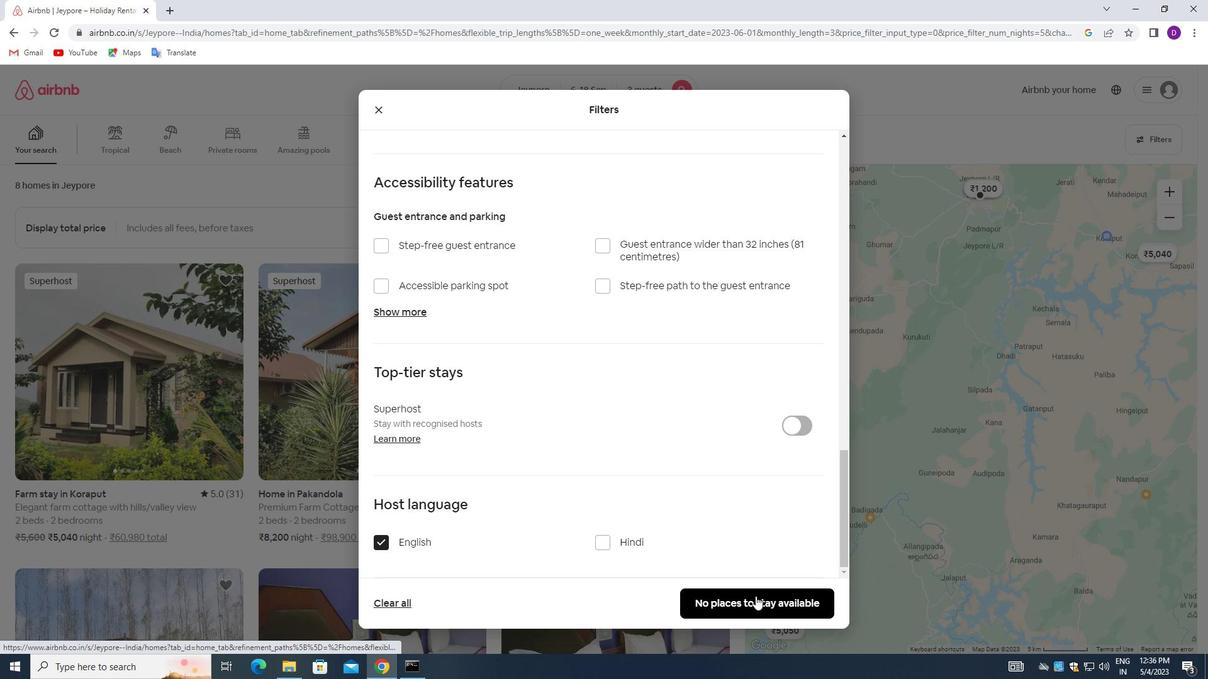 
Action: Mouse moved to (671, 454)
Screenshot: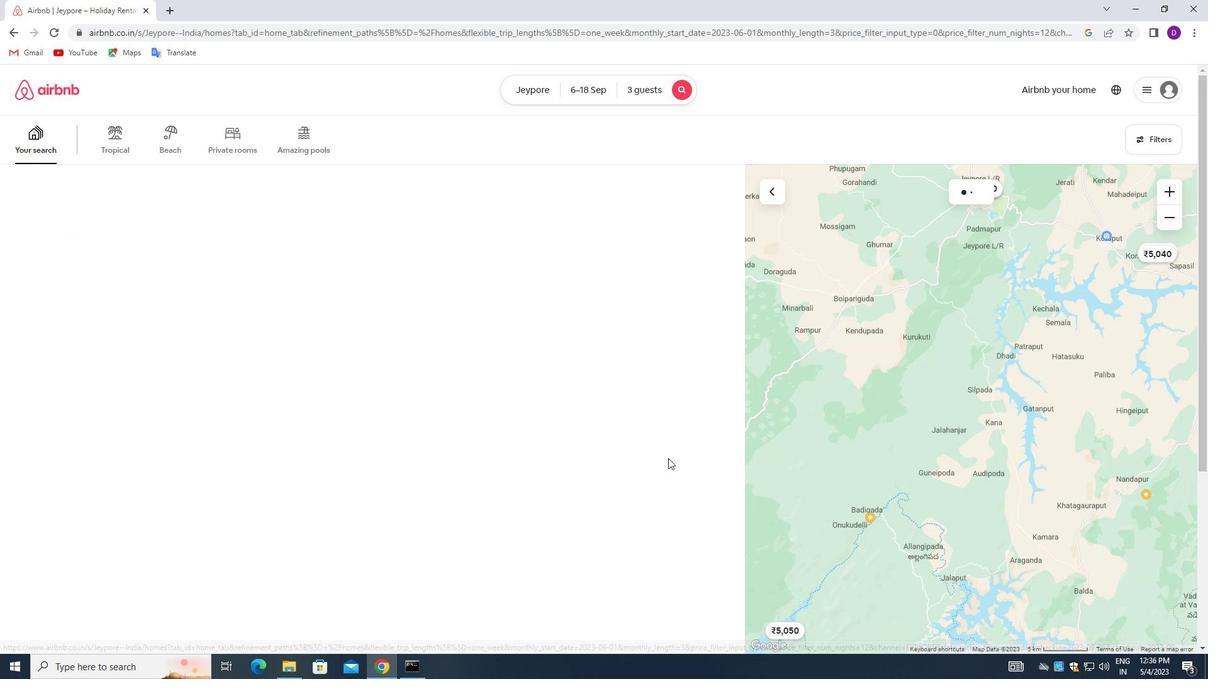 
